Task: Compose an email with the signature Katie Thompson with the subject Request for a performance improvement plan and the message Could you please confirm the project scope and deliverables? from softage.9@softage.net to softage.2@softage.netSelect the entire message and remove all formatting, select the entire message Undo Send the email. Finally, move the email from Sent Items to the label Air quality
Action: Mouse moved to (904, 108)
Screenshot: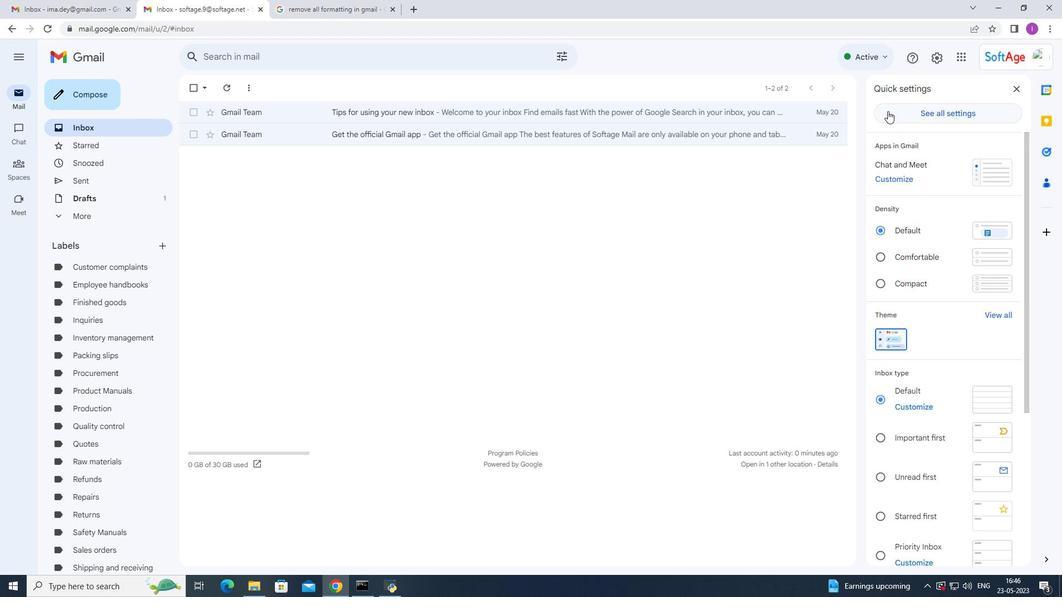 
Action: Mouse pressed left at (904, 108)
Screenshot: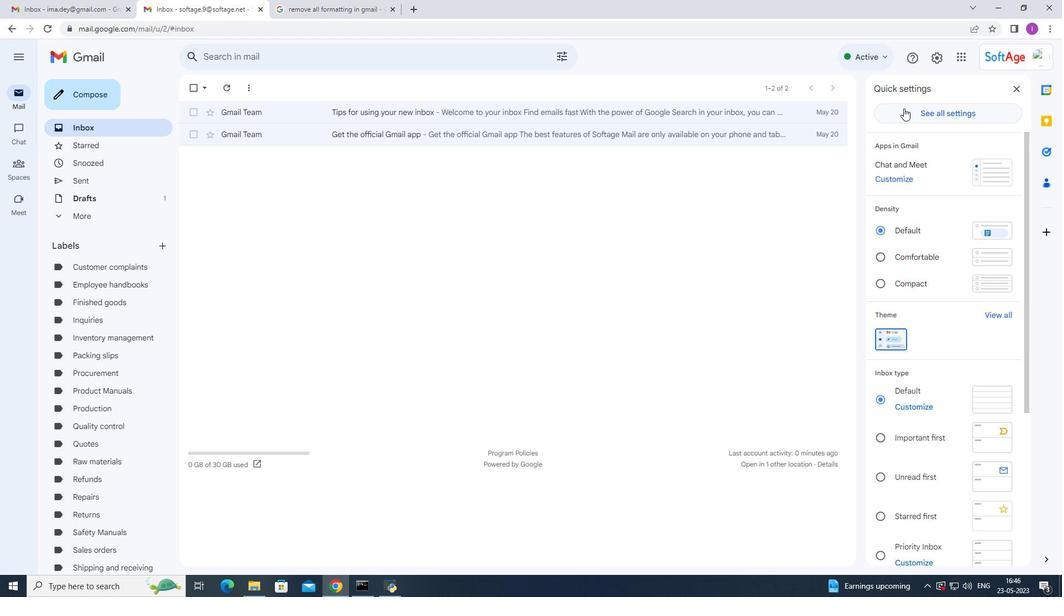 
Action: Mouse moved to (948, 111)
Screenshot: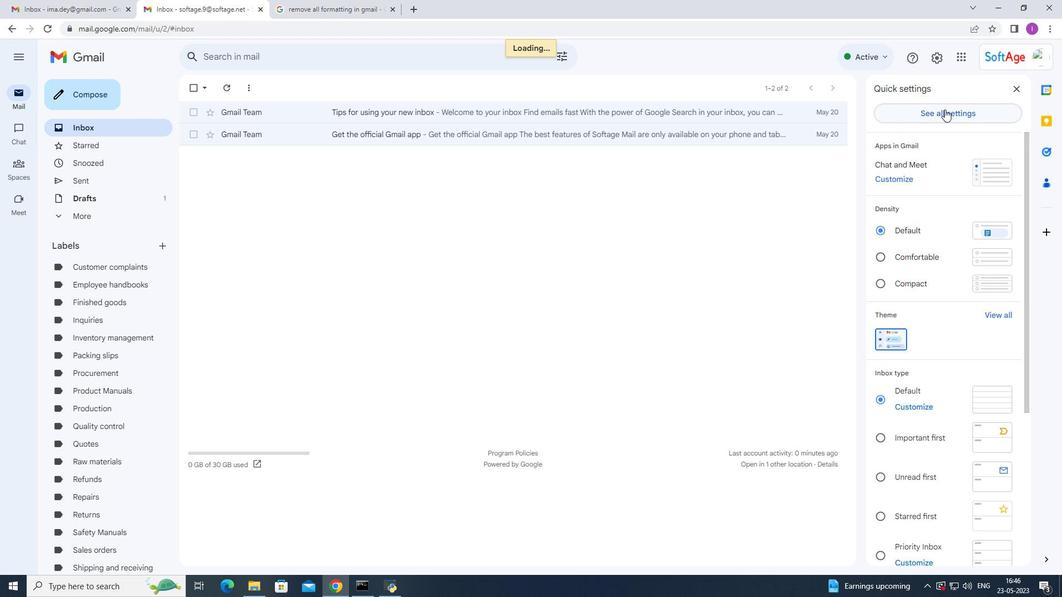 
Action: Mouse pressed left at (948, 111)
Screenshot: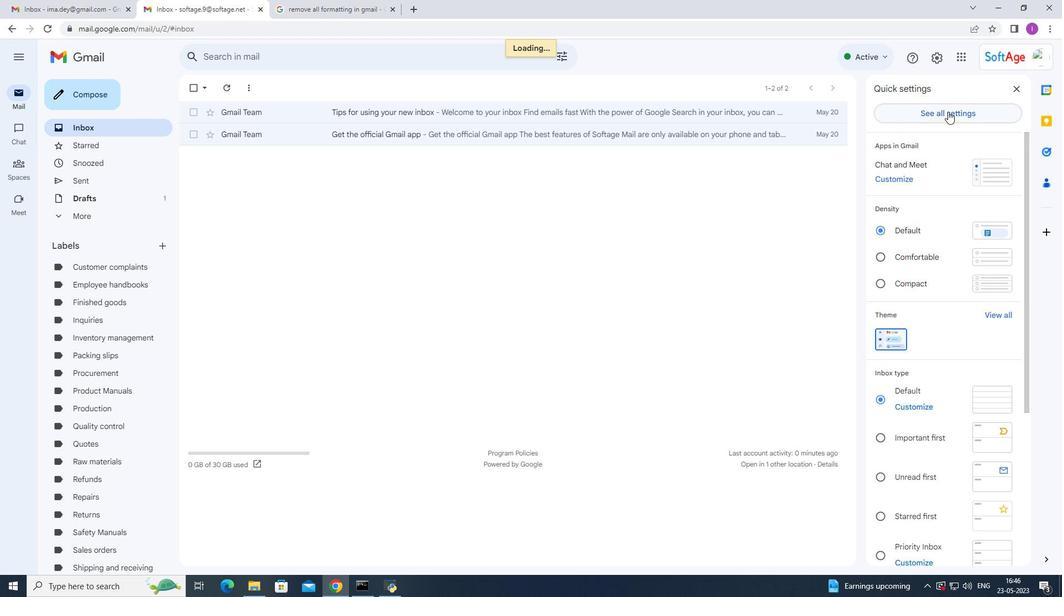 
Action: Mouse pressed left at (948, 111)
Screenshot: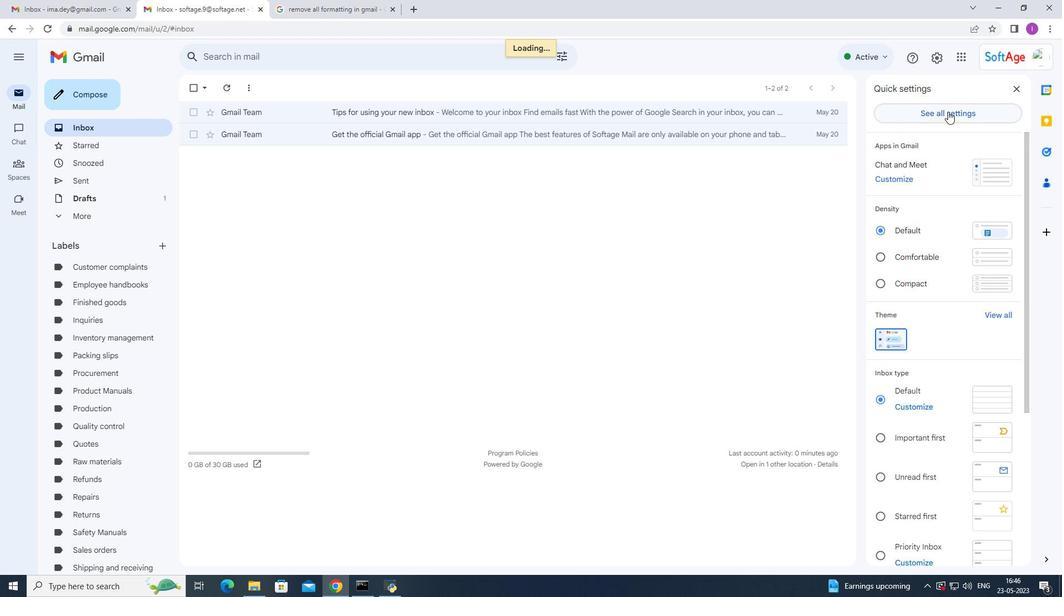 
Action: Mouse moved to (564, 350)
Screenshot: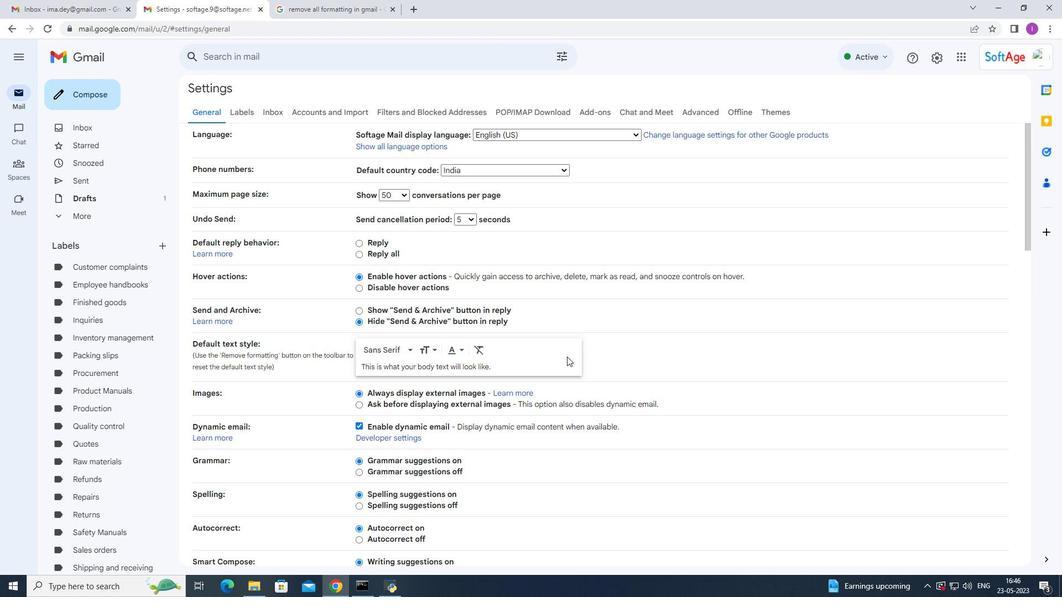 
Action: Mouse scrolled (564, 349) with delta (0, 0)
Screenshot: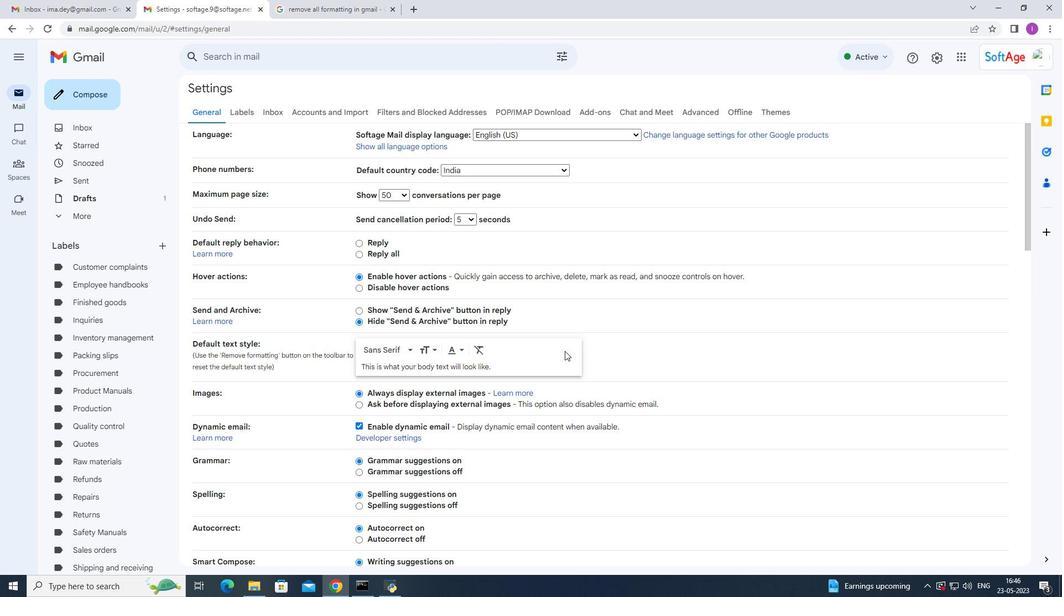 
Action: Mouse scrolled (564, 349) with delta (0, 0)
Screenshot: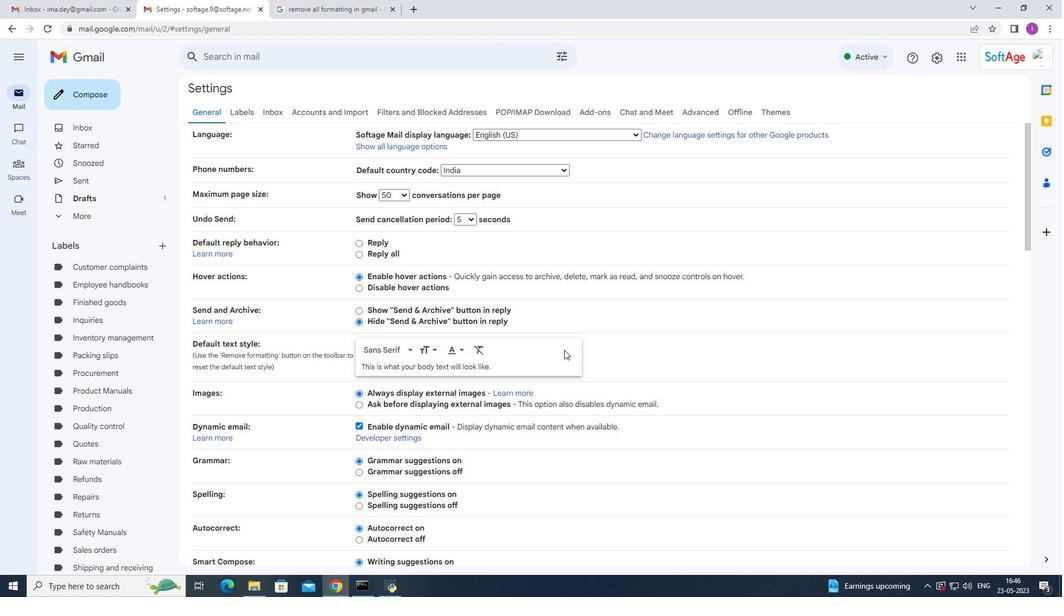 
Action: Mouse scrolled (564, 350) with delta (0, 0)
Screenshot: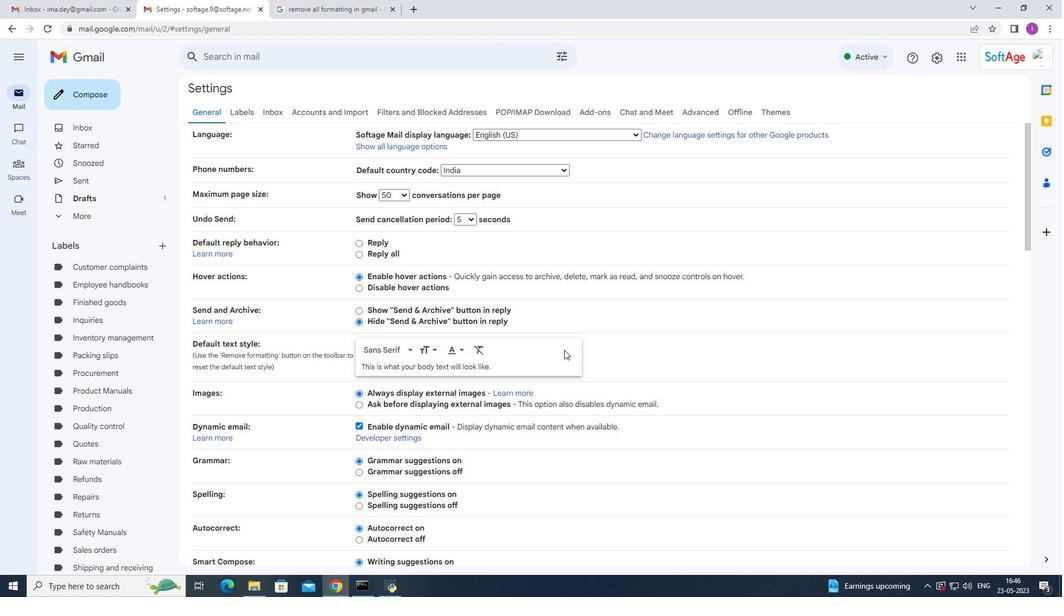 
Action: Mouse scrolled (564, 349) with delta (0, 0)
Screenshot: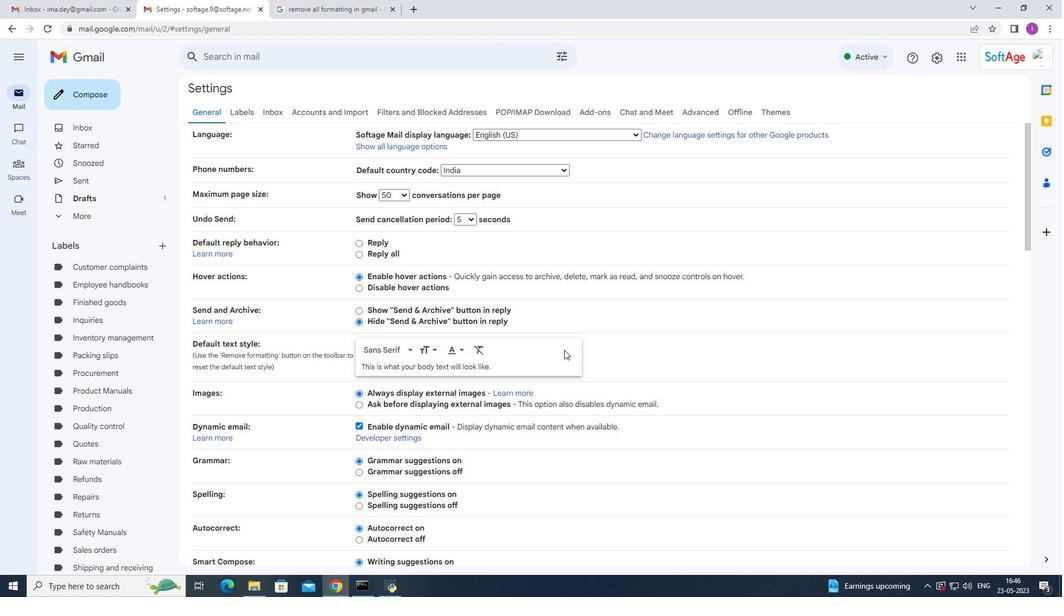 
Action: Mouse moved to (558, 363)
Screenshot: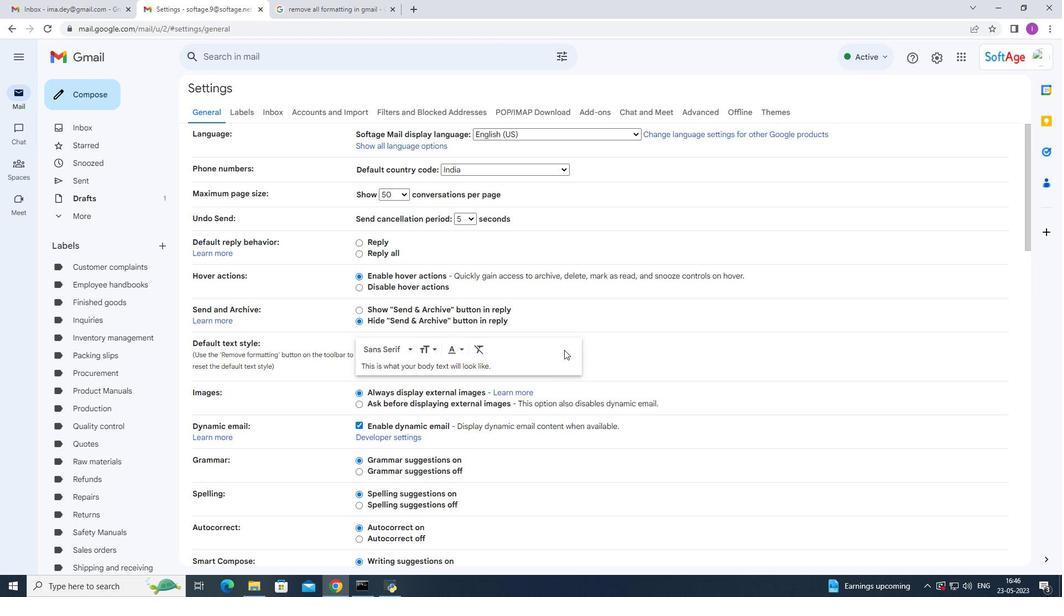 
Action: Mouse scrolled (558, 361) with delta (0, 0)
Screenshot: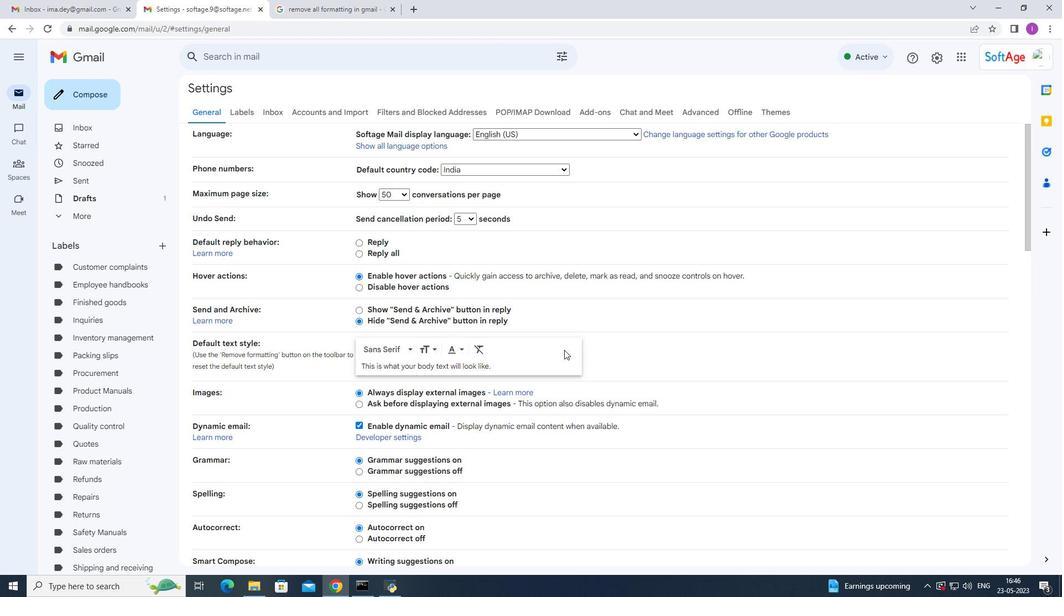 
Action: Mouse moved to (557, 365)
Screenshot: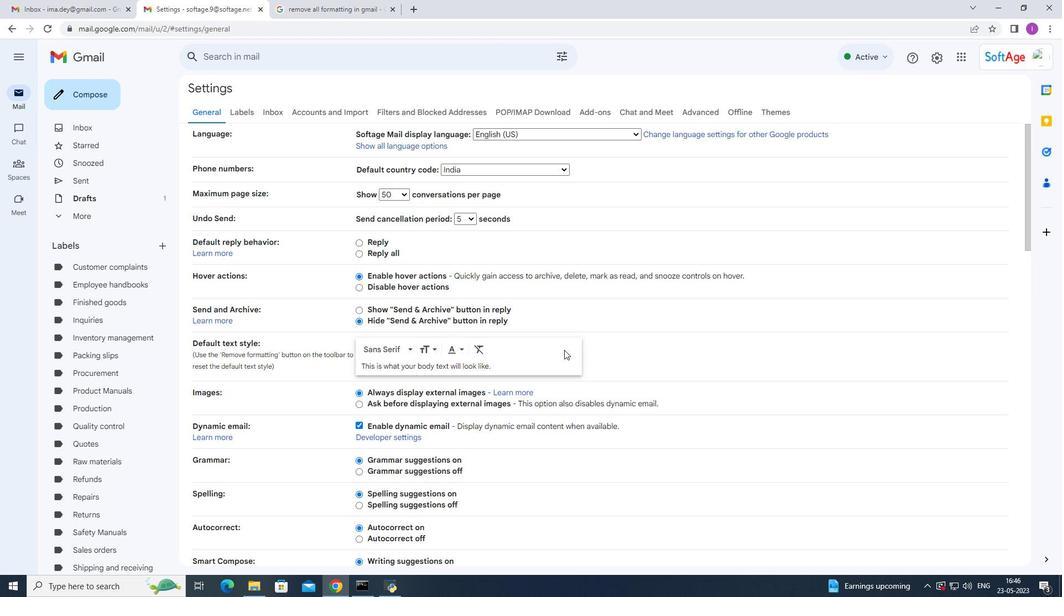 
Action: Mouse scrolled (557, 363) with delta (0, 0)
Screenshot: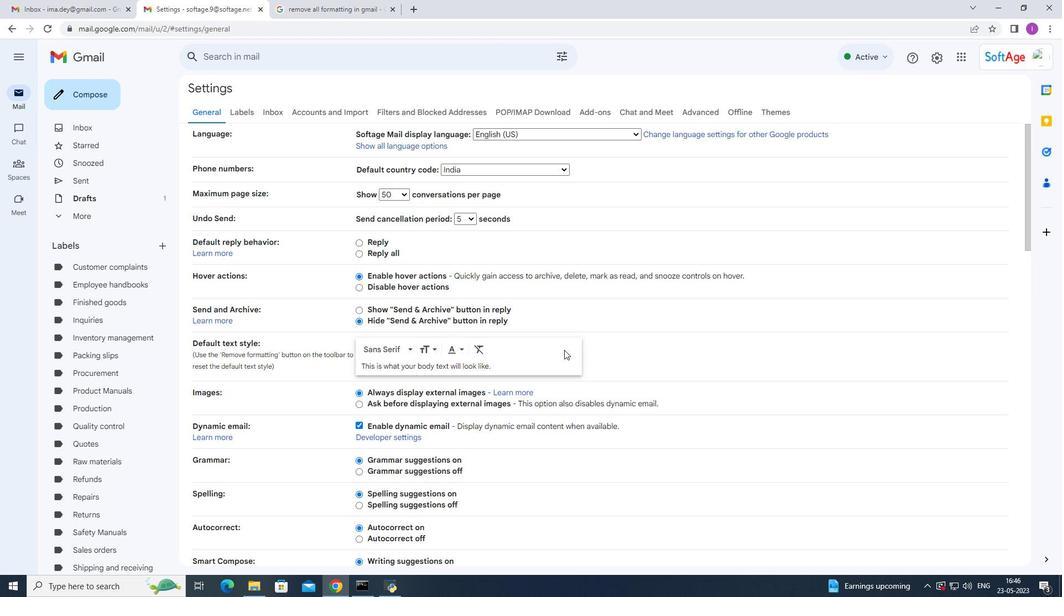 
Action: Mouse moved to (557, 365)
Screenshot: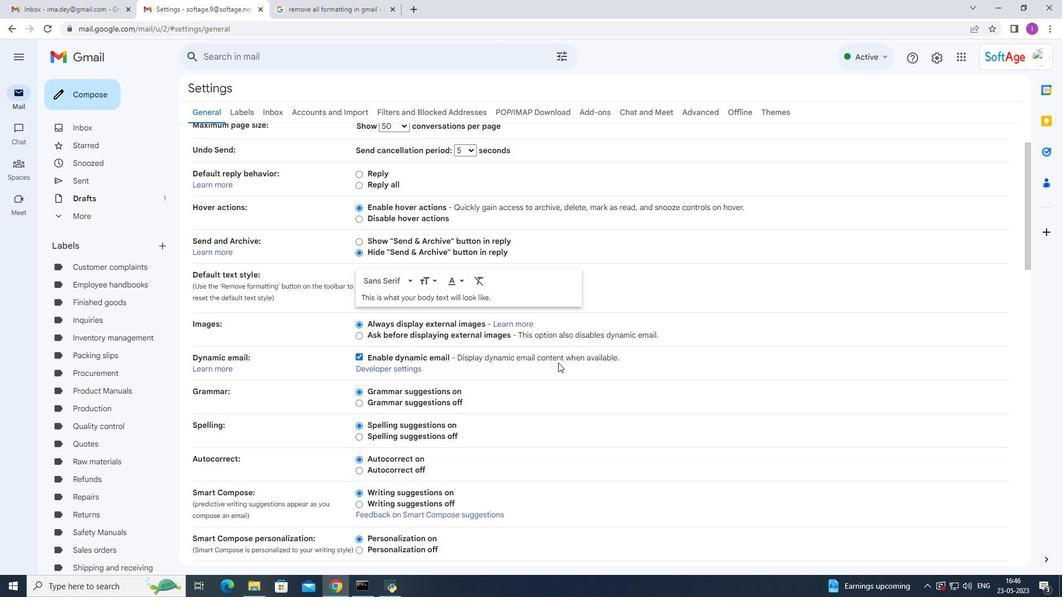 
Action: Mouse scrolled (557, 365) with delta (0, 0)
Screenshot: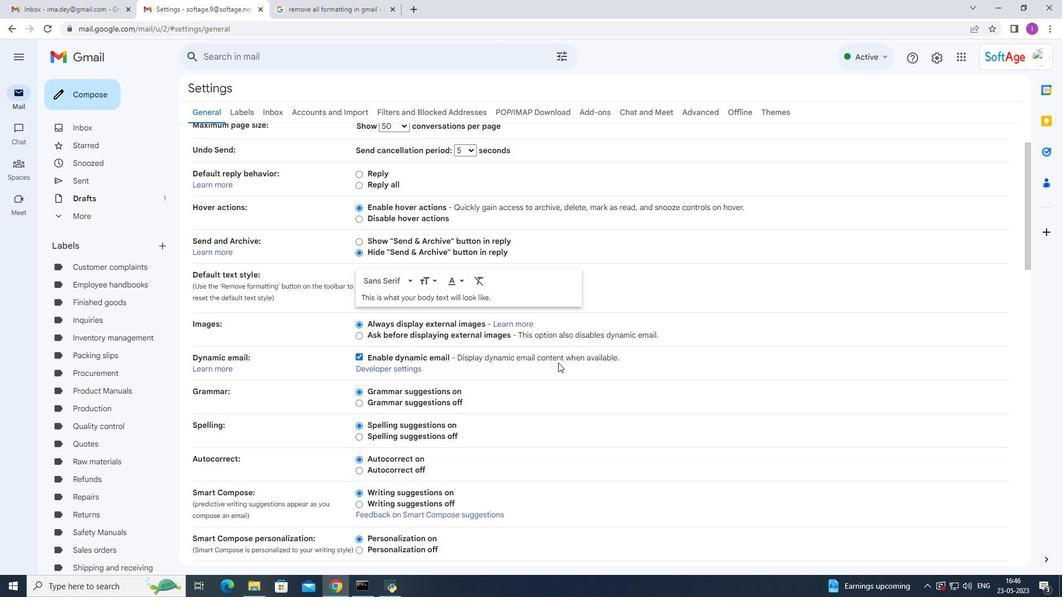 
Action: Mouse moved to (557, 365)
Screenshot: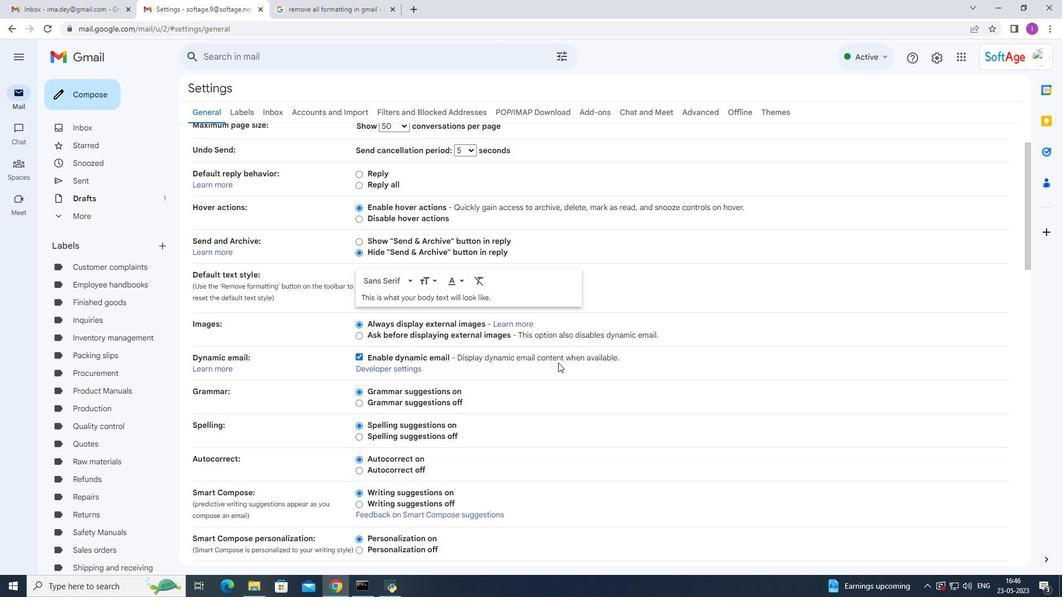 
Action: Mouse scrolled (557, 364) with delta (0, 0)
Screenshot: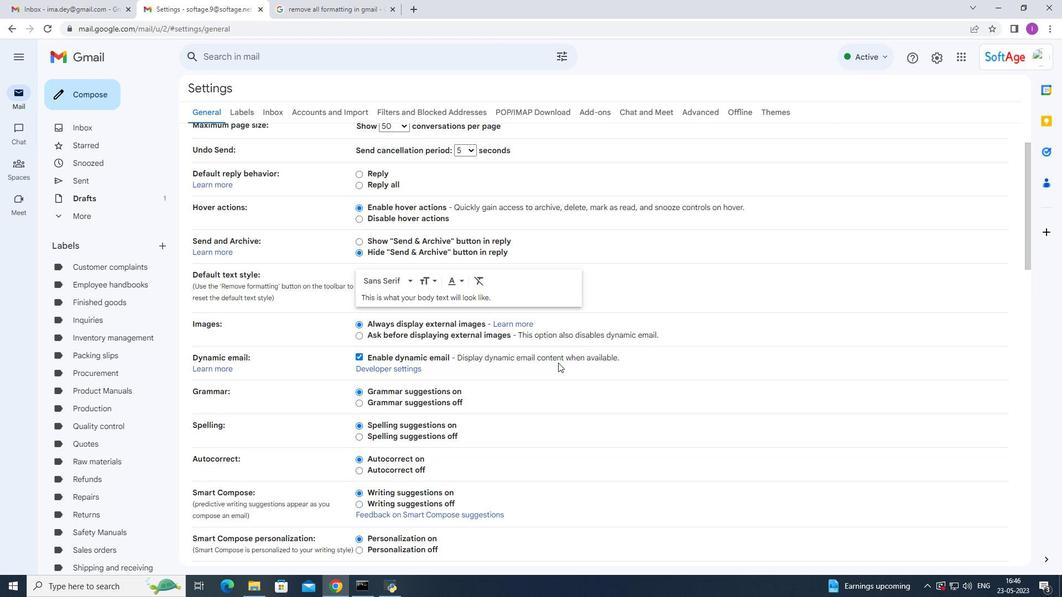 
Action: Mouse moved to (559, 357)
Screenshot: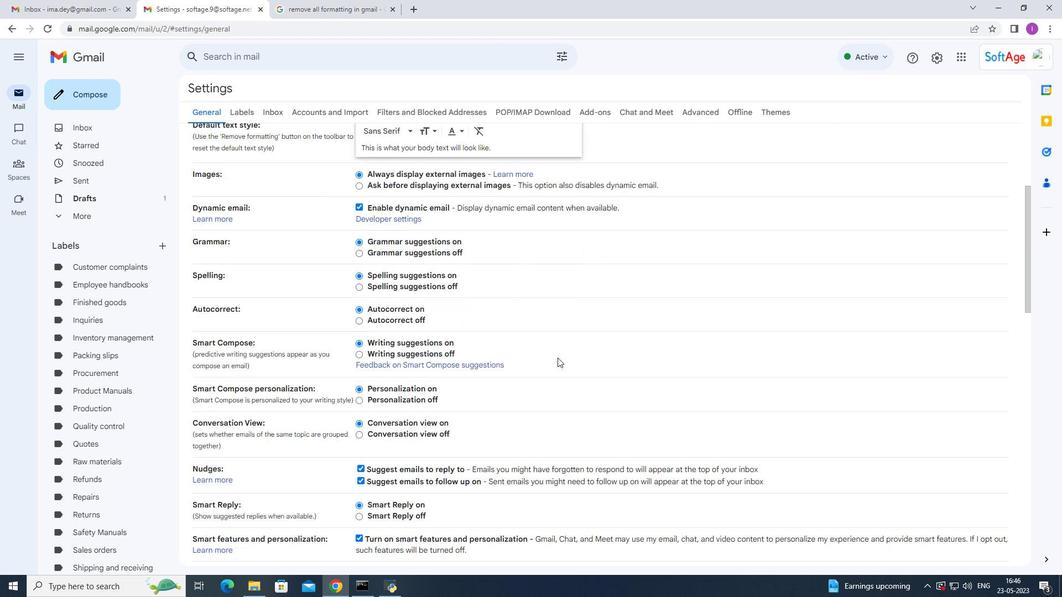 
Action: Mouse scrolled (559, 356) with delta (0, 0)
Screenshot: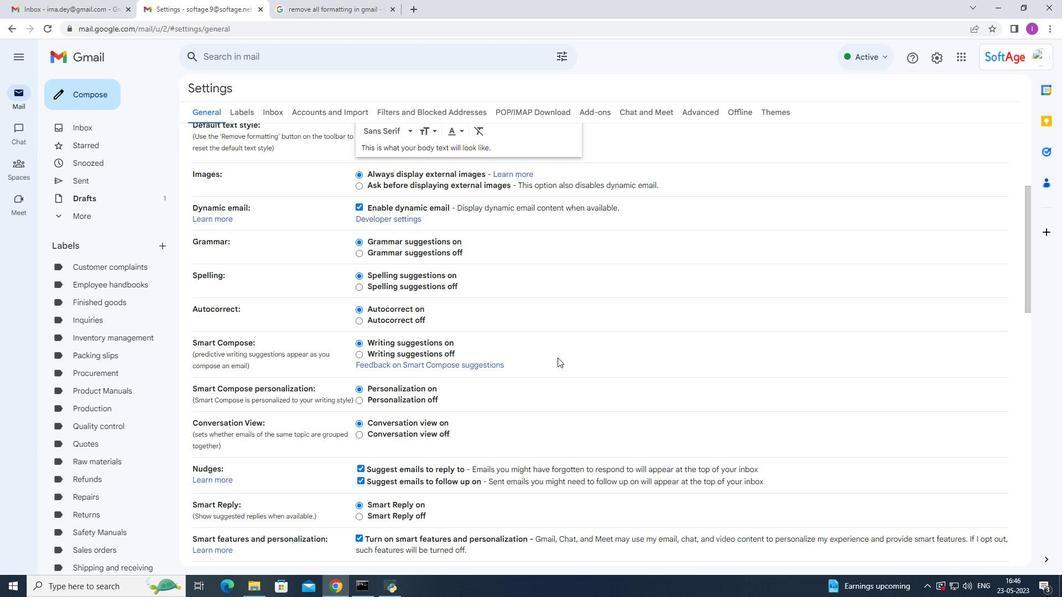 
Action: Mouse moved to (559, 358)
Screenshot: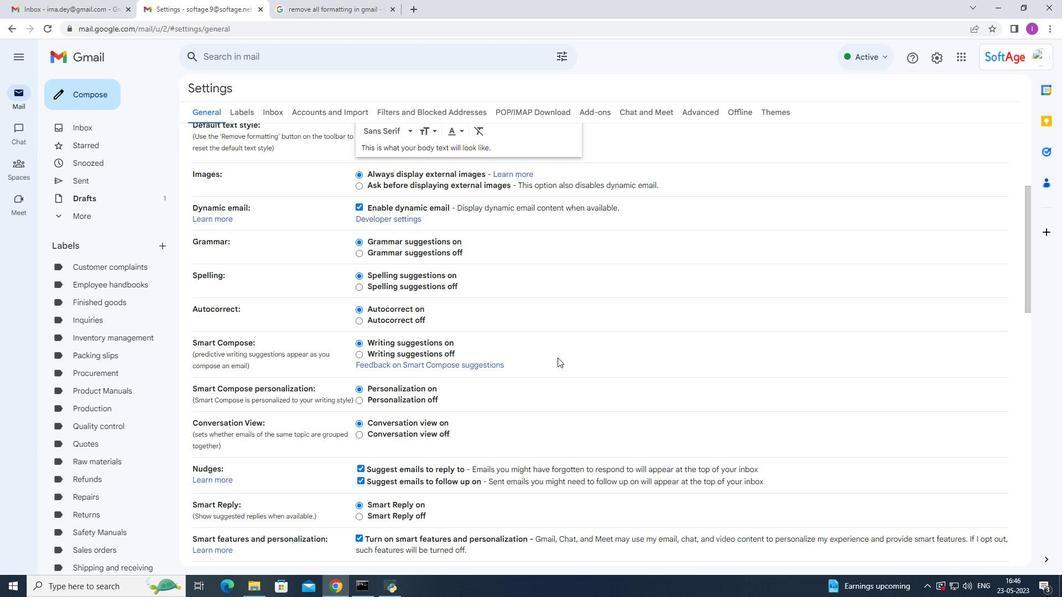 
Action: Mouse scrolled (559, 358) with delta (0, 0)
Screenshot: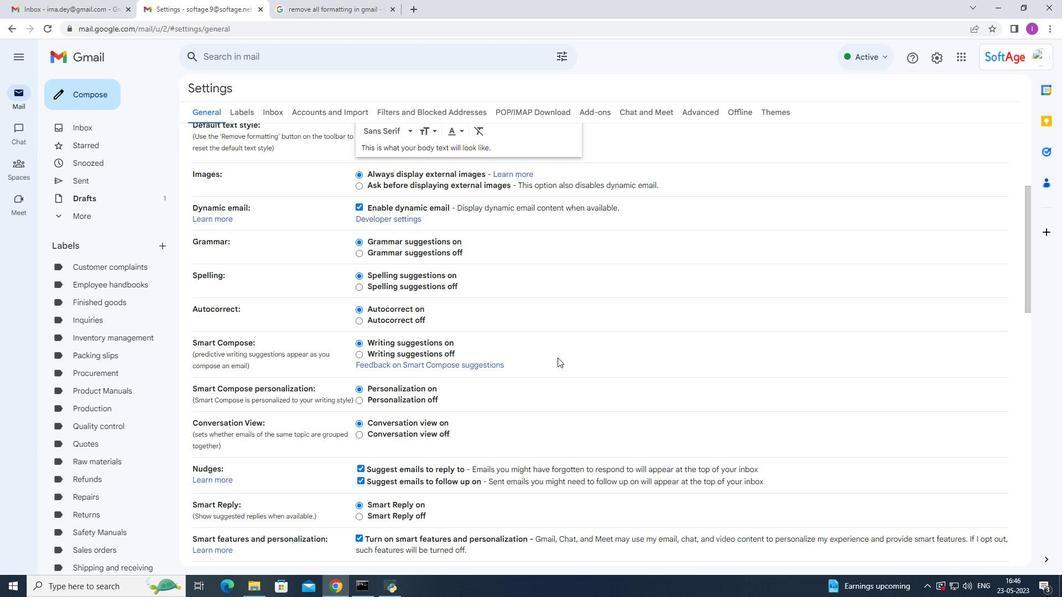
Action: Mouse moved to (560, 361)
Screenshot: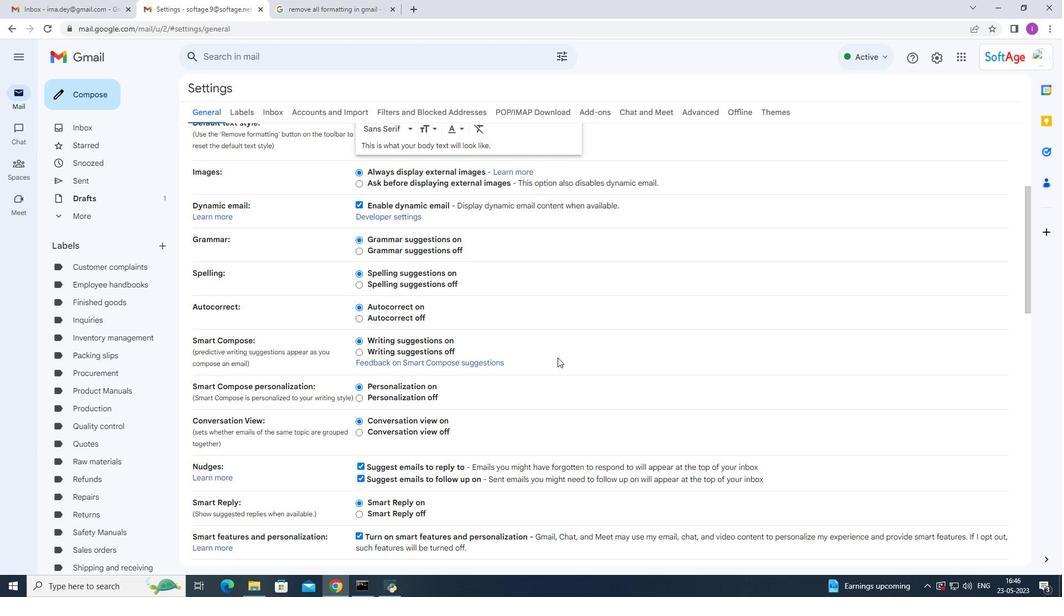 
Action: Mouse scrolled (559, 359) with delta (0, 0)
Screenshot: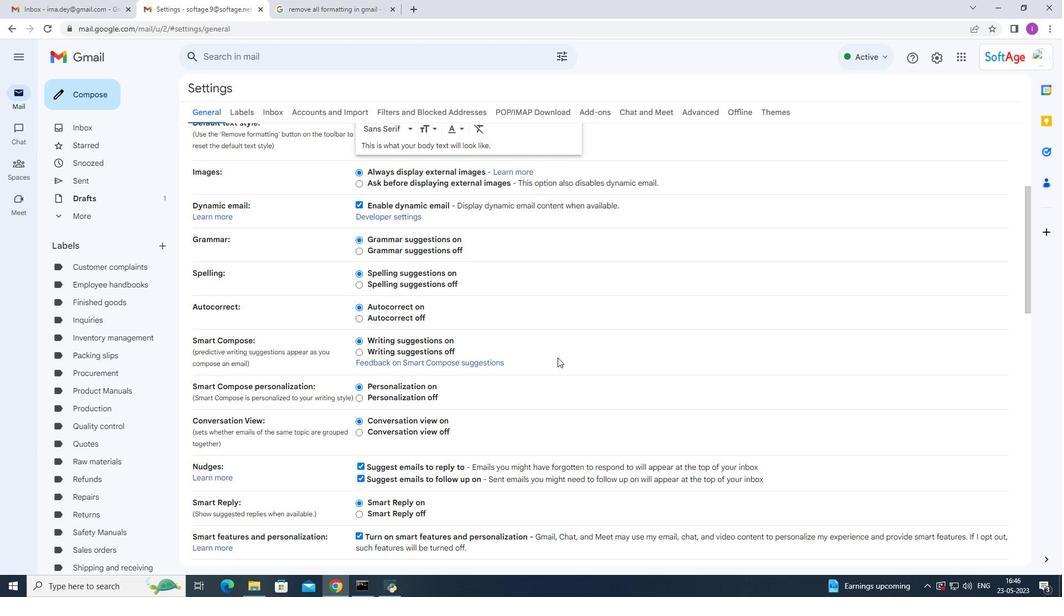 
Action: Mouse moved to (550, 392)
Screenshot: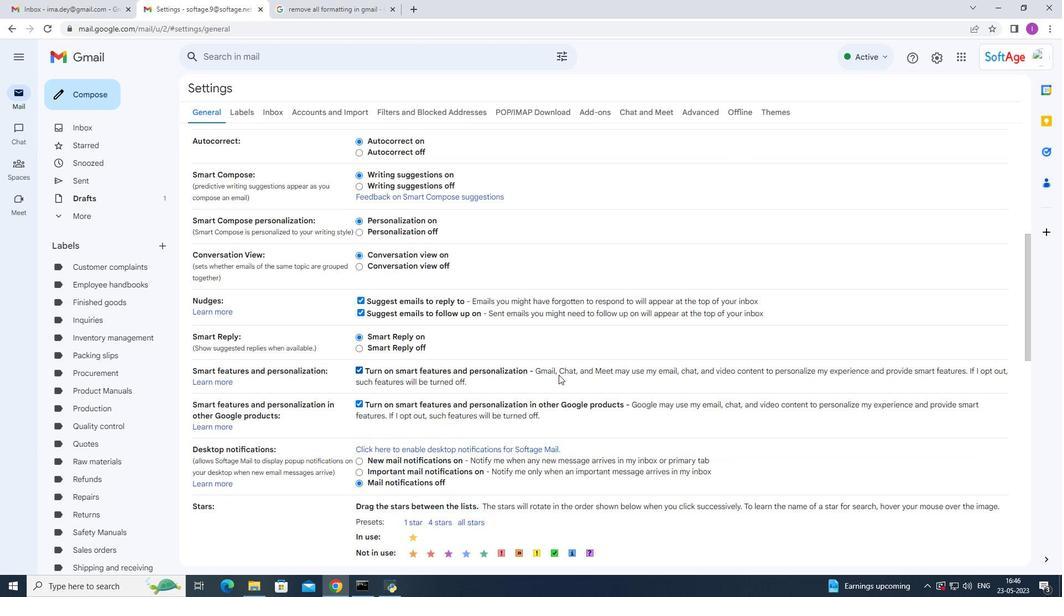 
Action: Mouse scrolled (551, 389) with delta (0, 0)
Screenshot: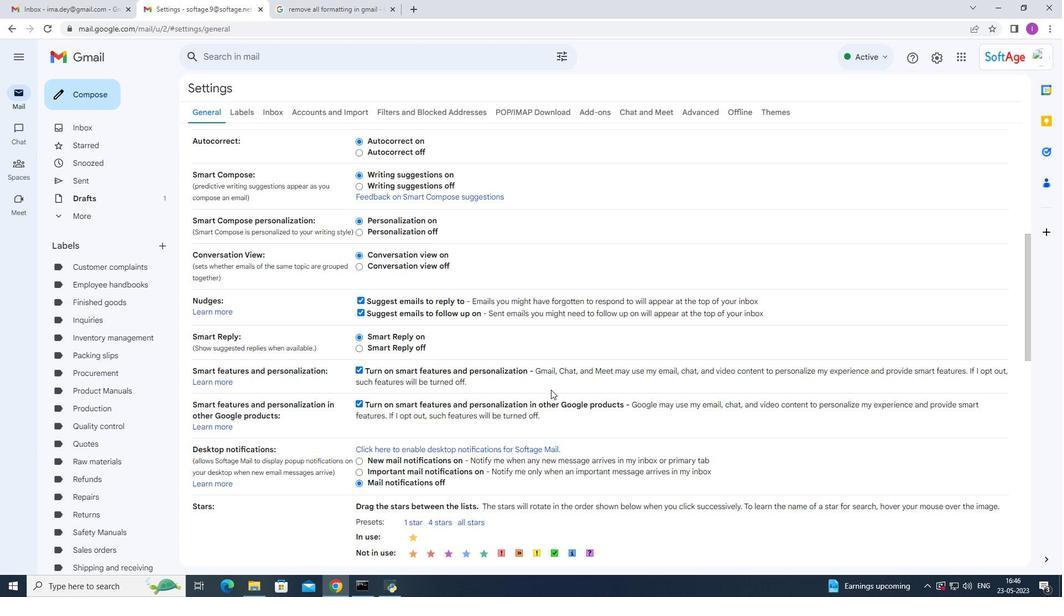 
Action: Mouse moved to (548, 406)
Screenshot: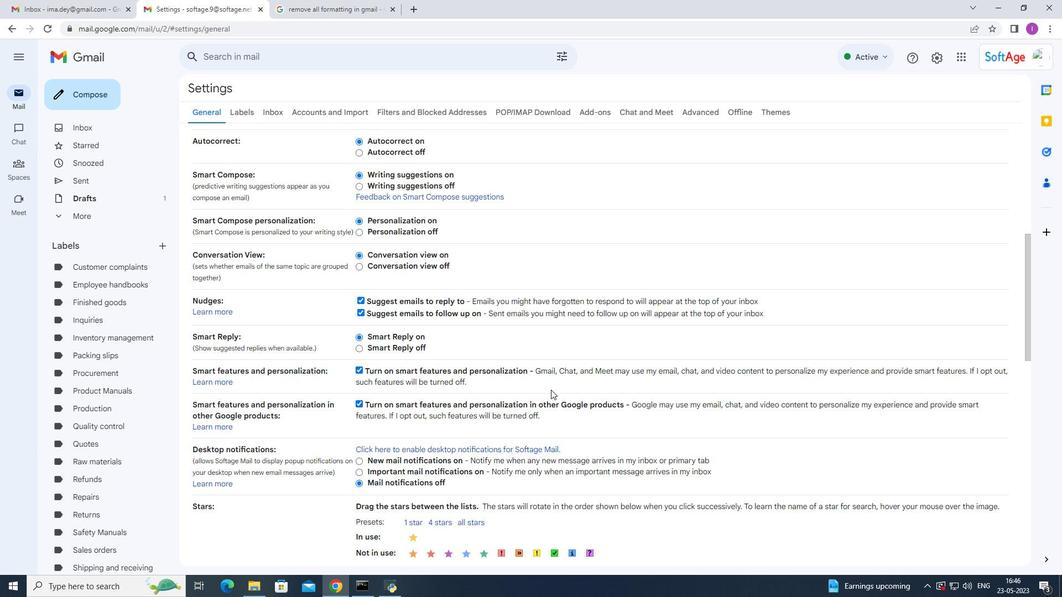 
Action: Mouse scrolled (550, 397) with delta (0, 0)
Screenshot: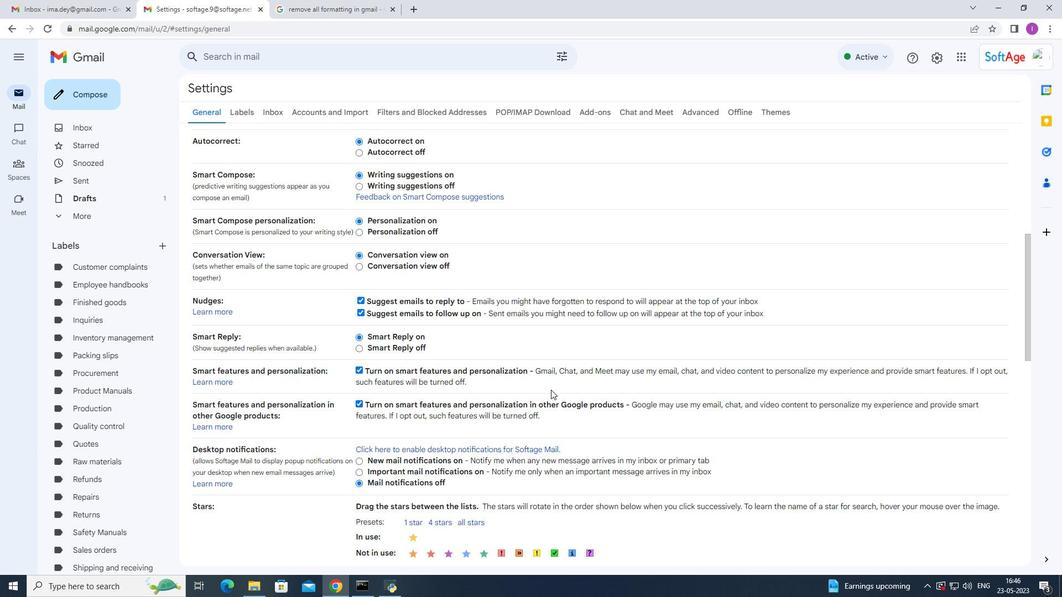 
Action: Mouse scrolled (550, 397) with delta (0, 0)
Screenshot: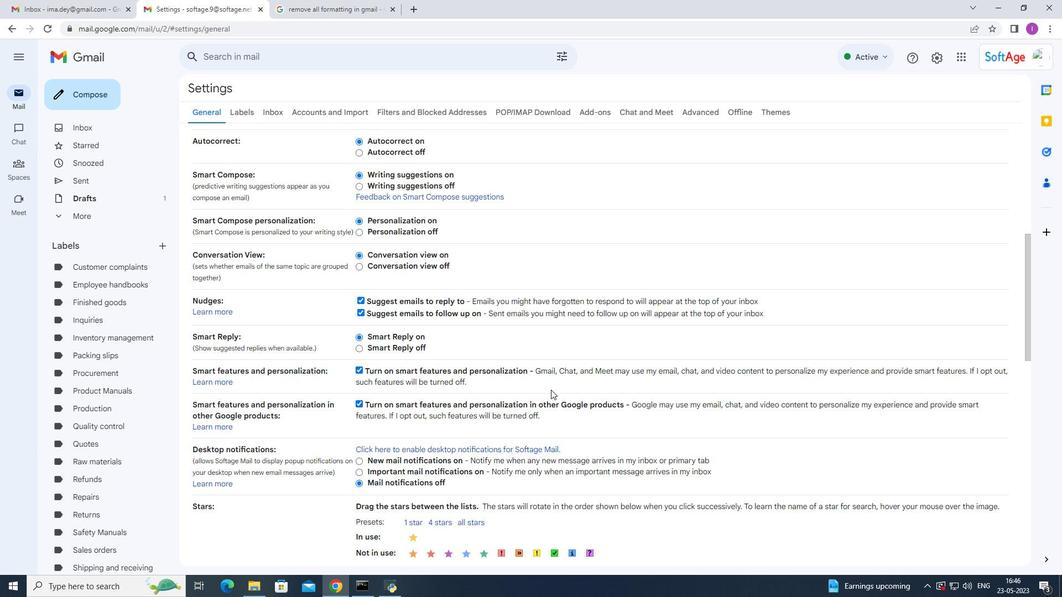 
Action: Mouse scrolled (550, 398) with delta (0, 0)
Screenshot: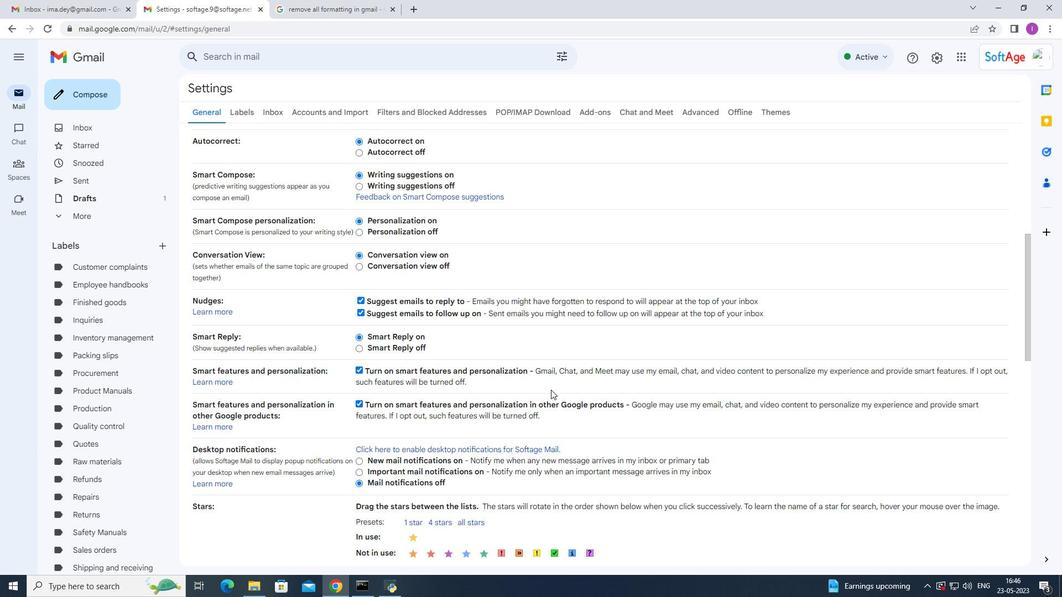 
Action: Mouse moved to (547, 407)
Screenshot: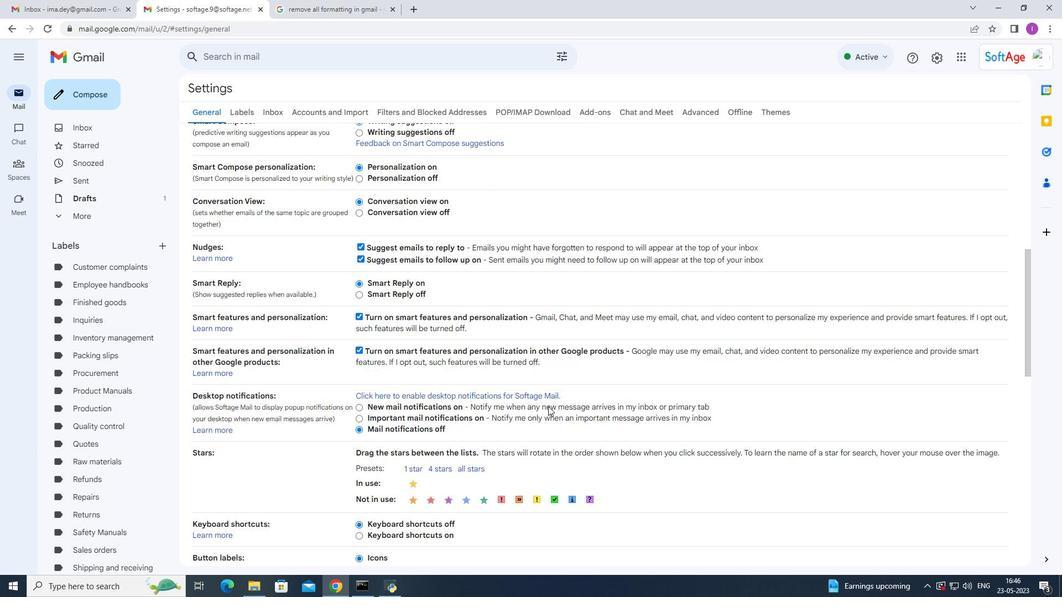 
Action: Mouse scrolled (547, 406) with delta (0, 0)
Screenshot: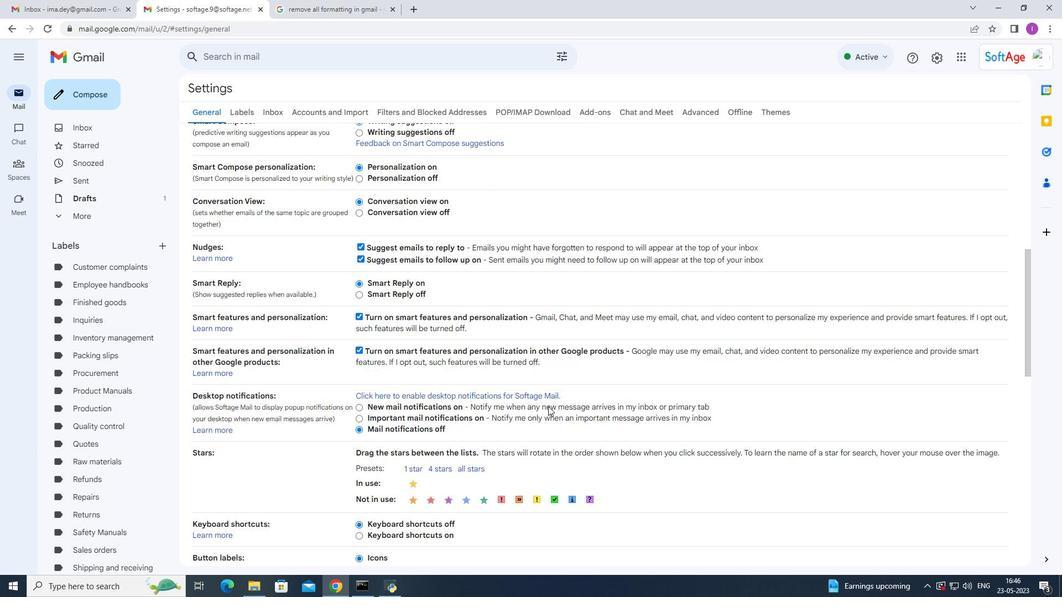 
Action: Mouse moved to (547, 407)
Screenshot: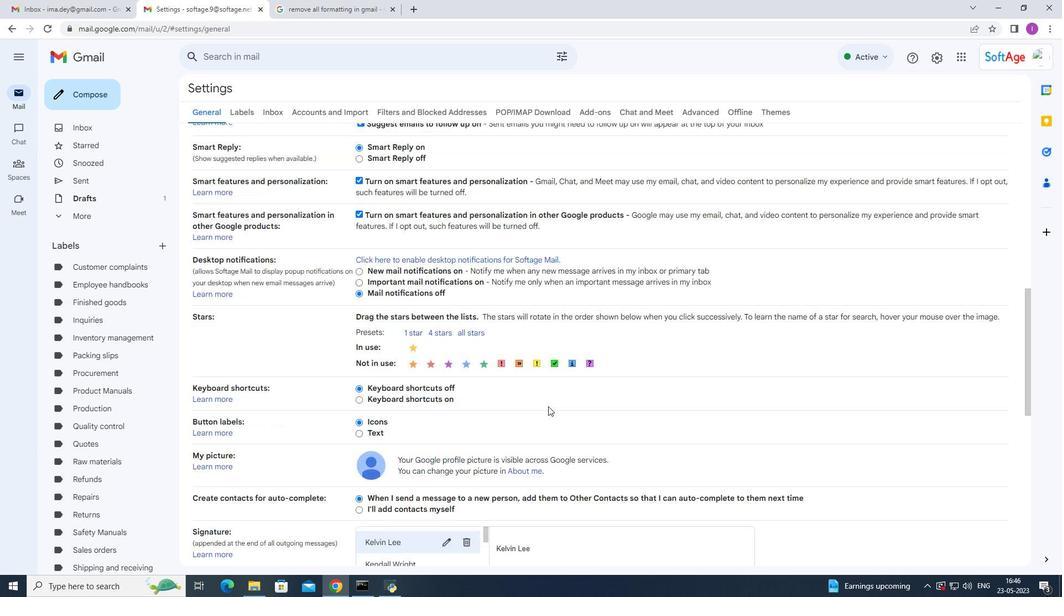 
Action: Mouse scrolled (547, 407) with delta (0, 0)
Screenshot: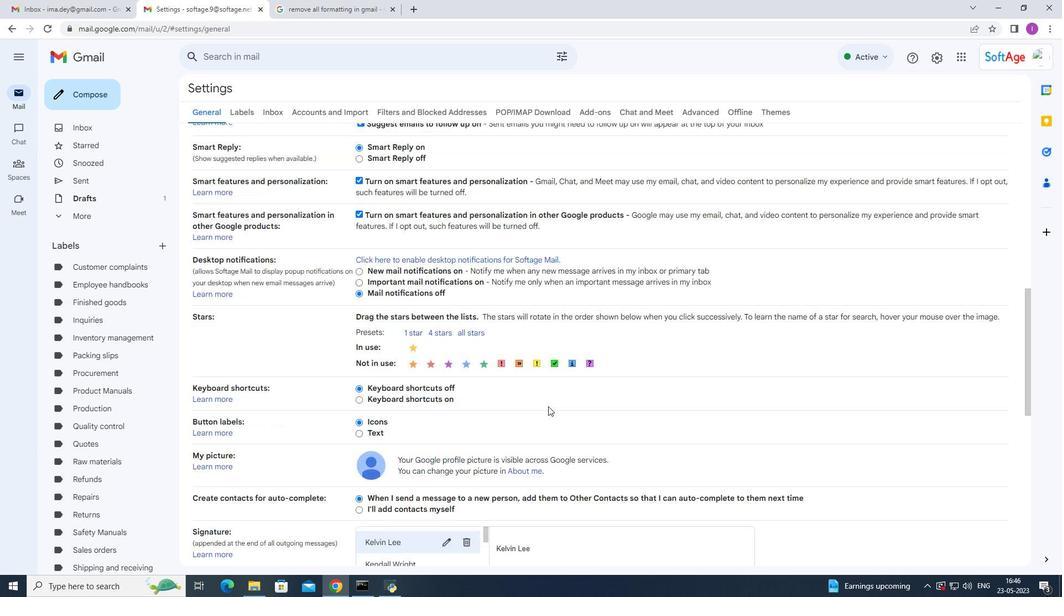 
Action: Mouse scrolled (547, 408) with delta (0, 0)
Screenshot: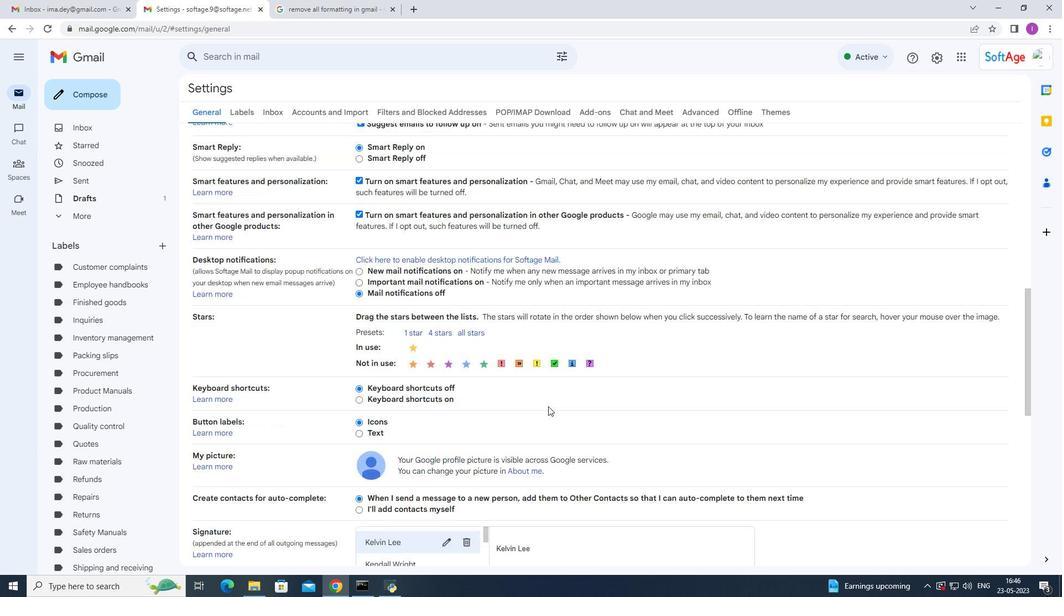 
Action: Mouse scrolled (547, 407) with delta (0, 0)
Screenshot: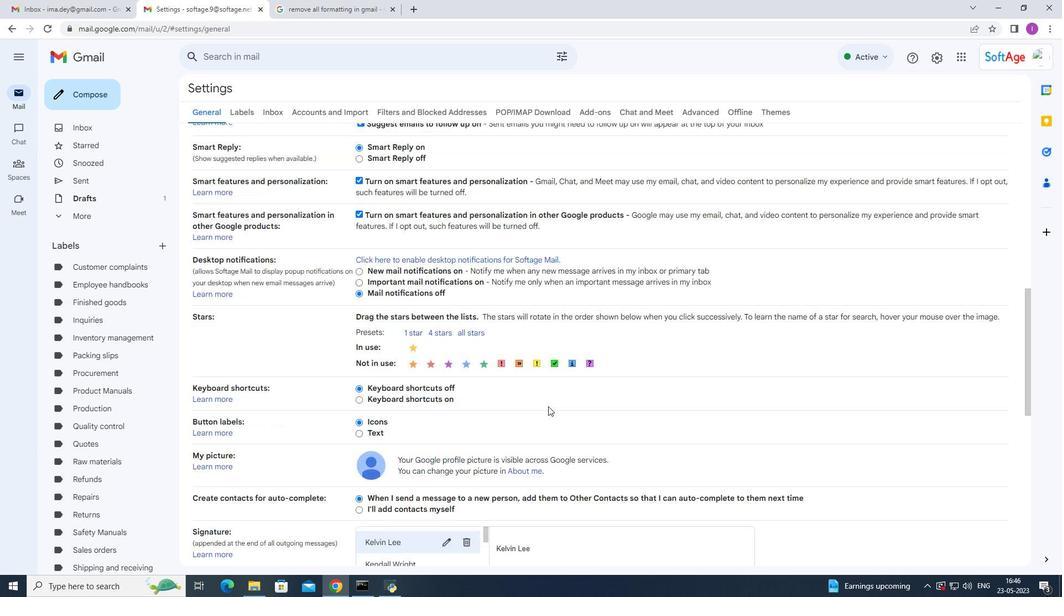 
Action: Mouse scrolled (547, 407) with delta (0, 0)
Screenshot: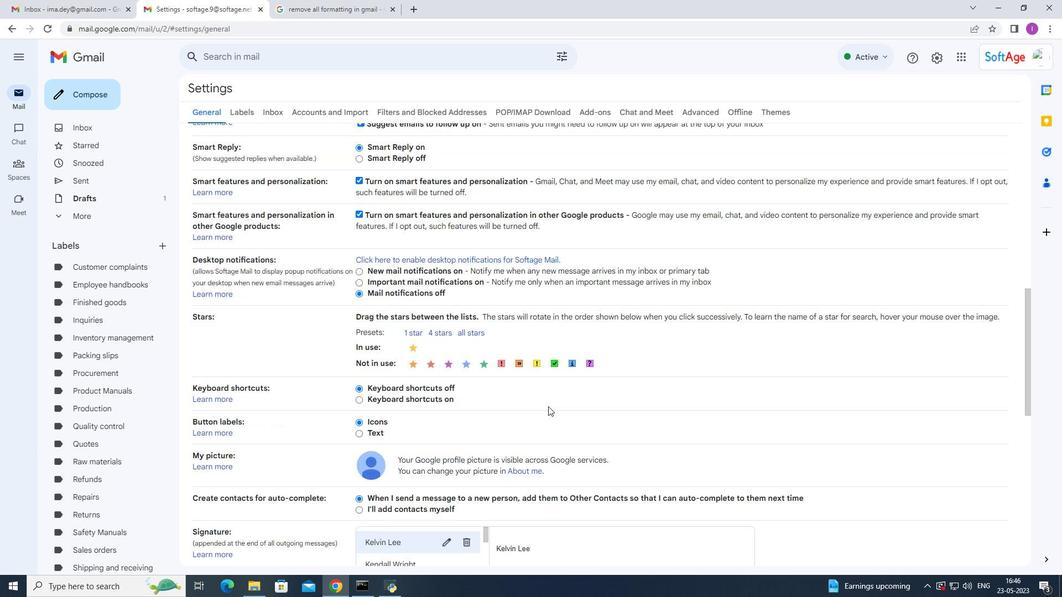 
Action: Mouse moved to (546, 409)
Screenshot: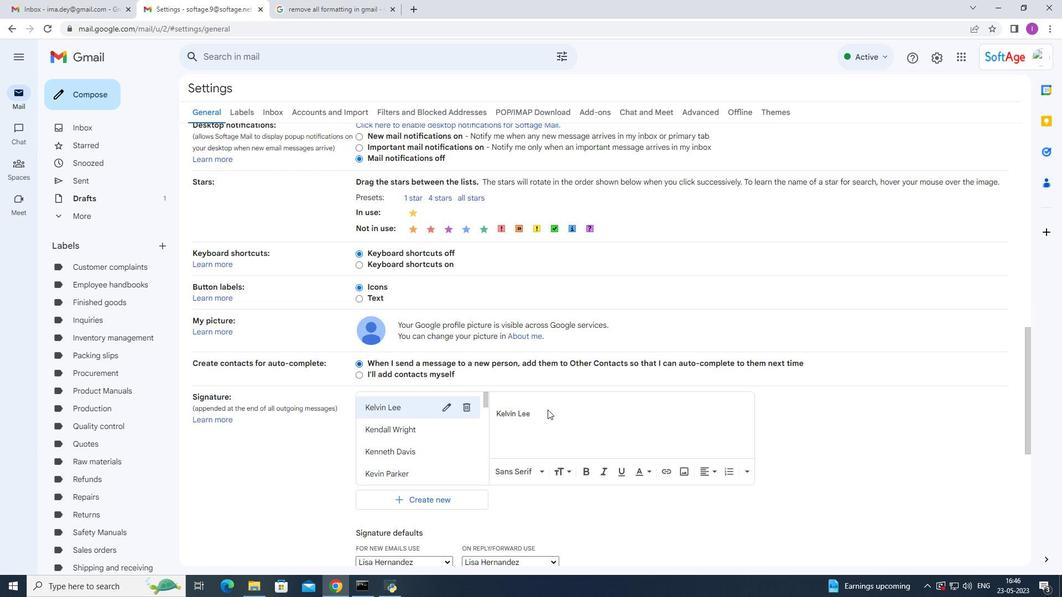 
Action: Mouse scrolled (546, 409) with delta (0, 0)
Screenshot: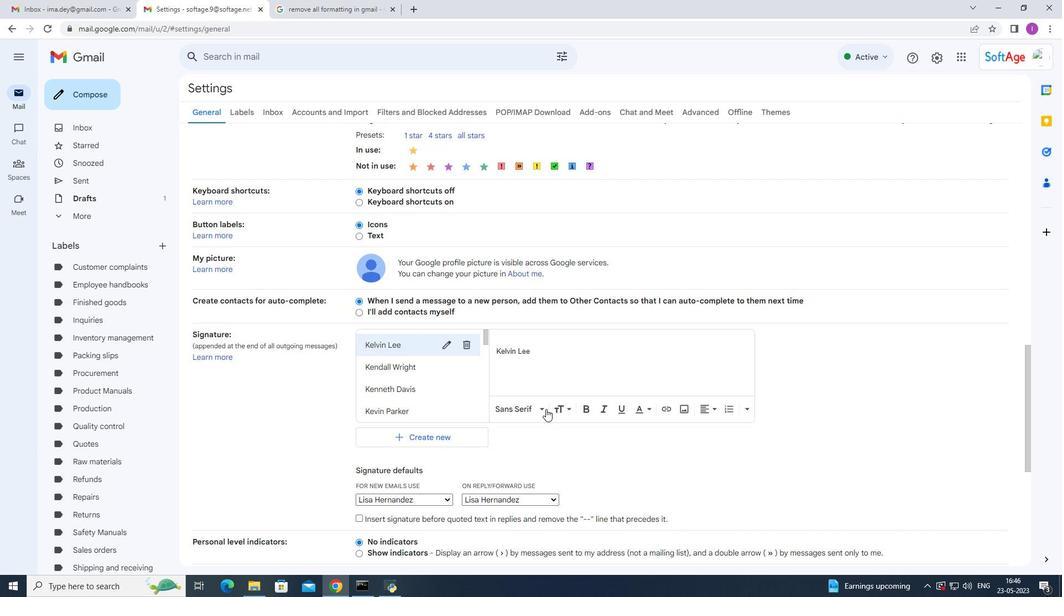 
Action: Mouse scrolled (546, 409) with delta (0, 0)
Screenshot: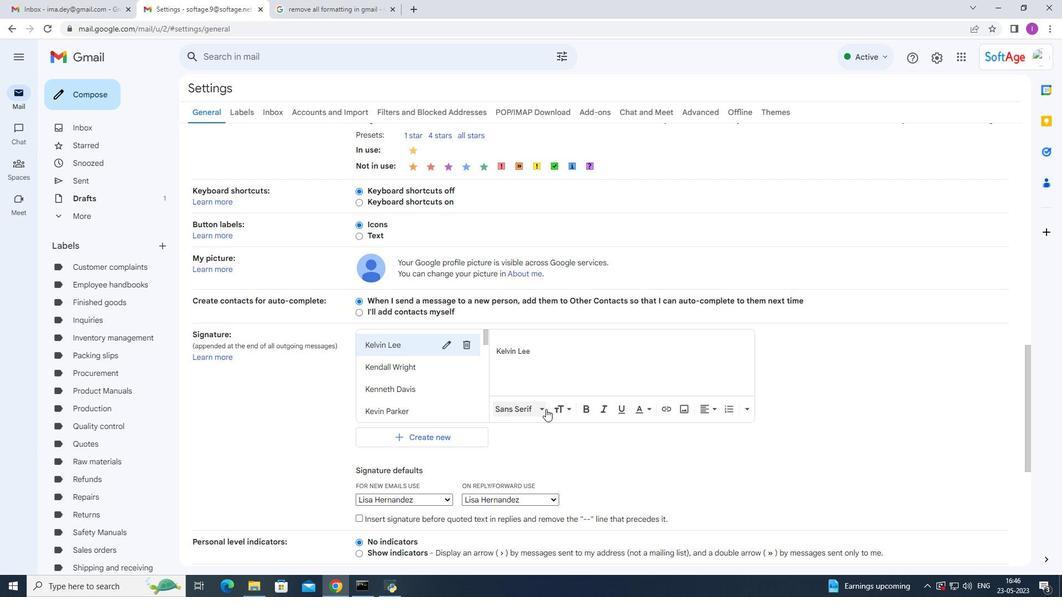 
Action: Mouse scrolled (546, 409) with delta (0, 0)
Screenshot: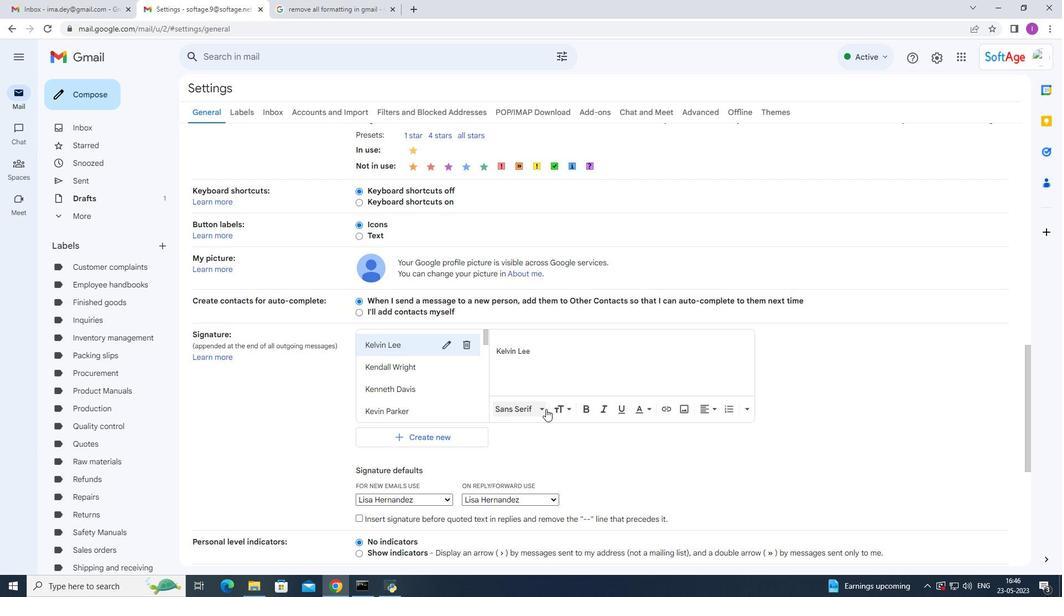 
Action: Mouse moved to (468, 177)
Screenshot: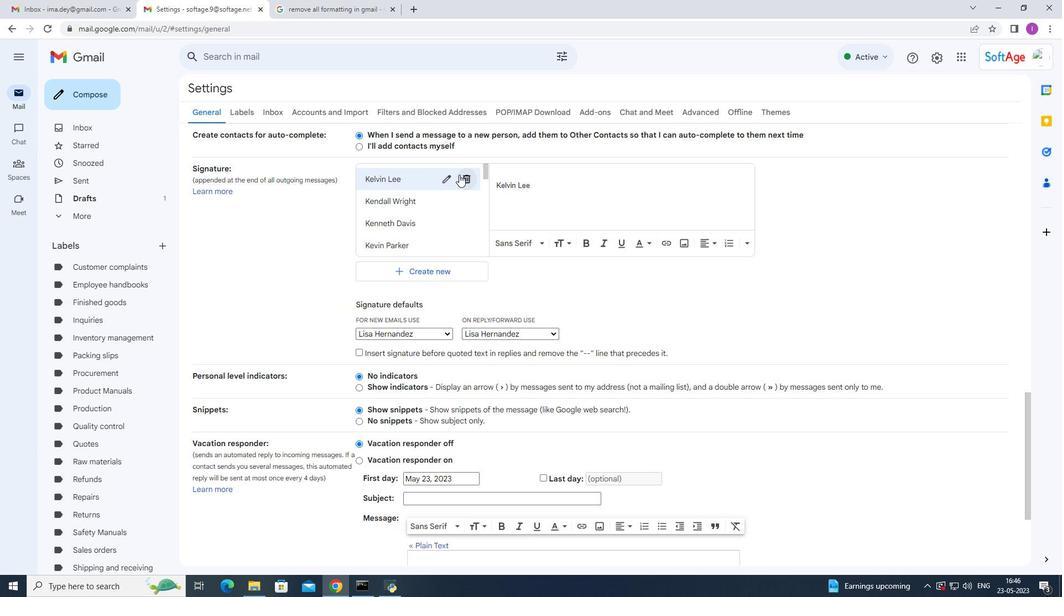 
Action: Mouse pressed left at (468, 177)
Screenshot: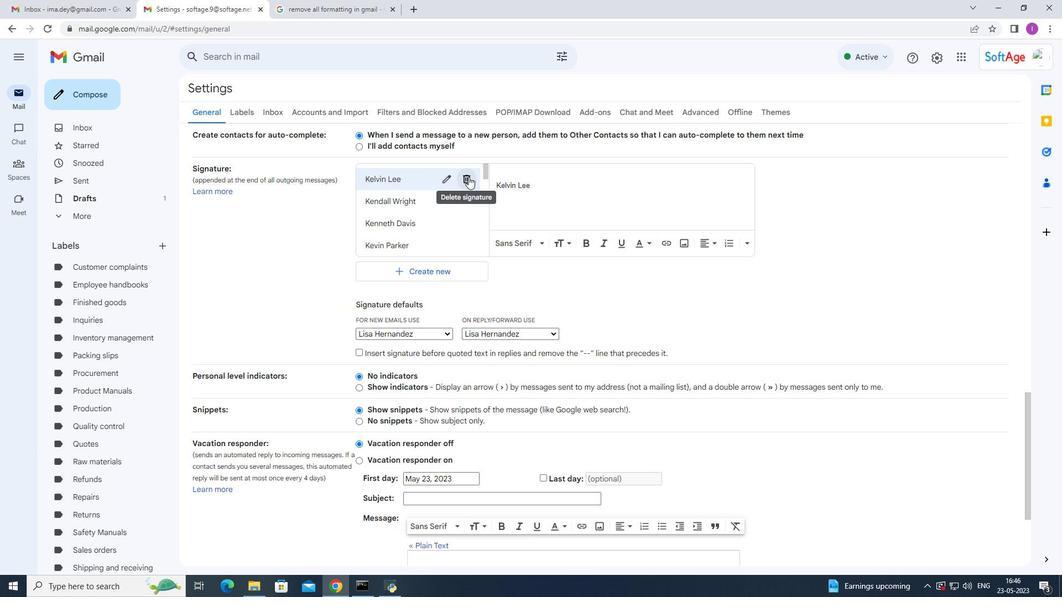 
Action: Mouse moved to (617, 334)
Screenshot: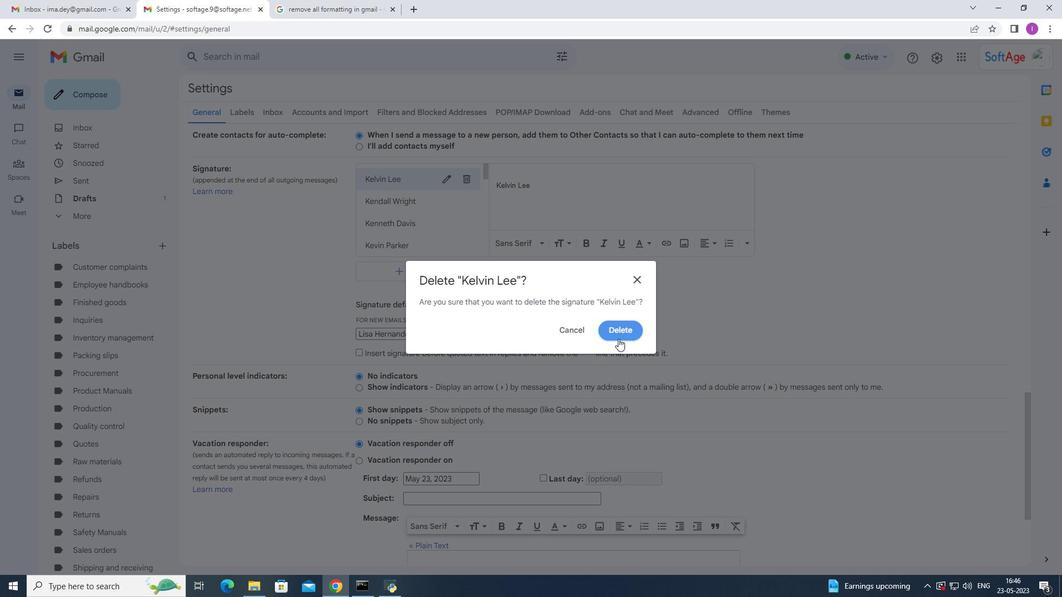 
Action: Mouse pressed left at (617, 334)
Screenshot: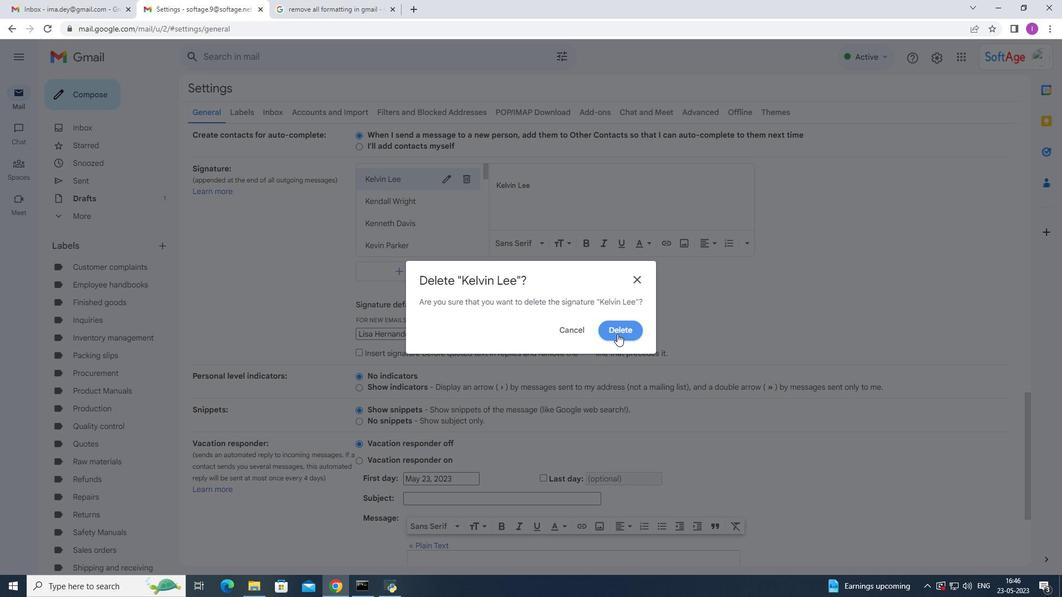 
Action: Mouse moved to (459, 176)
Screenshot: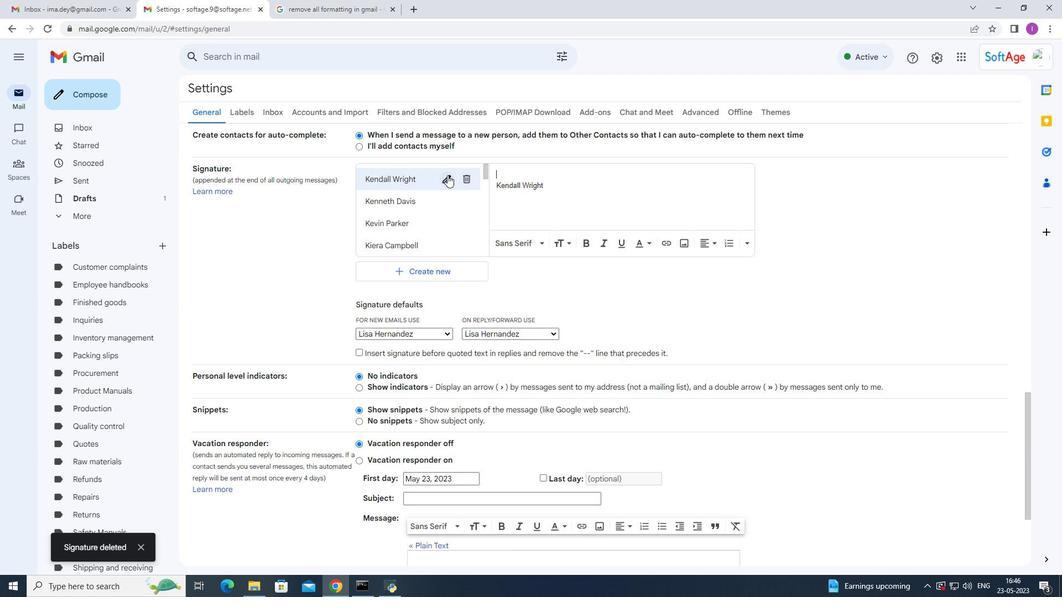 
Action: Mouse pressed left at (459, 176)
Screenshot: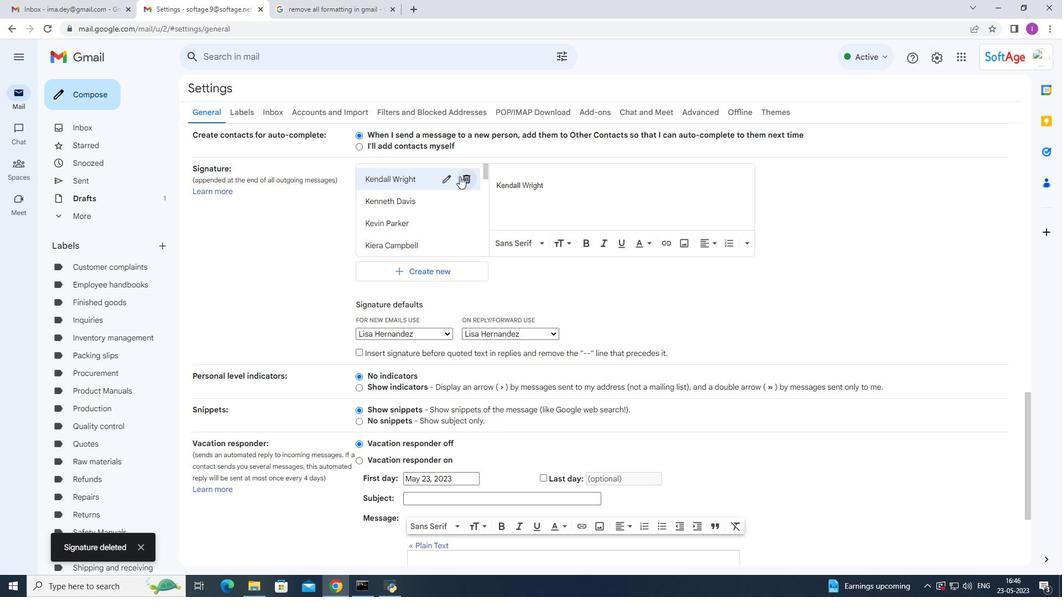 
Action: Mouse moved to (632, 332)
Screenshot: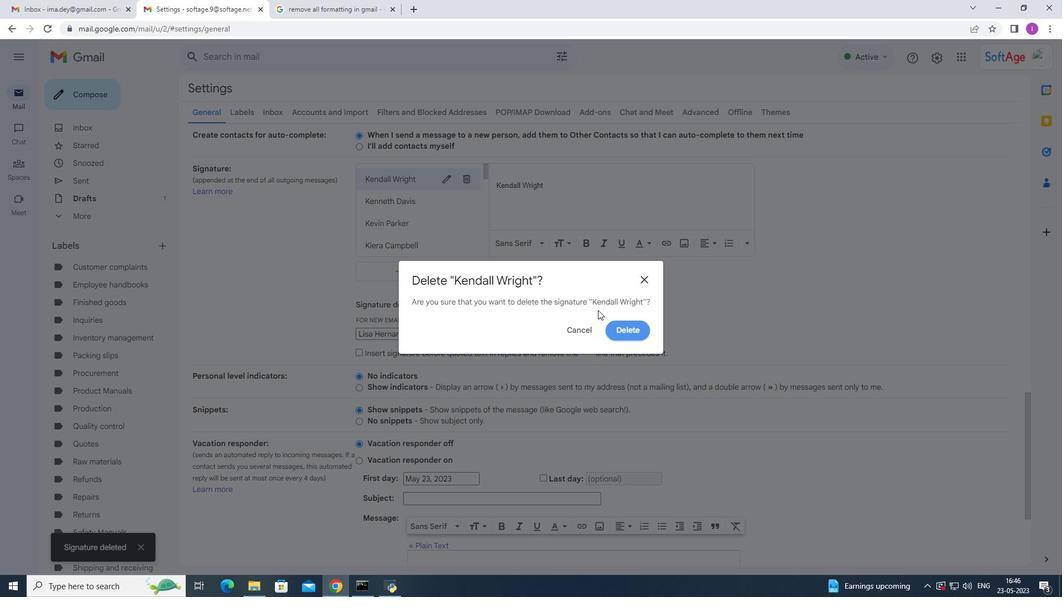 
Action: Mouse pressed left at (632, 332)
Screenshot: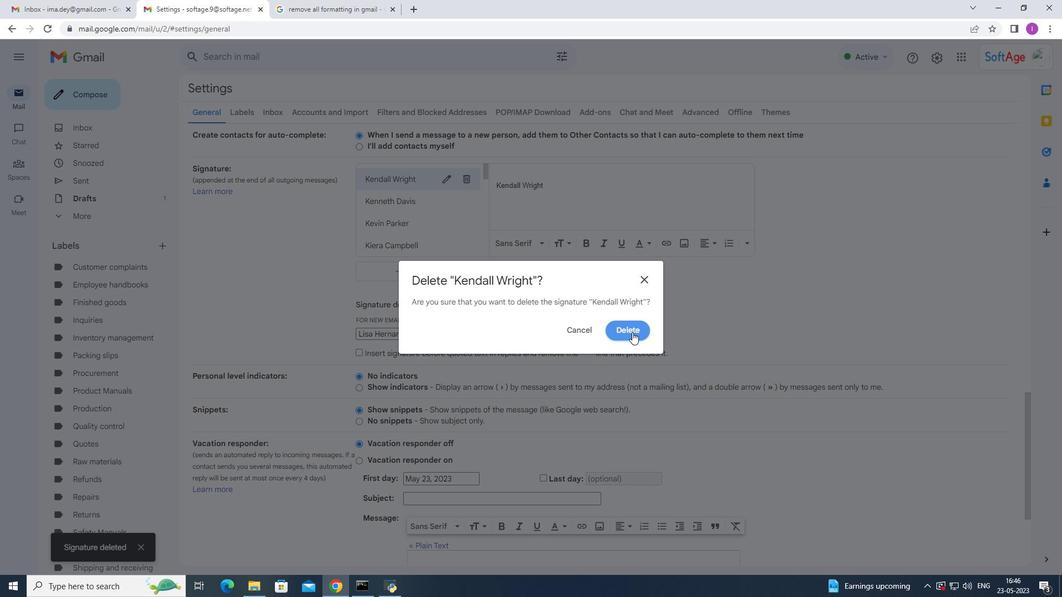 
Action: Mouse pressed left at (632, 332)
Screenshot: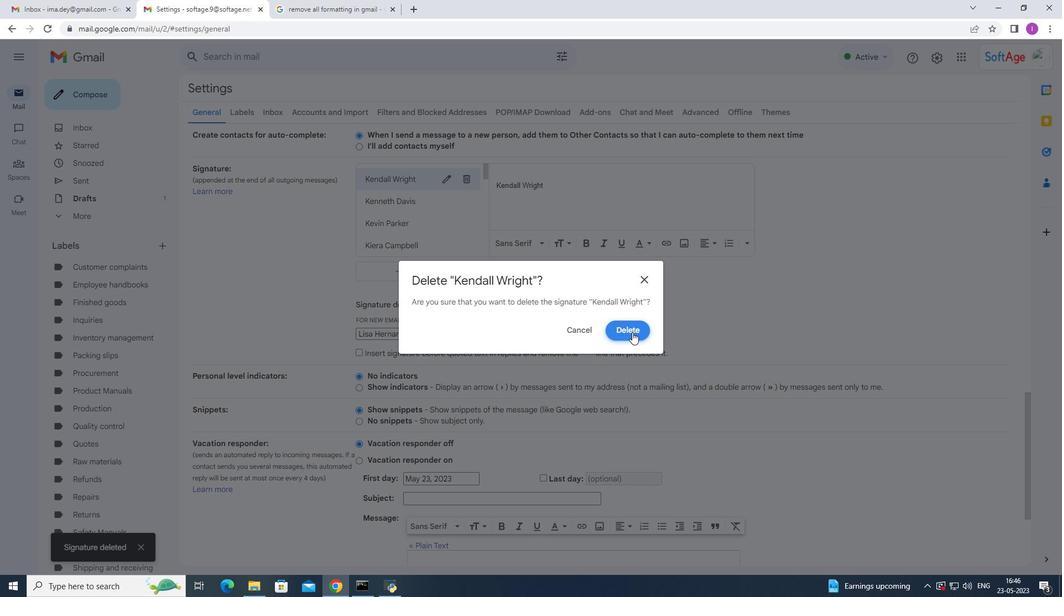 
Action: Mouse moved to (448, 332)
Screenshot: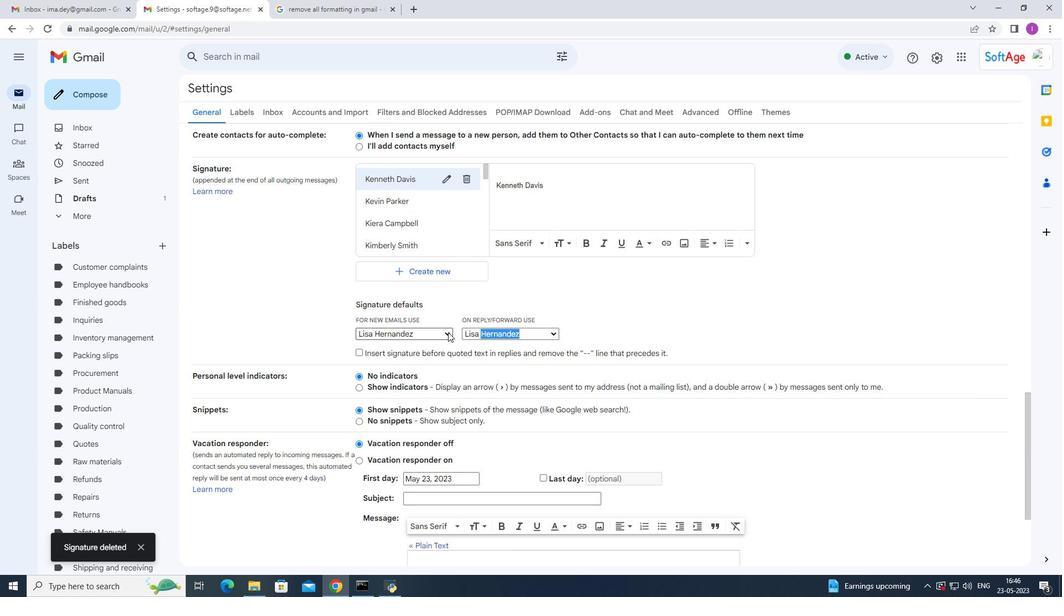 
Action: Mouse pressed left at (448, 332)
Screenshot: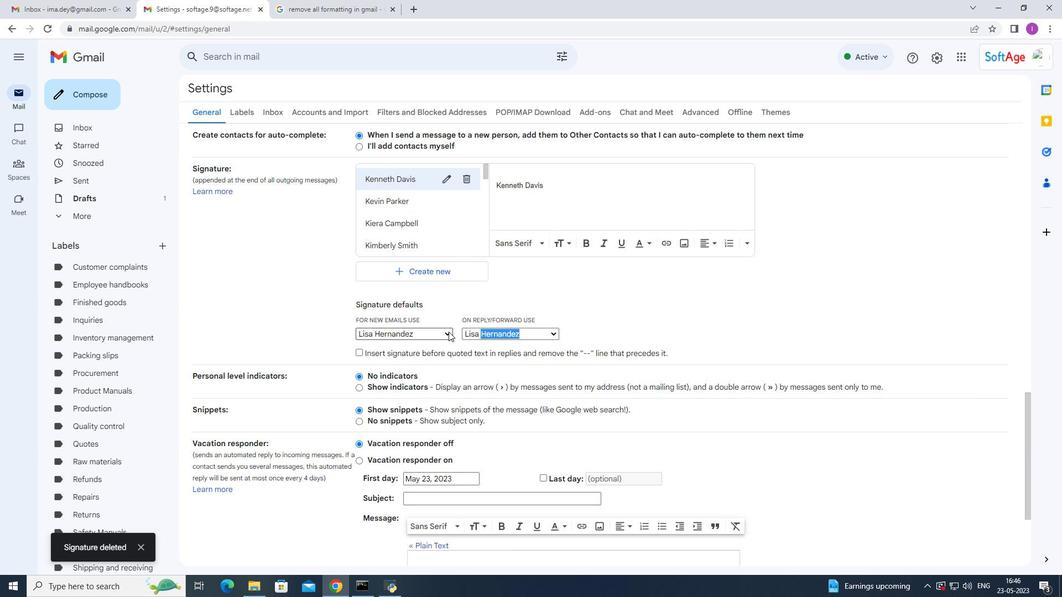 
Action: Mouse moved to (293, 277)
Screenshot: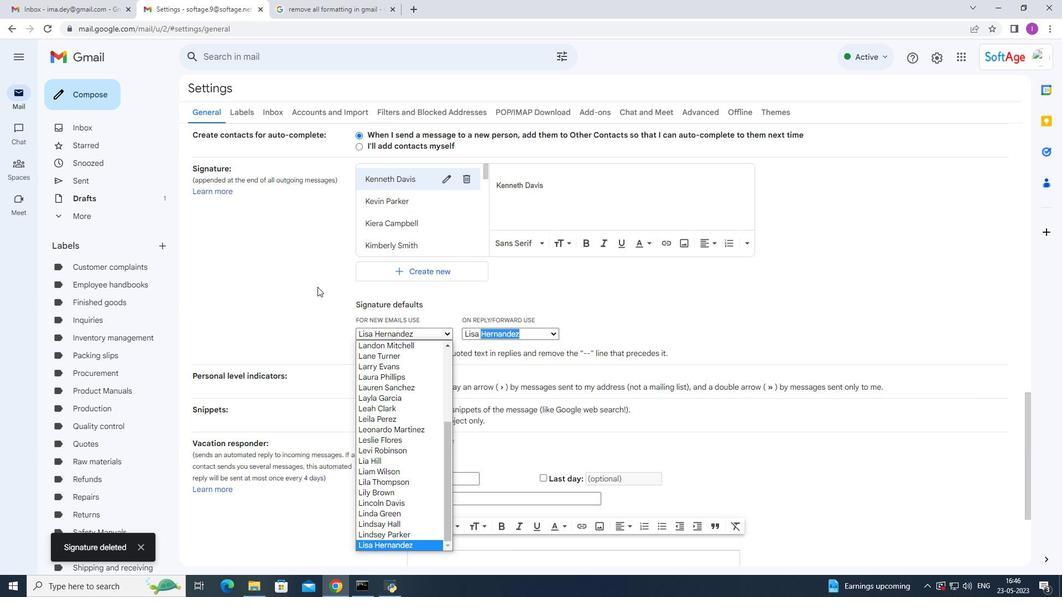 
Action: Mouse pressed left at (293, 277)
Screenshot: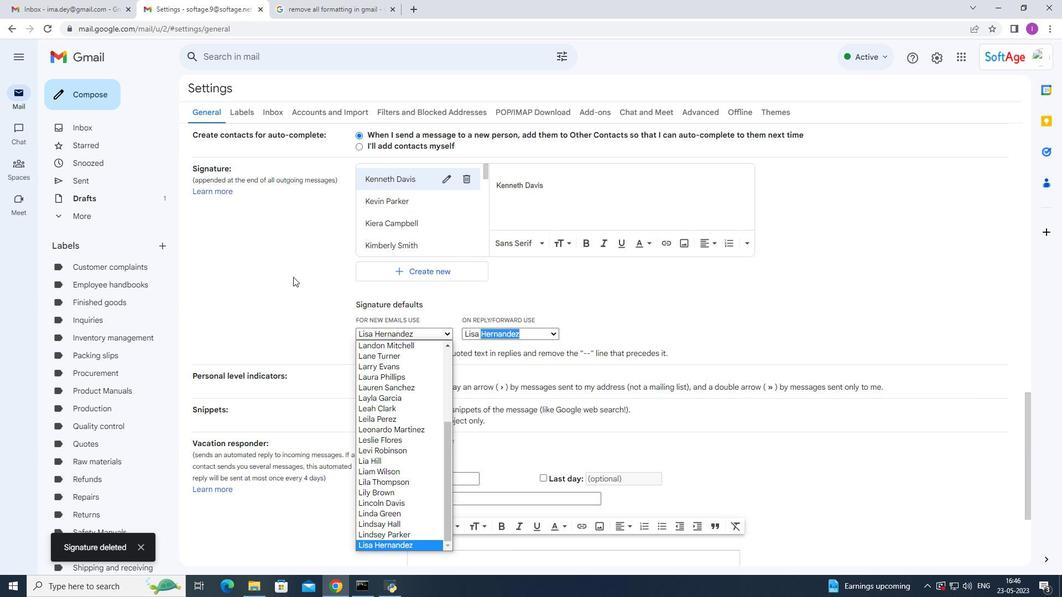 
Action: Mouse moved to (446, 271)
Screenshot: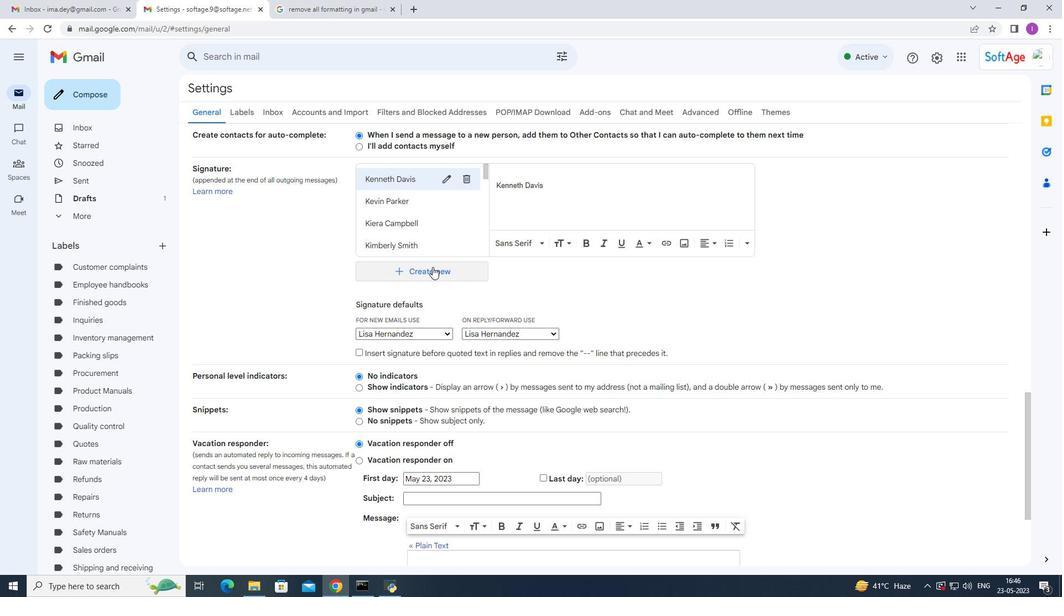 
Action: Mouse pressed left at (446, 271)
Screenshot: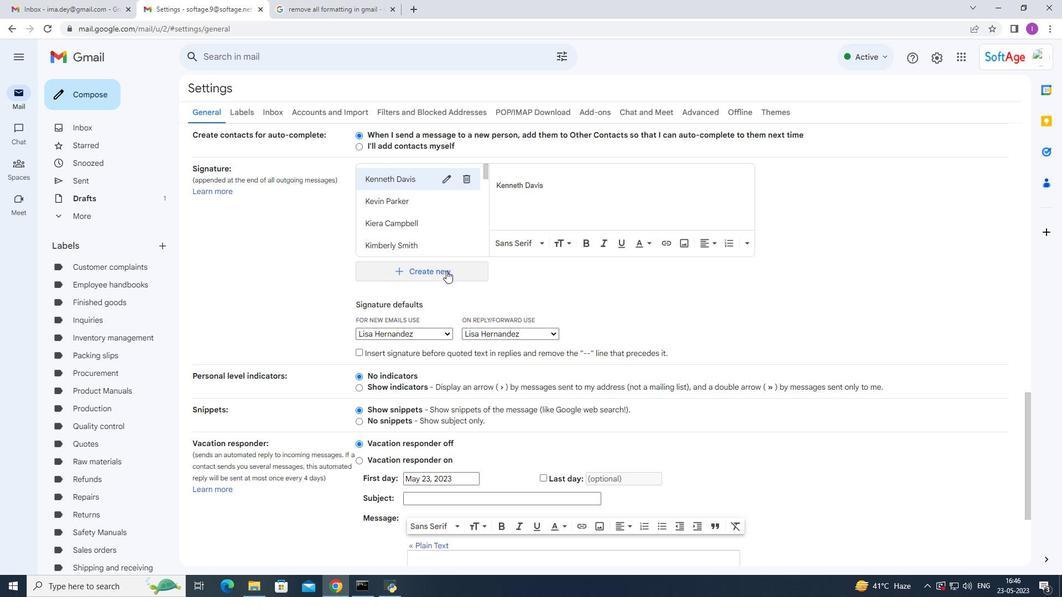 
Action: Mouse moved to (542, 329)
Screenshot: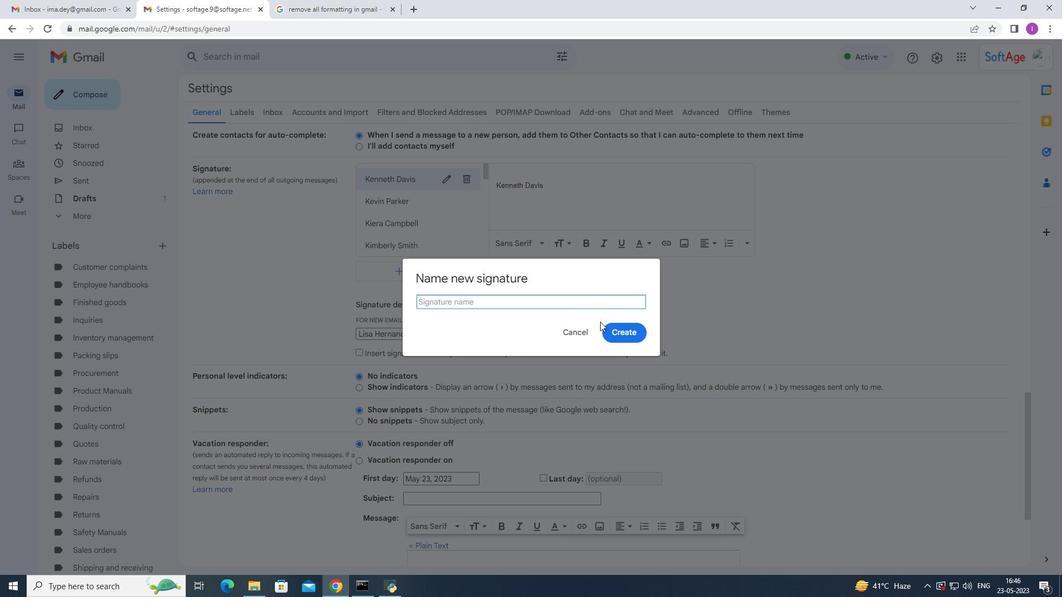 
Action: Key pressed <Key.shift><Key.shift><Key.shift><Key.shift><Key.shift><Key.shift><Key.shift><Key.shift><Key.shift>Katie<Key.space>thompson
Screenshot: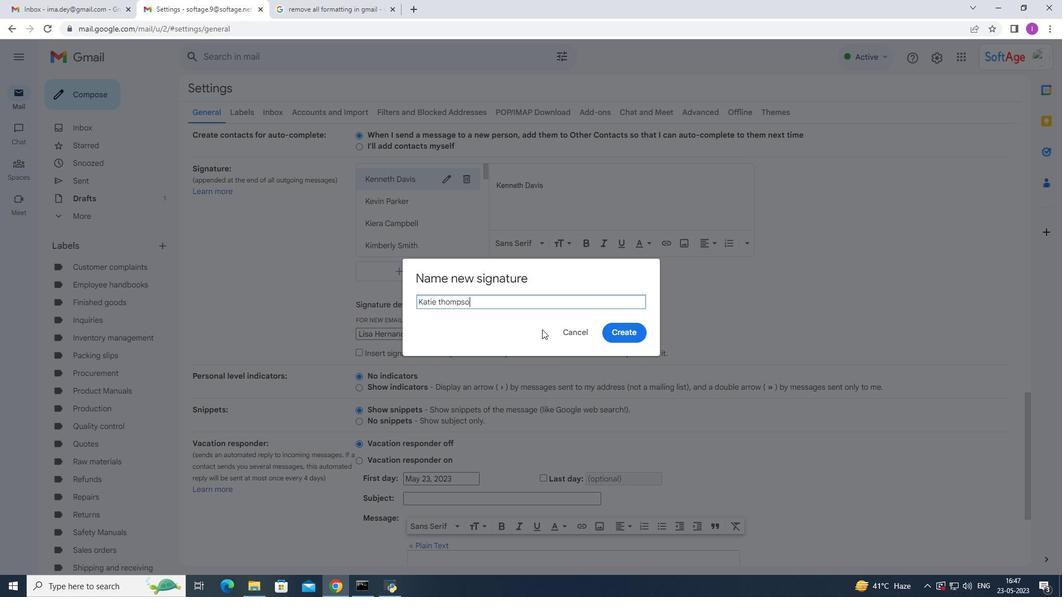 
Action: Mouse moved to (441, 301)
Screenshot: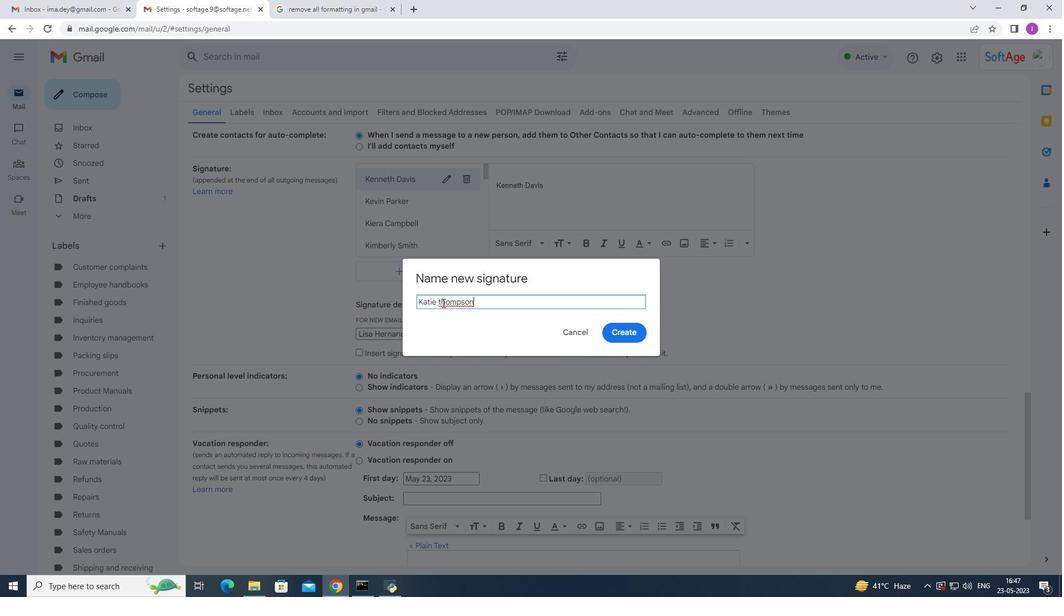 
Action: Mouse pressed left at (441, 301)
Screenshot: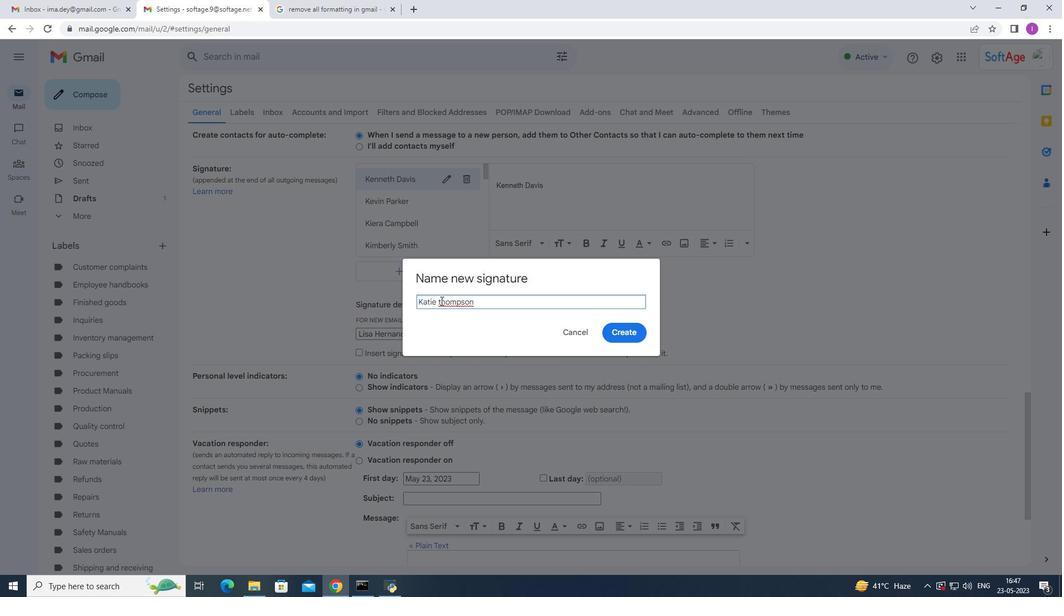 
Action: Mouse moved to (443, 306)
Screenshot: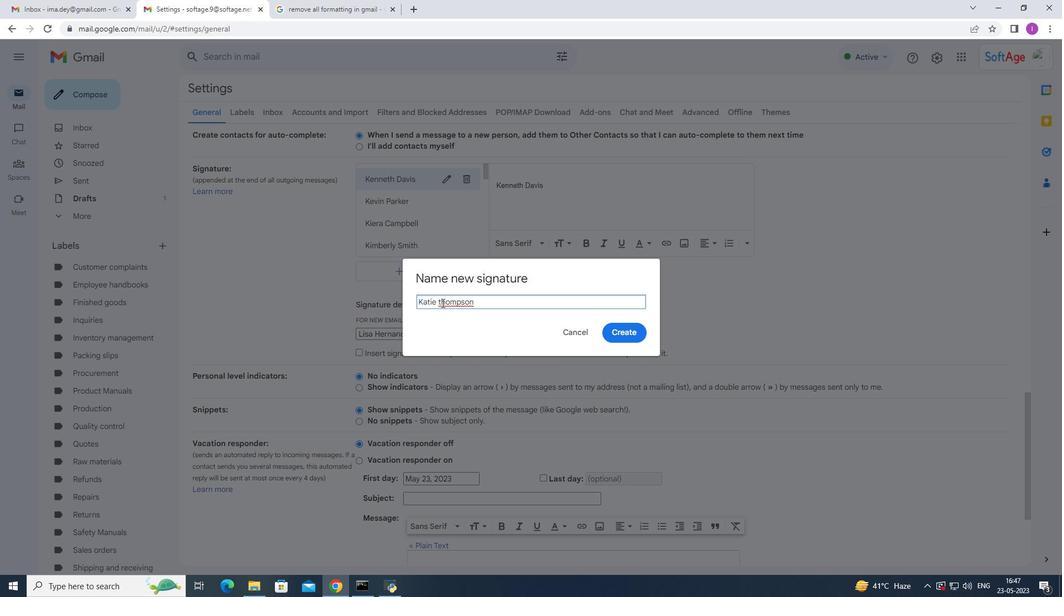 
Action: Key pressed <Key.backspace><Key.shift>T
Screenshot: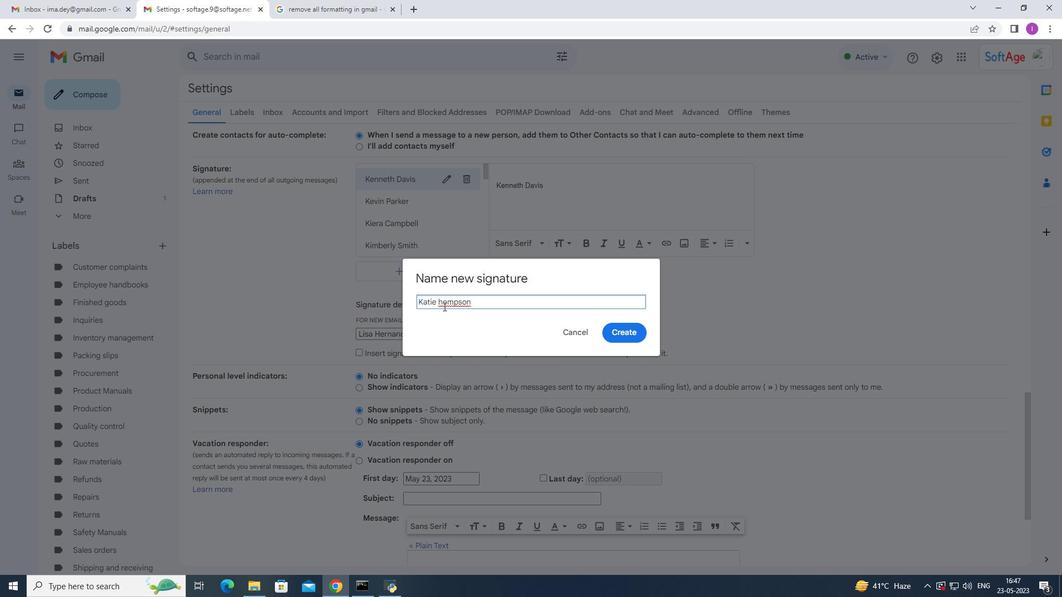 
Action: Mouse moved to (630, 328)
Screenshot: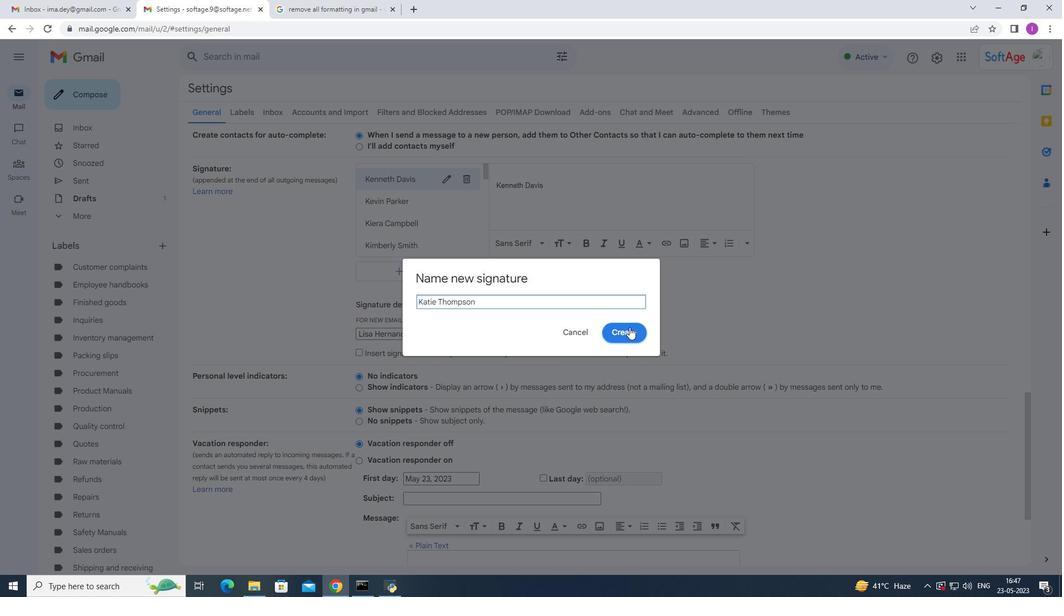 
Action: Mouse pressed left at (630, 328)
Screenshot: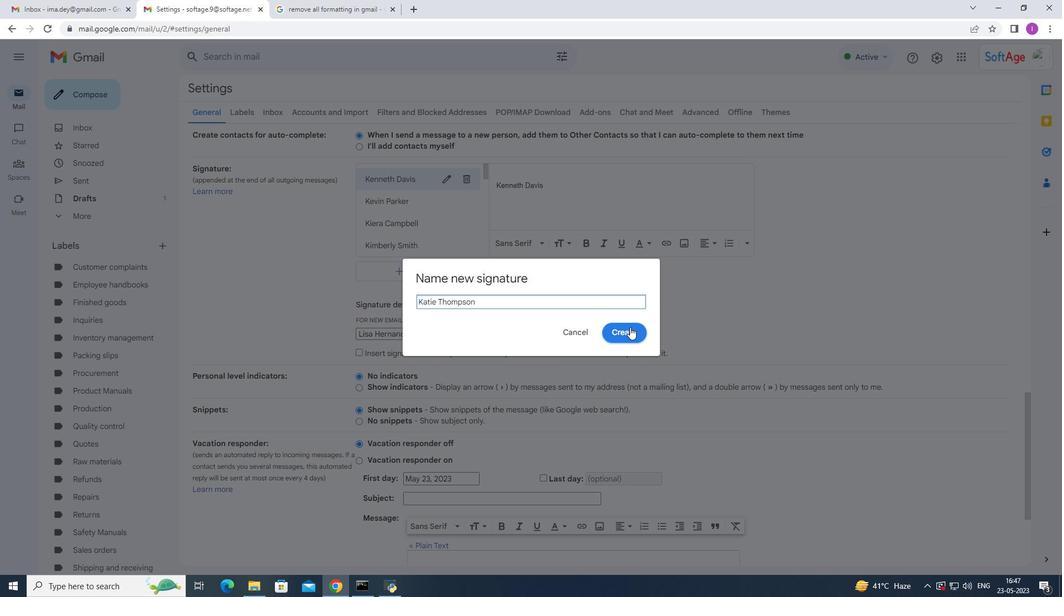 
Action: Mouse moved to (448, 334)
Screenshot: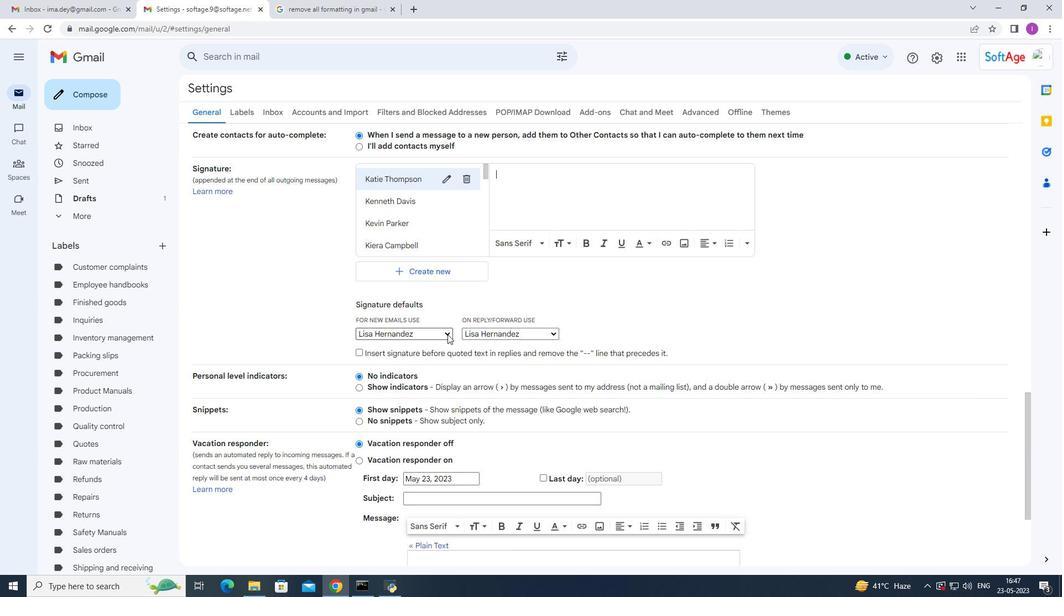 
Action: Mouse pressed left at (448, 334)
Screenshot: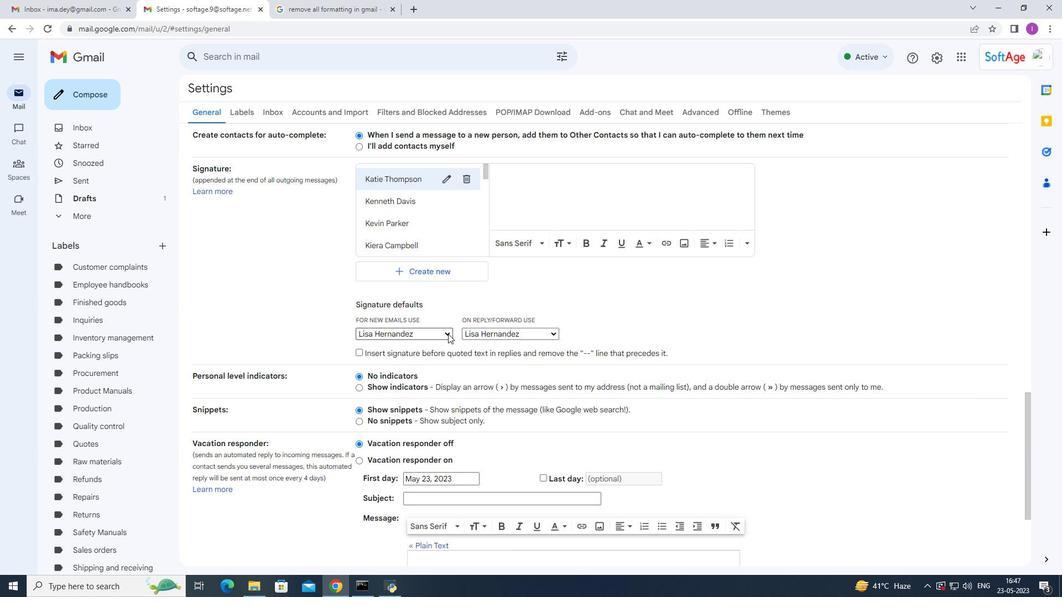 
Action: Mouse moved to (451, 452)
Screenshot: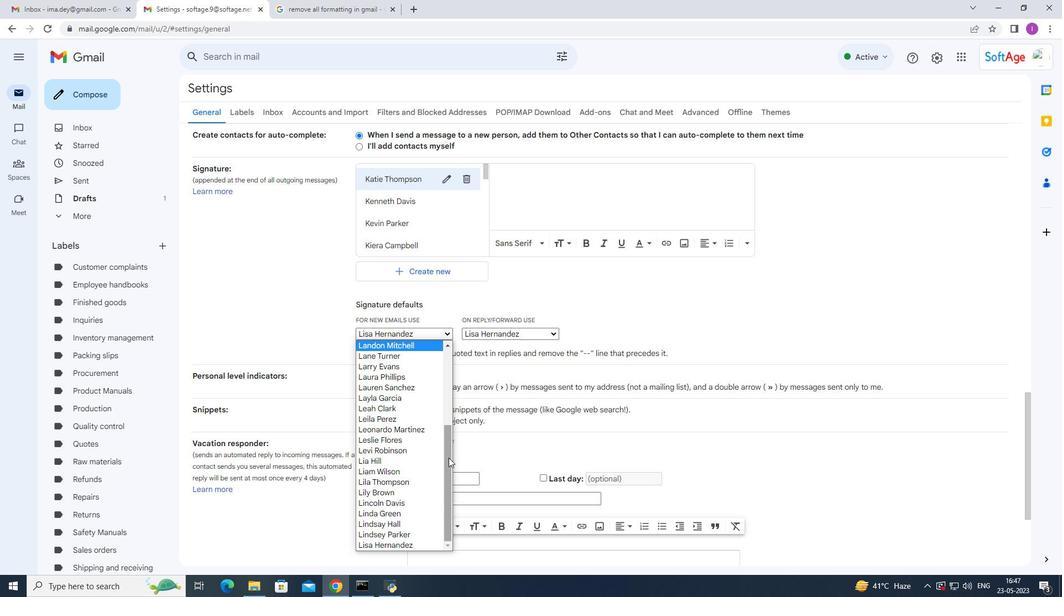 
Action: Mouse pressed left at (451, 452)
Screenshot: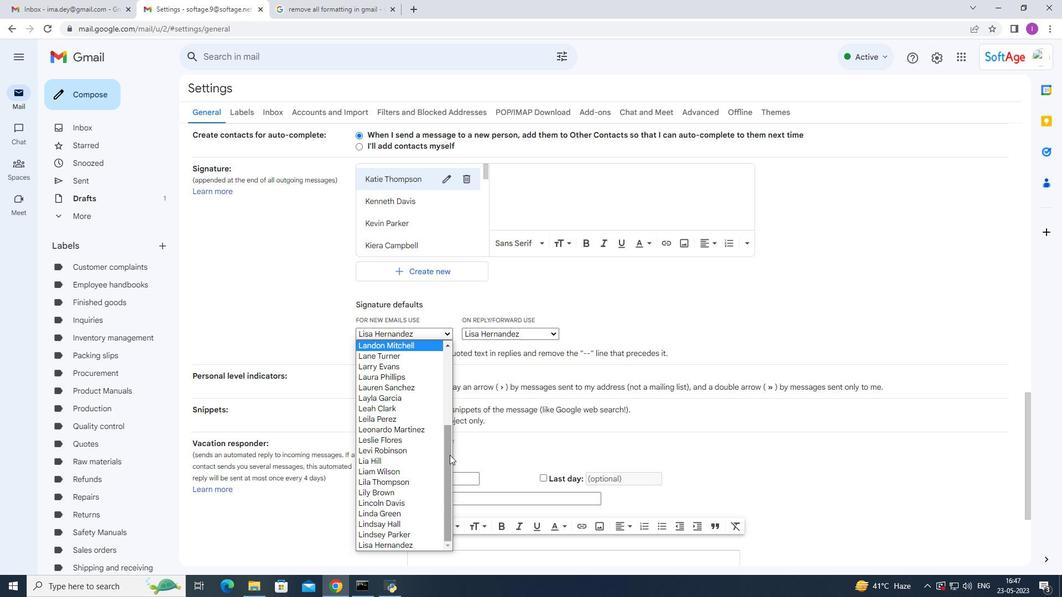 
Action: Mouse moved to (404, 353)
Screenshot: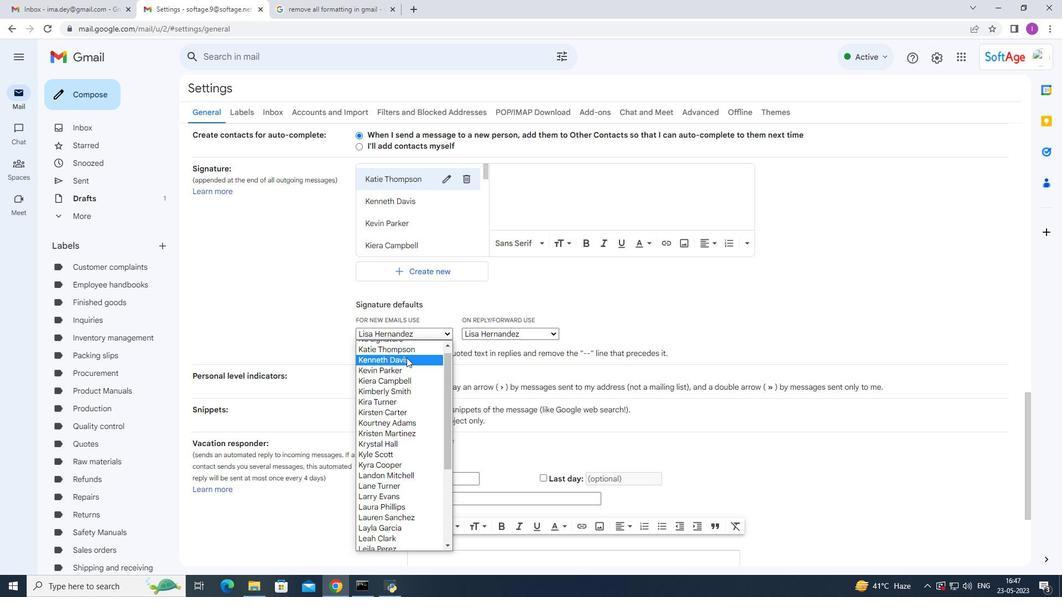 
Action: Mouse pressed left at (404, 353)
Screenshot: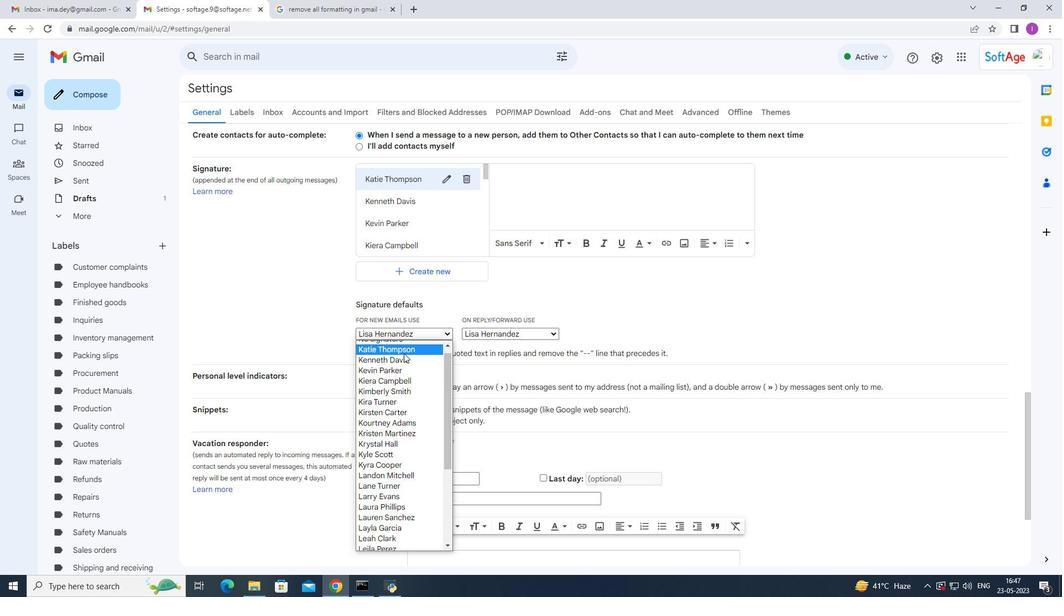 
Action: Mouse moved to (555, 332)
Screenshot: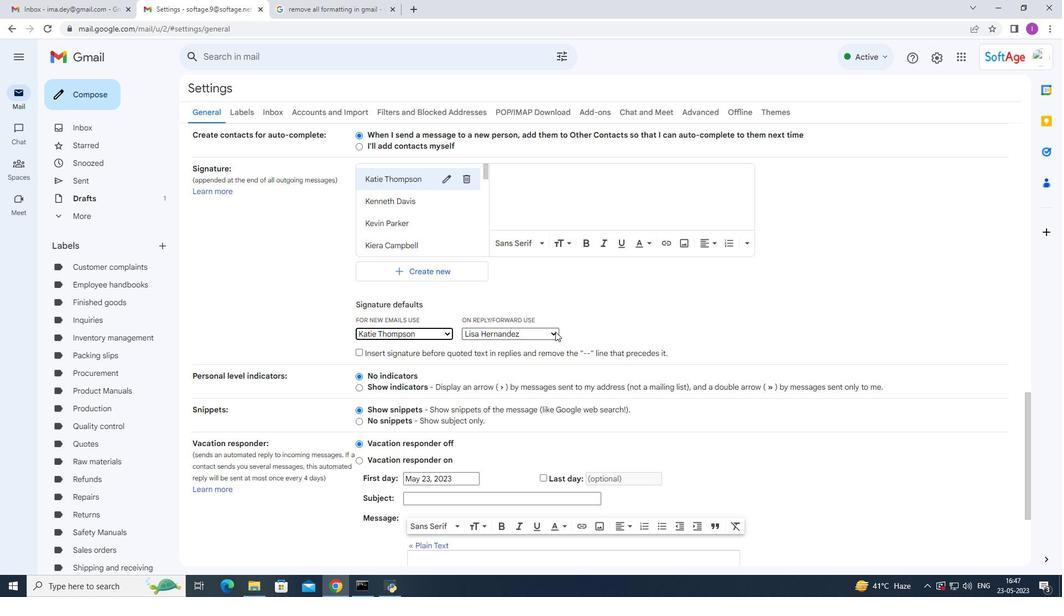 
Action: Mouse pressed left at (555, 332)
Screenshot: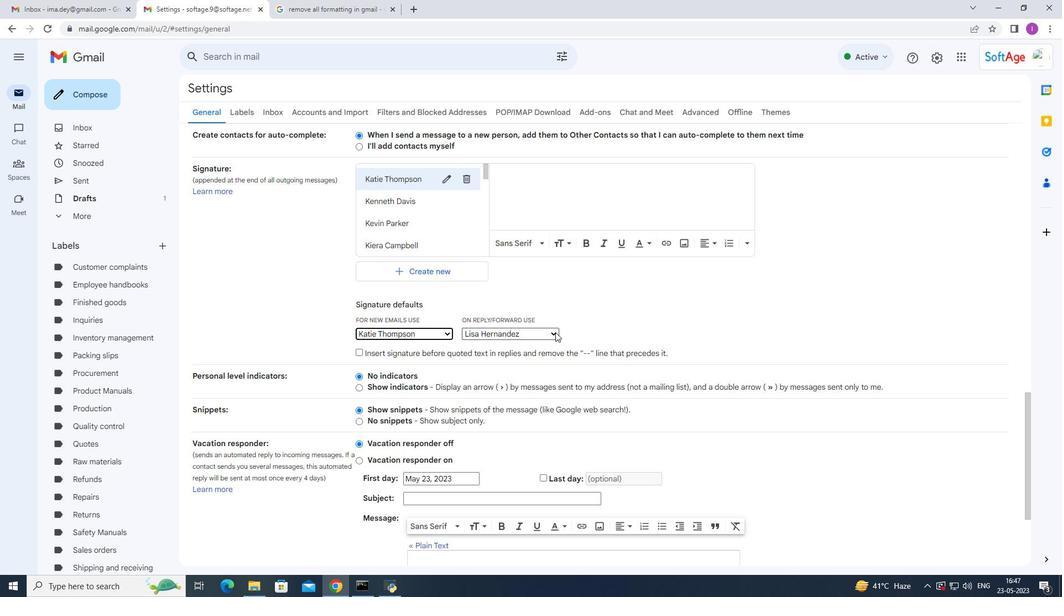 
Action: Mouse moved to (552, 428)
Screenshot: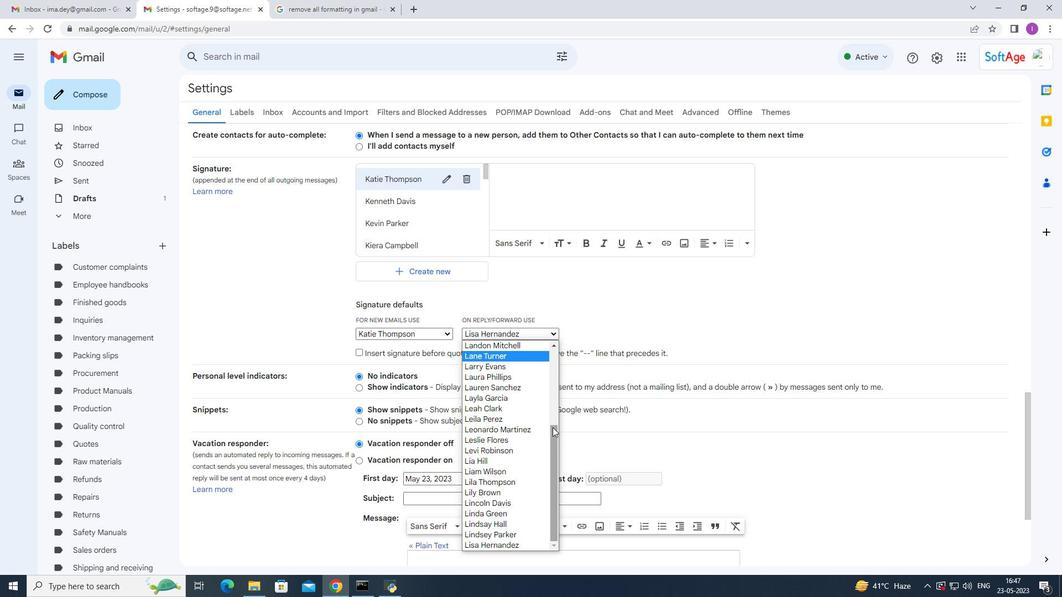 
Action: Mouse pressed left at (552, 428)
Screenshot: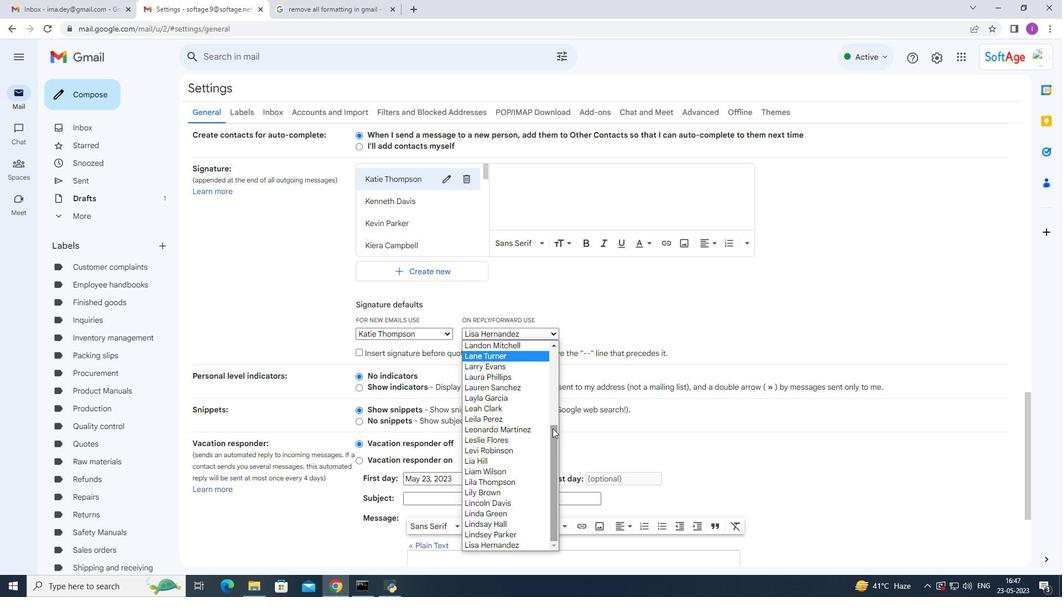 
Action: Mouse moved to (505, 354)
Screenshot: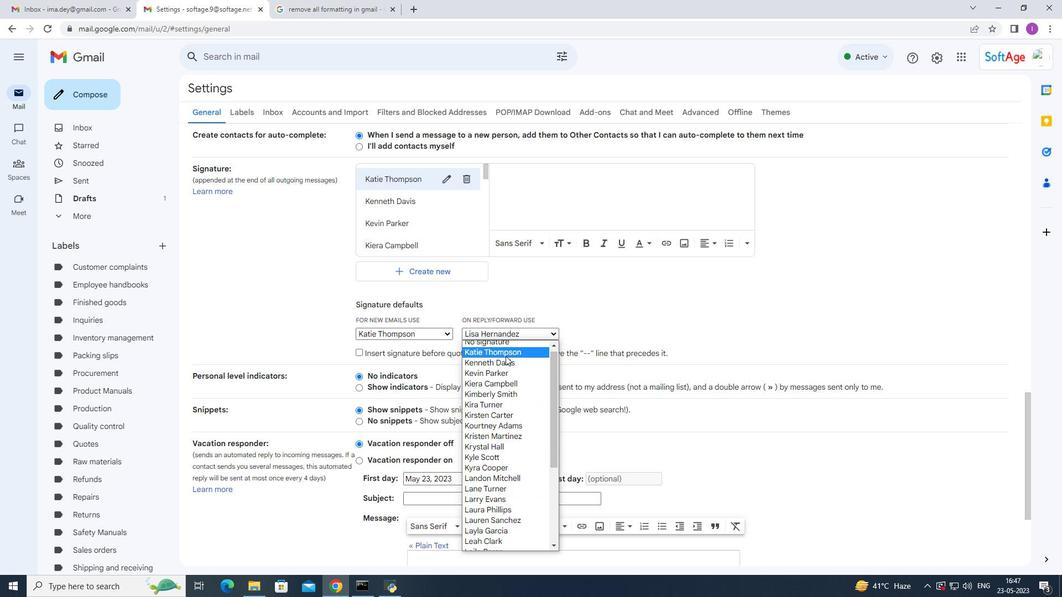 
Action: Mouse pressed left at (505, 354)
Screenshot: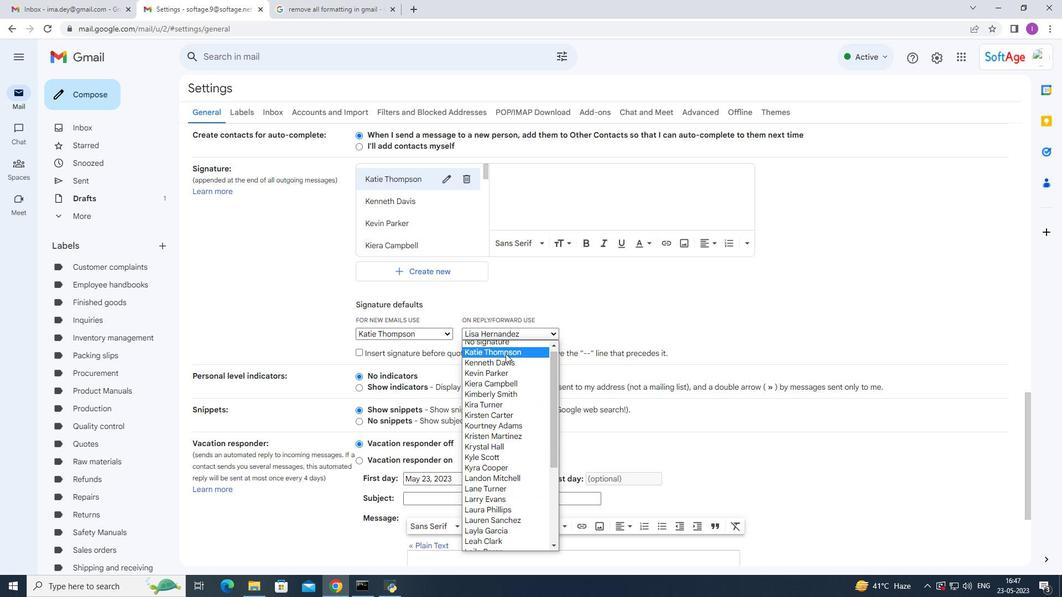 
Action: Mouse moved to (504, 183)
Screenshot: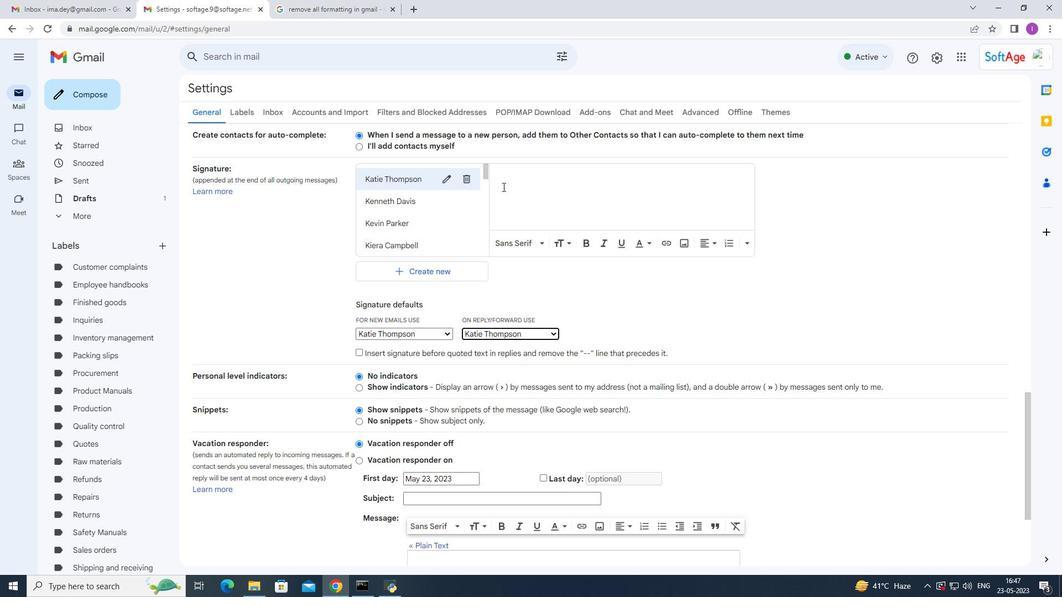 
Action: Mouse pressed left at (504, 183)
Screenshot: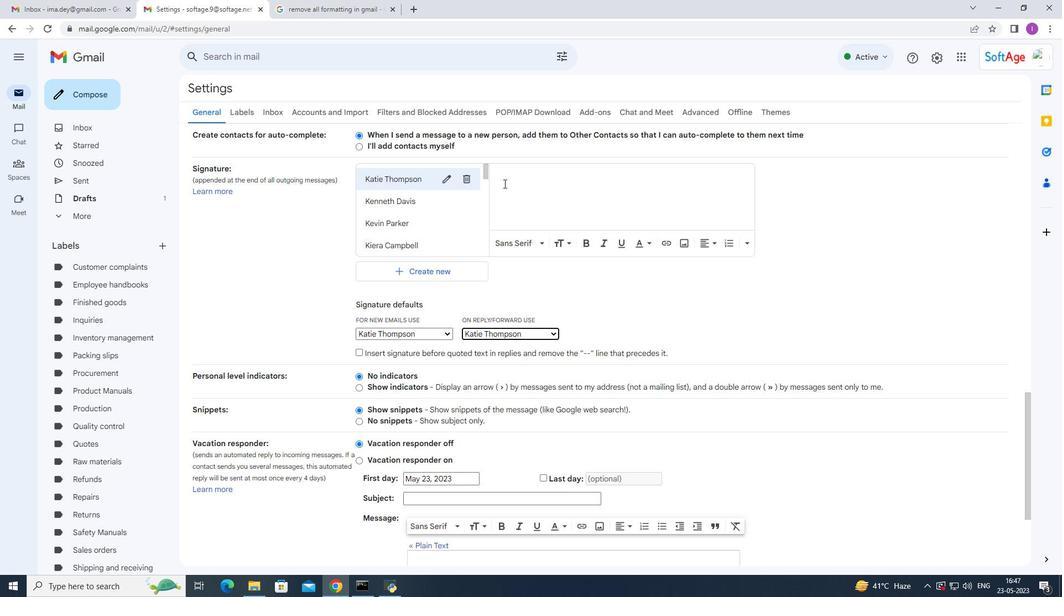 
Action: Mouse moved to (621, 166)
Screenshot: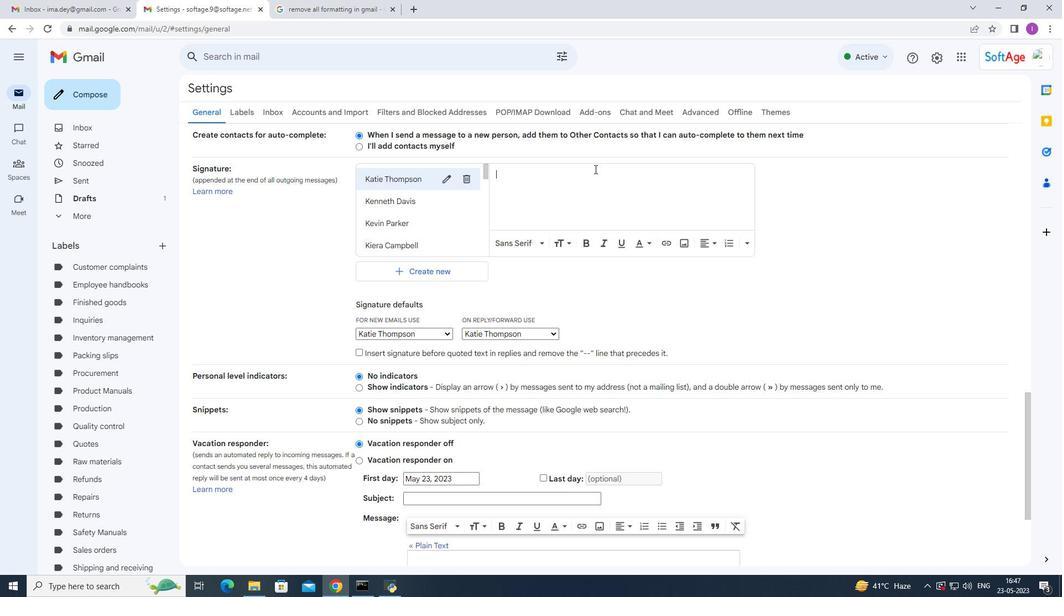 
Action: Key pressed <Key.shift>Katie<Key.space>thompsomn
Screenshot: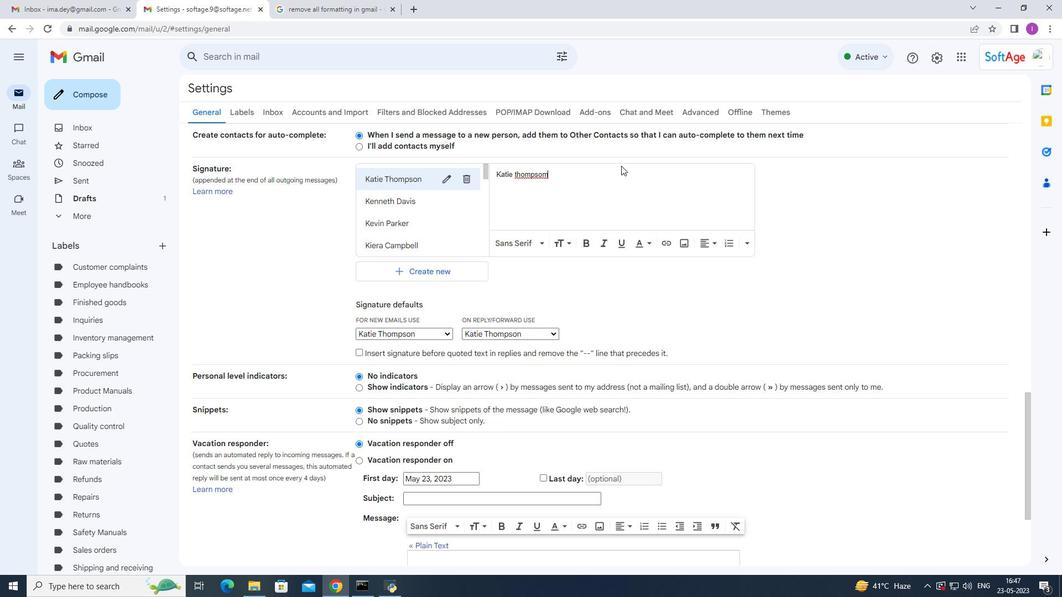 
Action: Mouse moved to (576, 174)
Screenshot: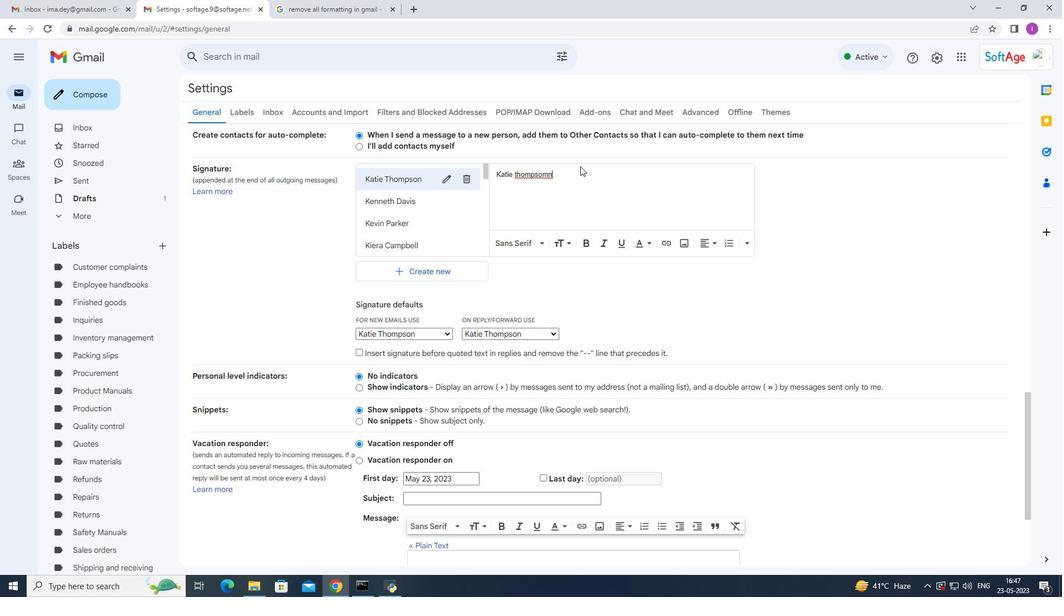 
Action: Key pressed <Key.backspace><Key.backspace>n
Screenshot: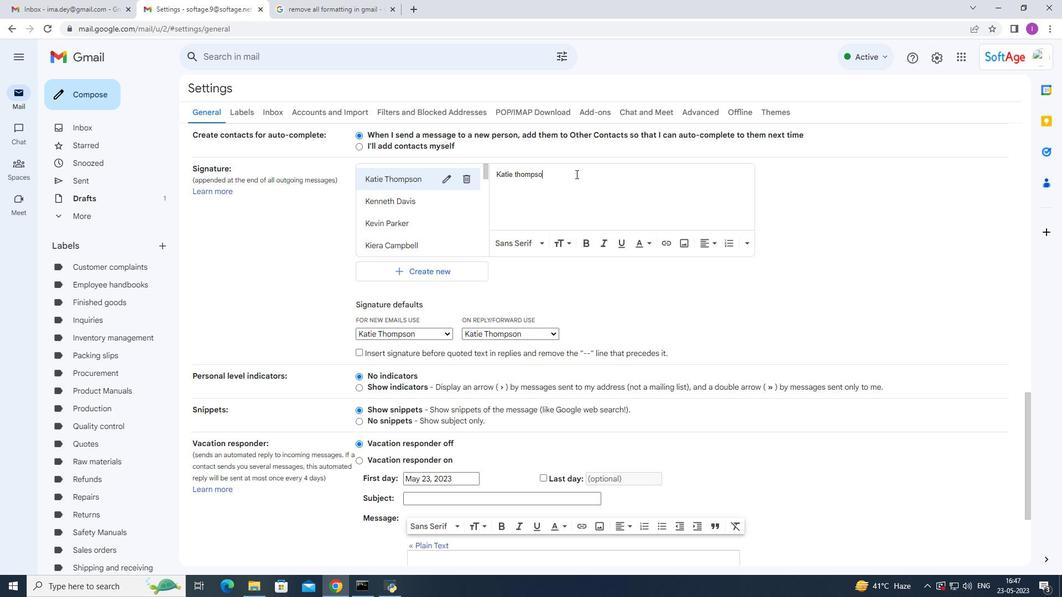 
Action: Mouse moved to (516, 174)
Screenshot: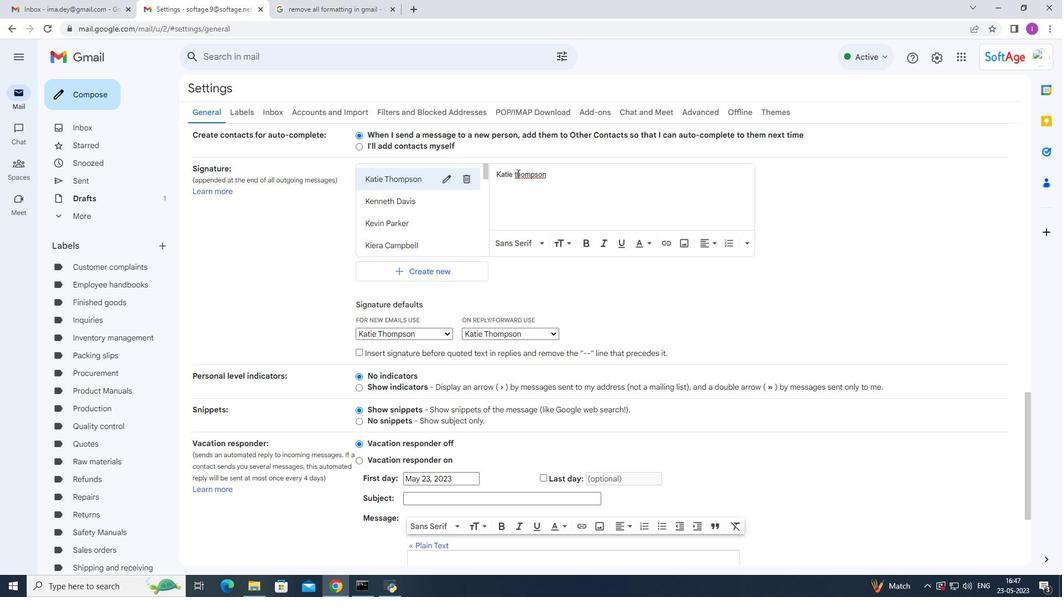 
Action: Mouse pressed left at (516, 174)
Screenshot: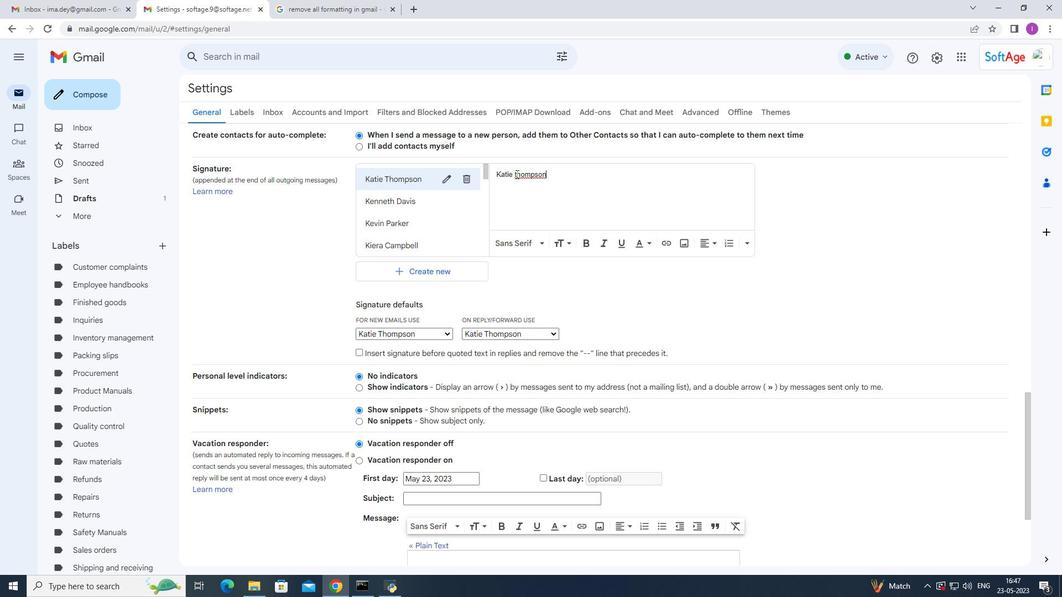 
Action: Key pressed <Key.backspace><Key.shift>T
Screenshot: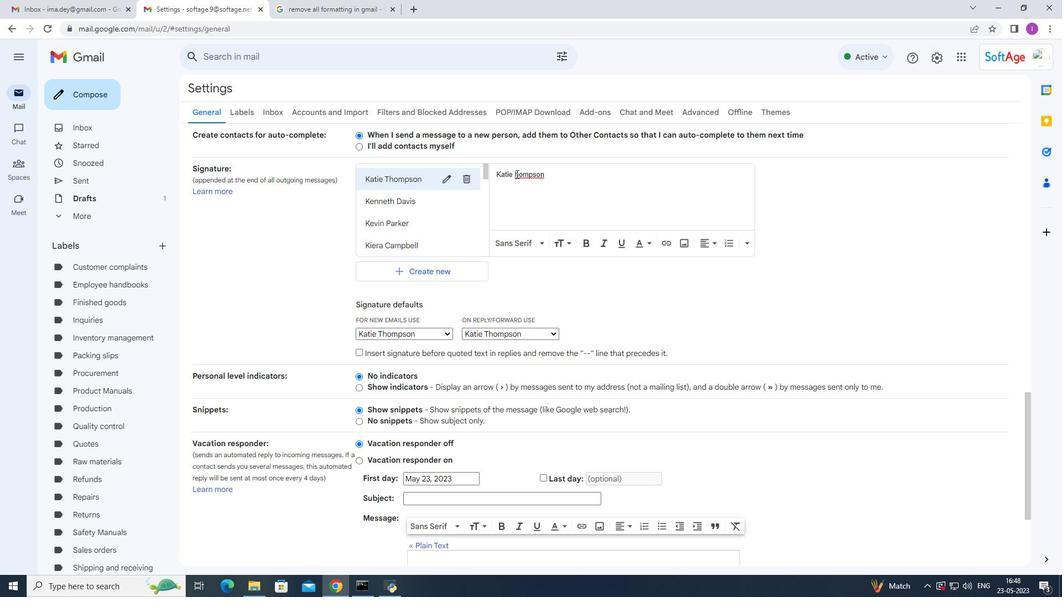 
Action: Mouse moved to (531, 396)
Screenshot: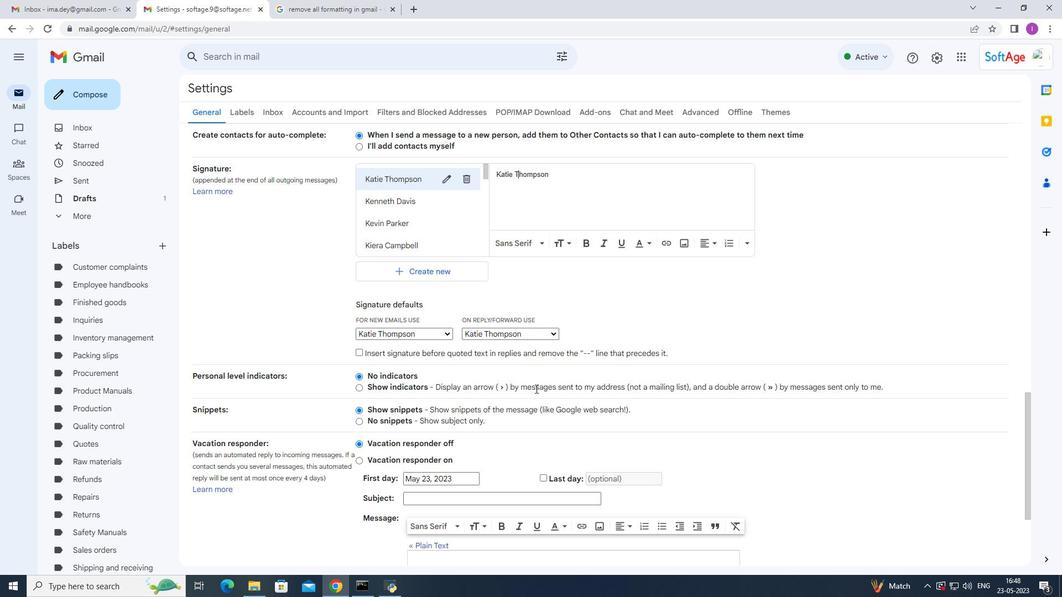 
Action: Mouse scrolled (532, 393) with delta (0, 0)
Screenshot: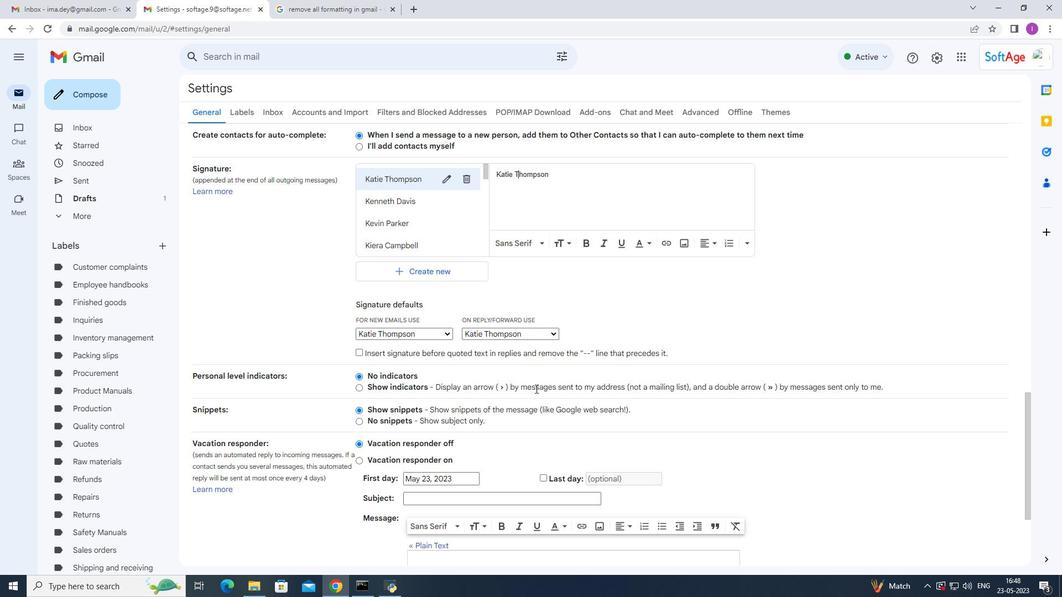 
Action: Mouse moved to (531, 396)
Screenshot: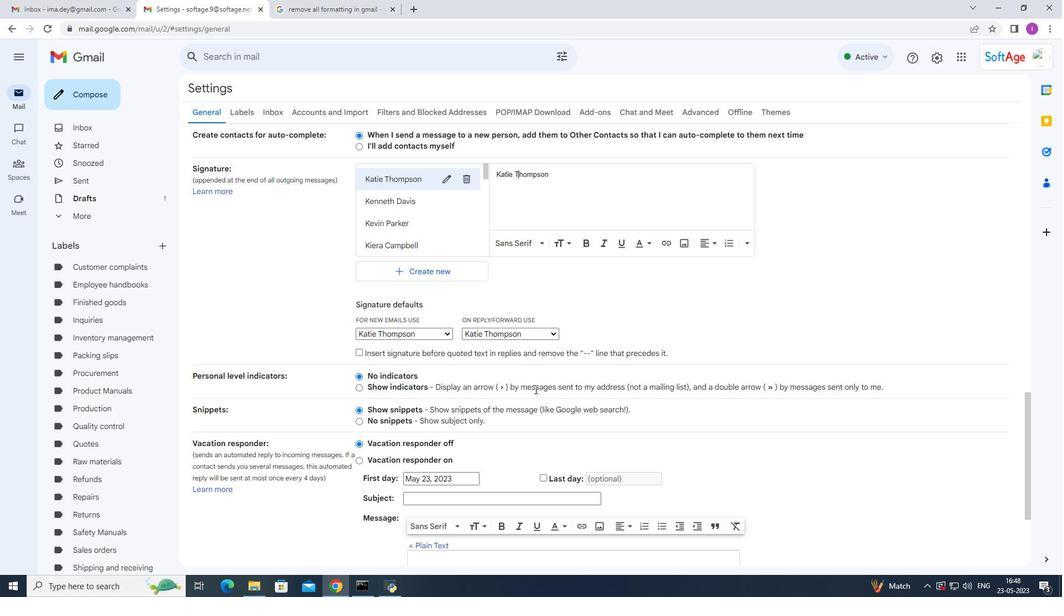 
Action: Mouse scrolled (531, 395) with delta (0, 0)
Screenshot: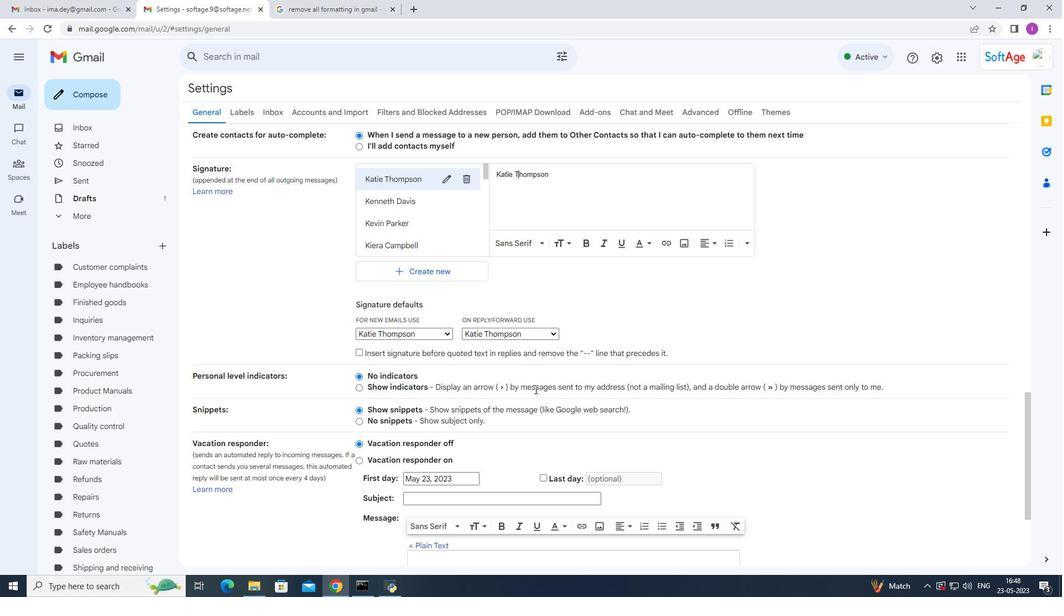 
Action: Mouse scrolled (531, 395) with delta (0, 0)
Screenshot: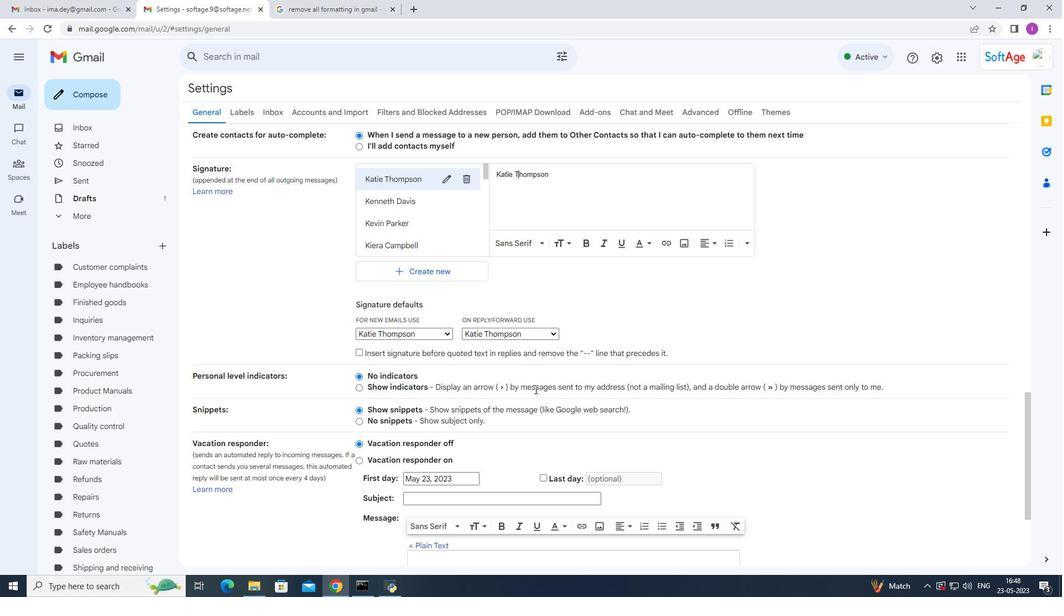 
Action: Mouse scrolled (531, 395) with delta (0, 0)
Screenshot: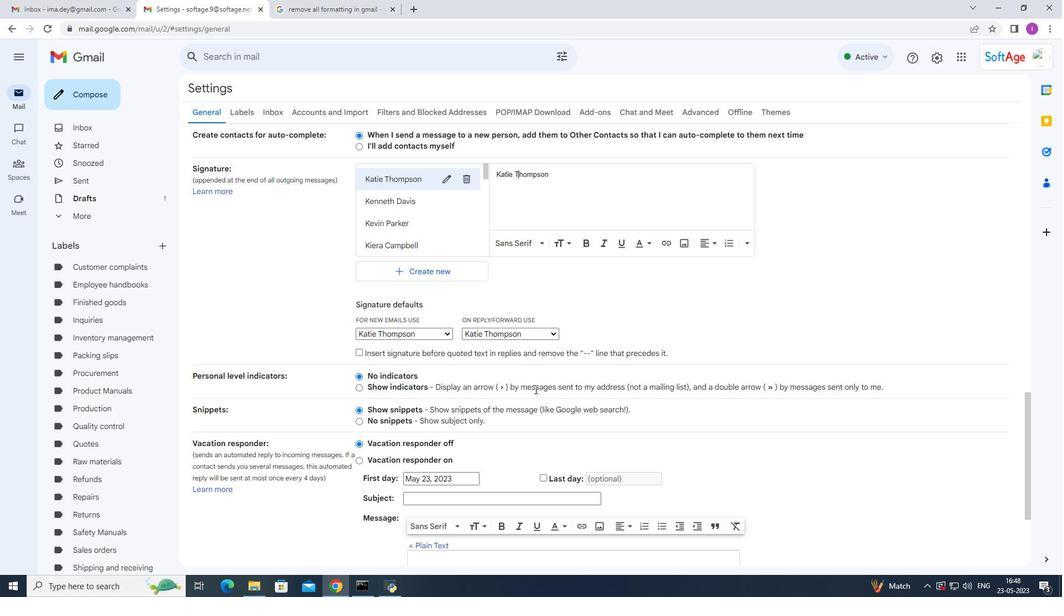 
Action: Mouse moved to (531, 399)
Screenshot: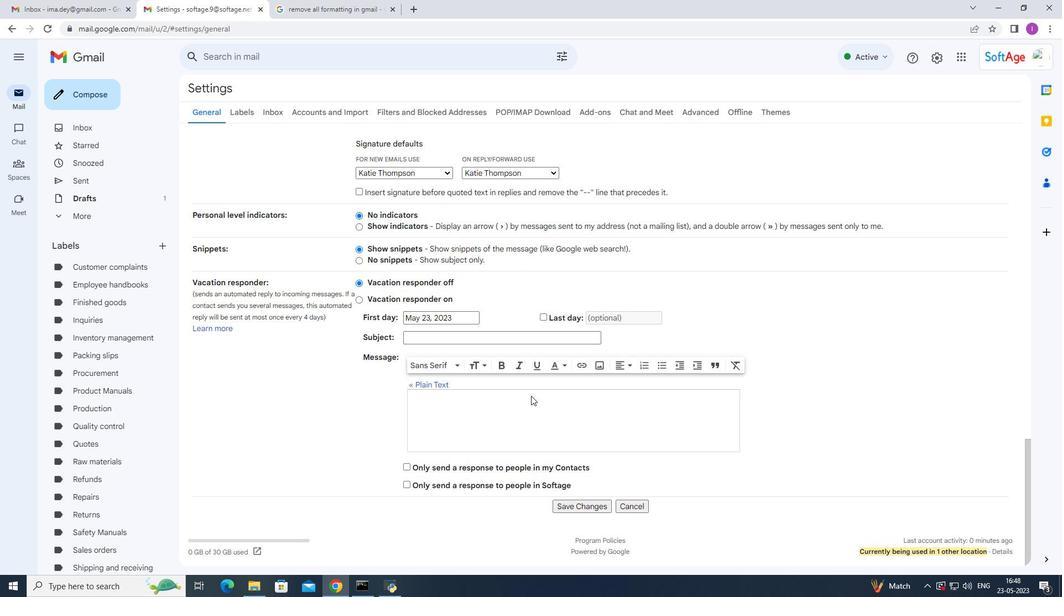 
Action: Mouse scrolled (531, 397) with delta (0, 0)
Screenshot: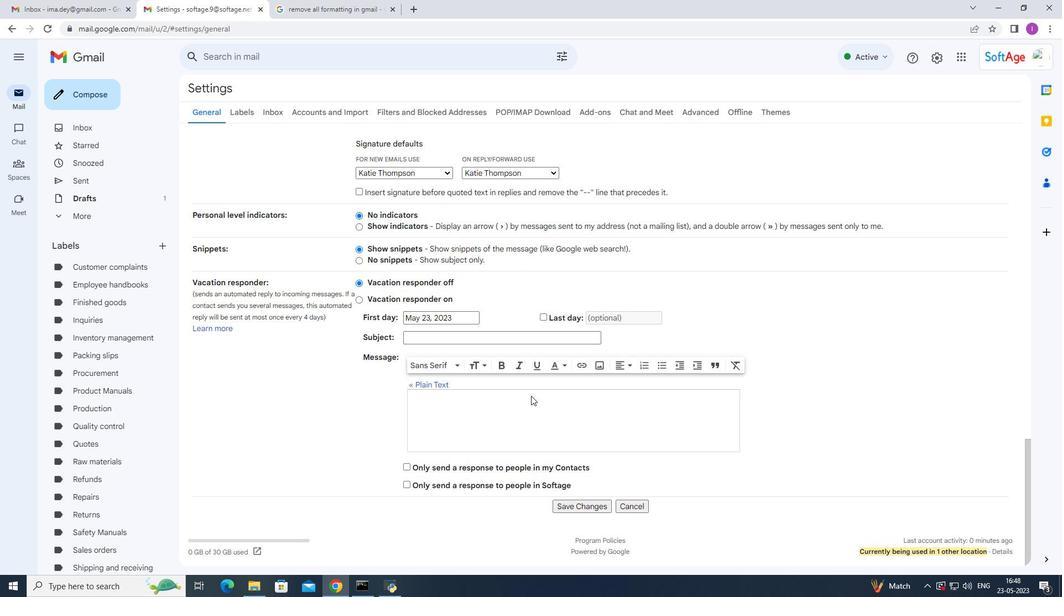 
Action: Mouse moved to (532, 401)
Screenshot: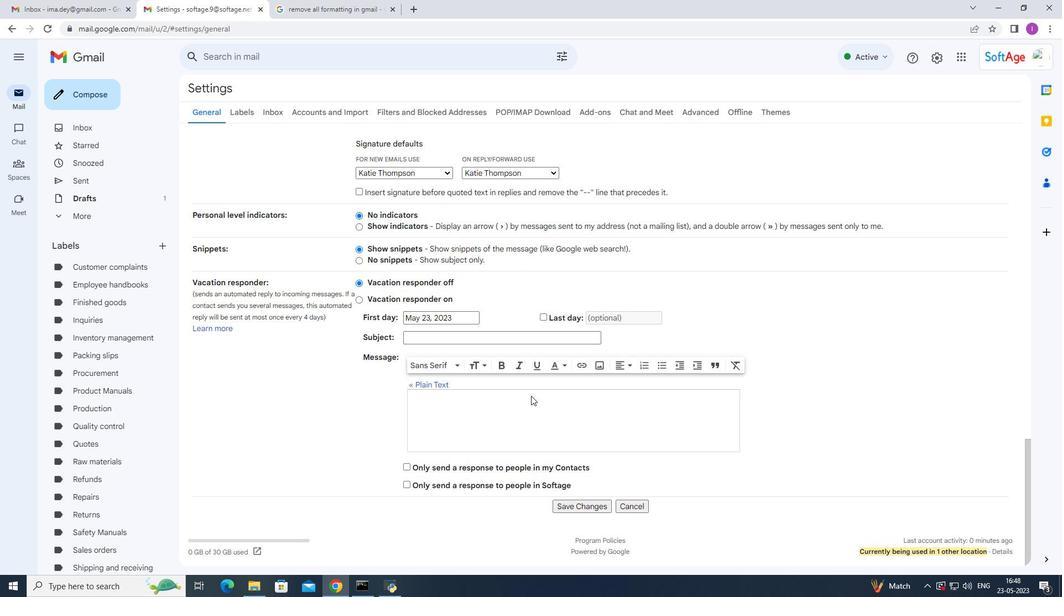 
Action: Mouse scrolled (531, 397) with delta (0, 0)
Screenshot: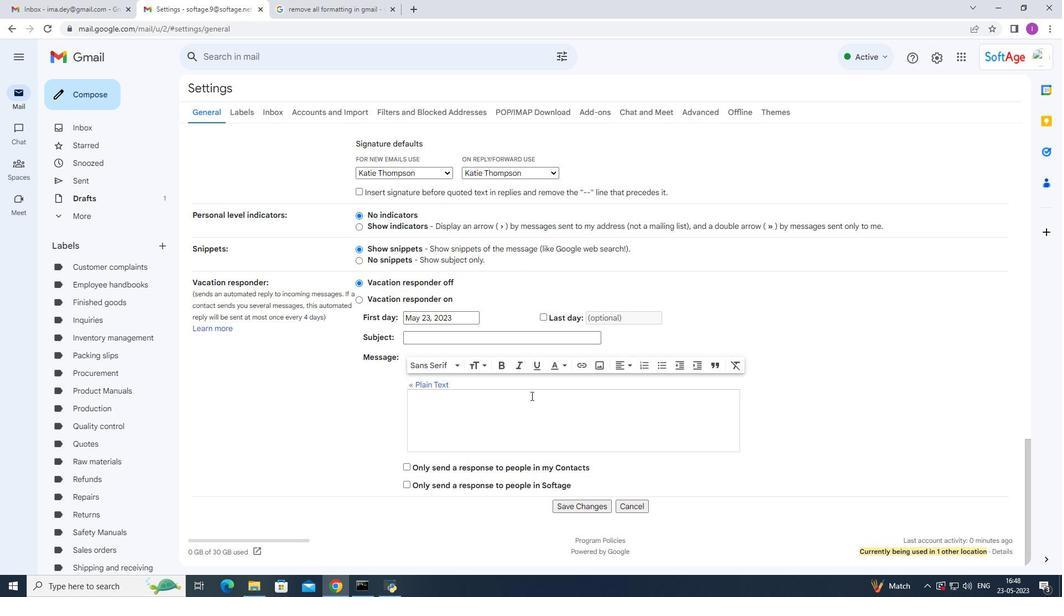 
Action: Mouse moved to (540, 405)
Screenshot: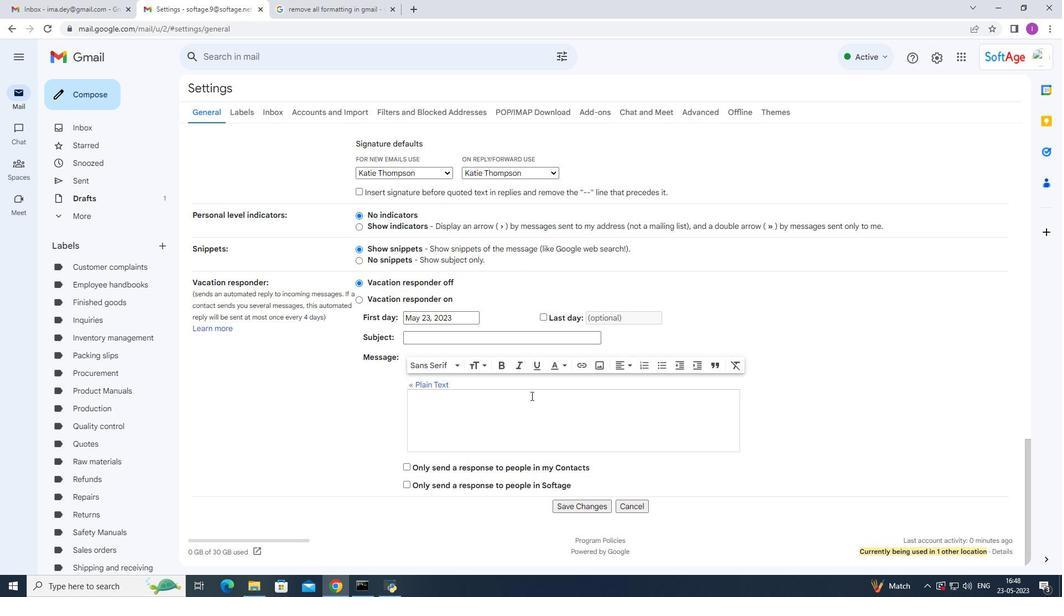 
Action: Mouse scrolled (531, 399) with delta (0, 0)
Screenshot: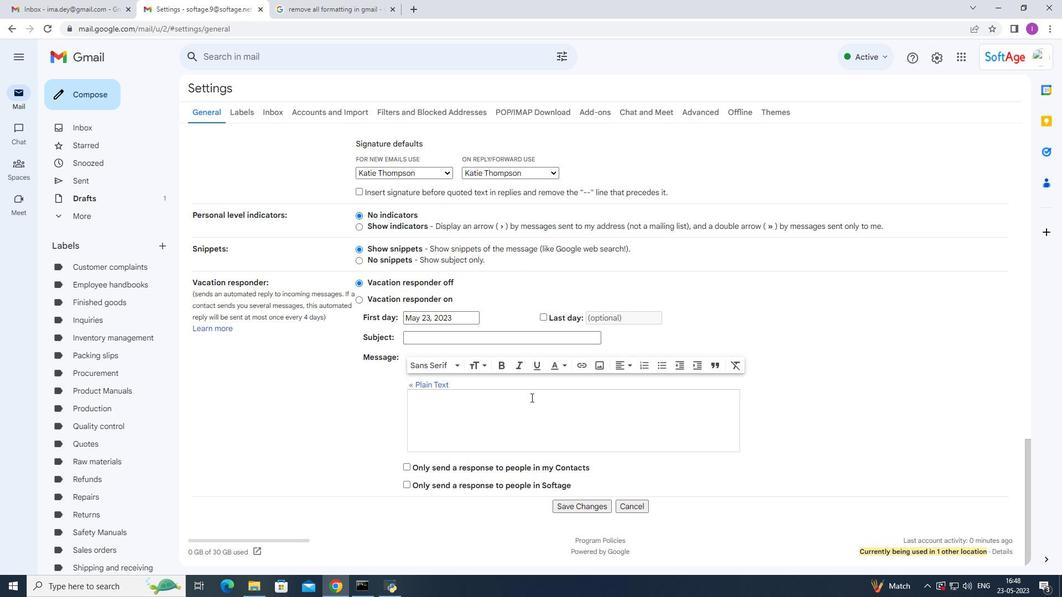 
Action: Mouse moved to (544, 407)
Screenshot: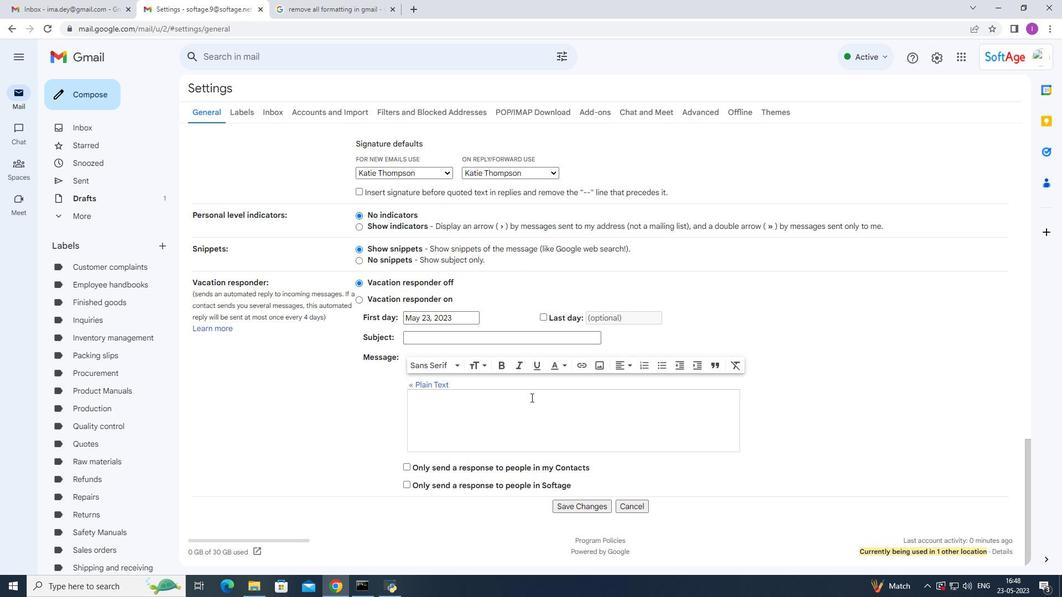 
Action: Mouse scrolled (531, 397) with delta (0, 0)
Screenshot: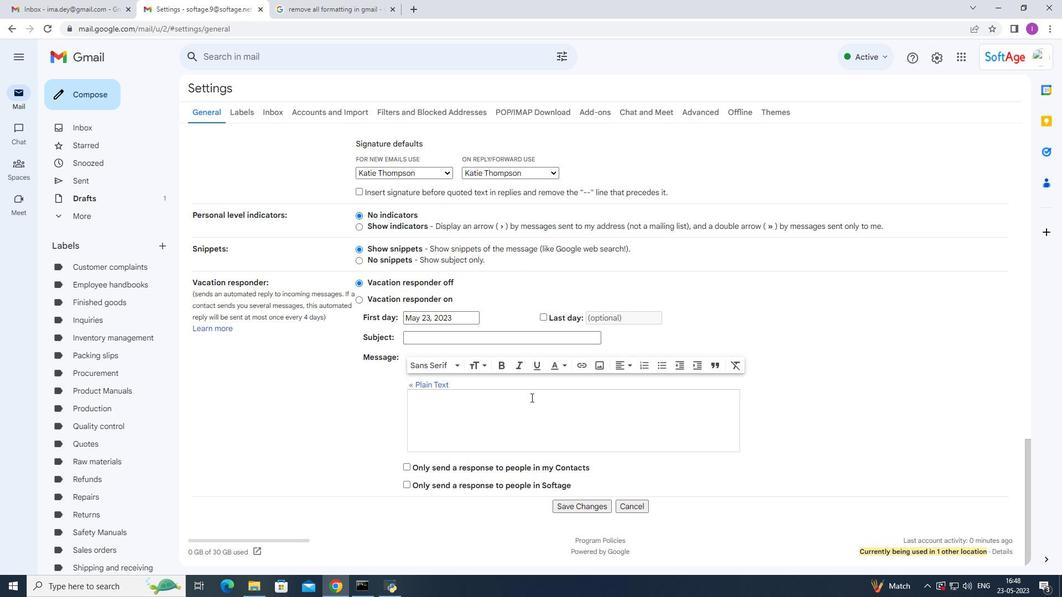 
Action: Mouse moved to (586, 504)
Screenshot: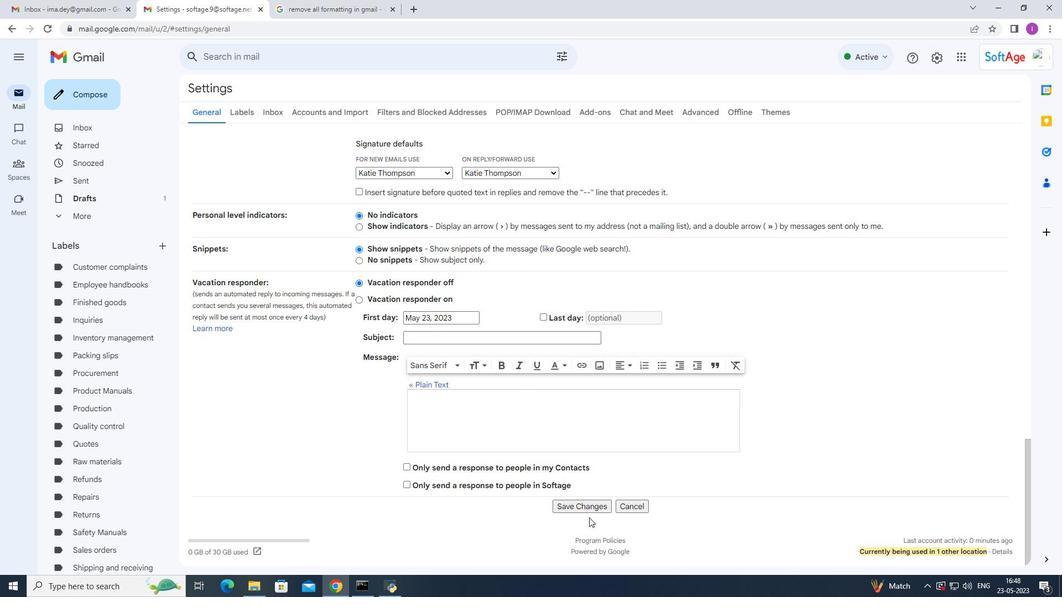 
Action: Mouse pressed left at (586, 504)
Screenshot: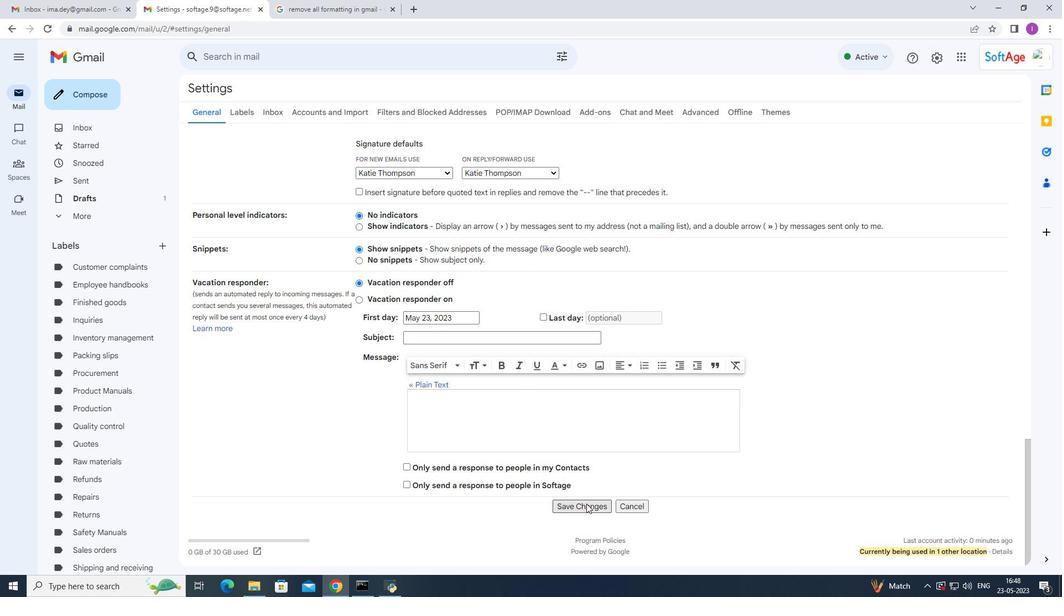 
Action: Mouse moved to (67, 92)
Screenshot: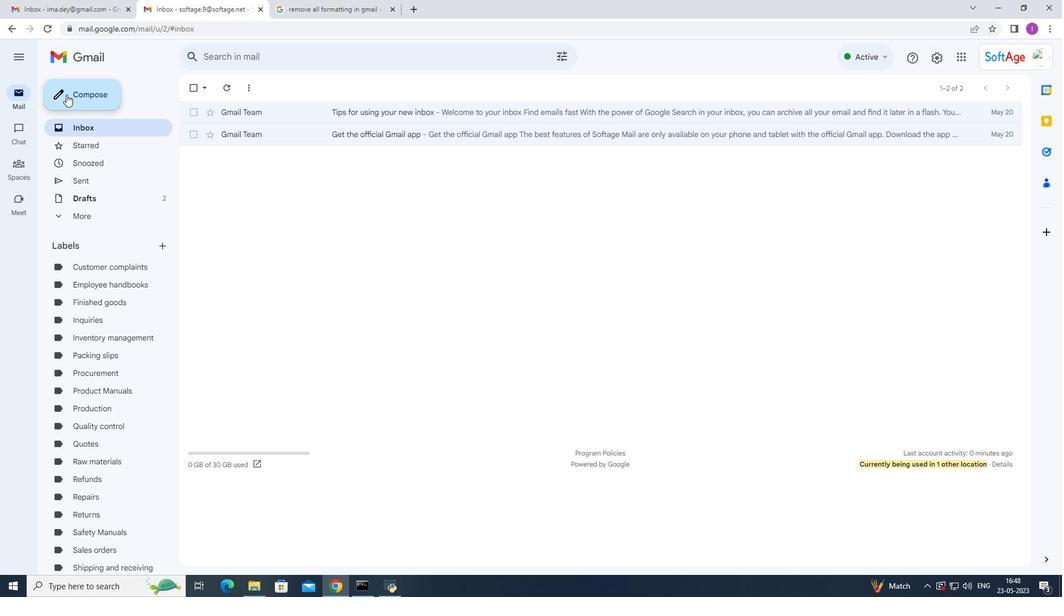 
Action: Mouse pressed left at (67, 92)
Screenshot: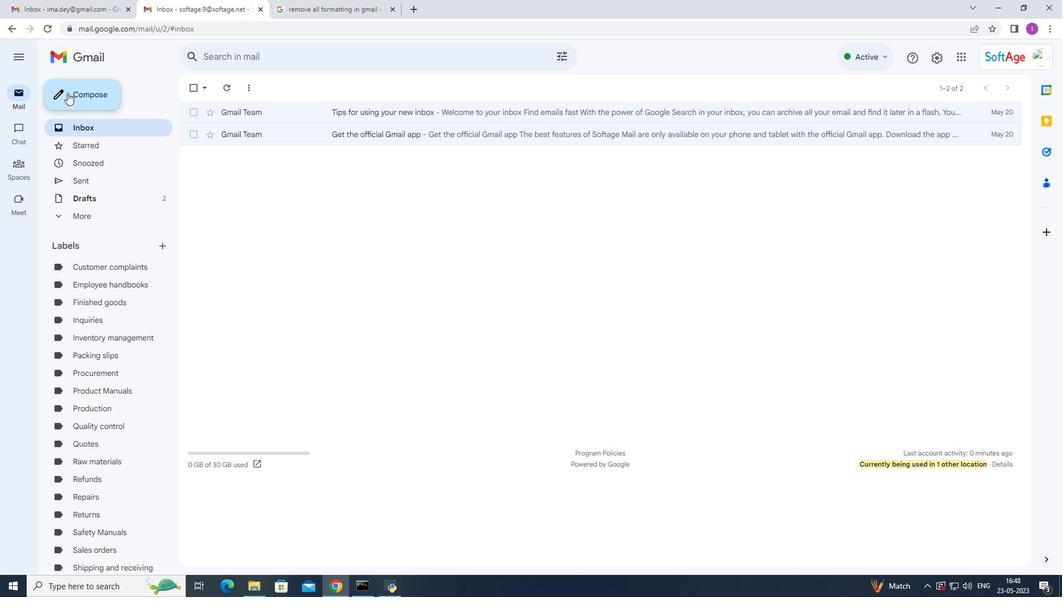 
Action: Mouse moved to (733, 274)
Screenshot: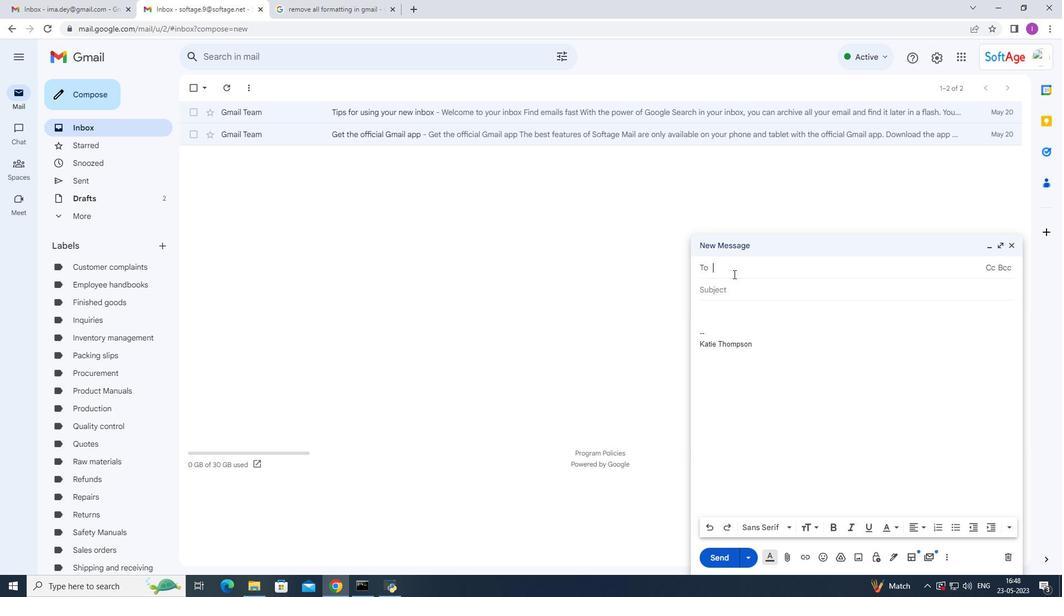 
Action: Key pressed <Key.shift><Key.shift>S
Screenshot: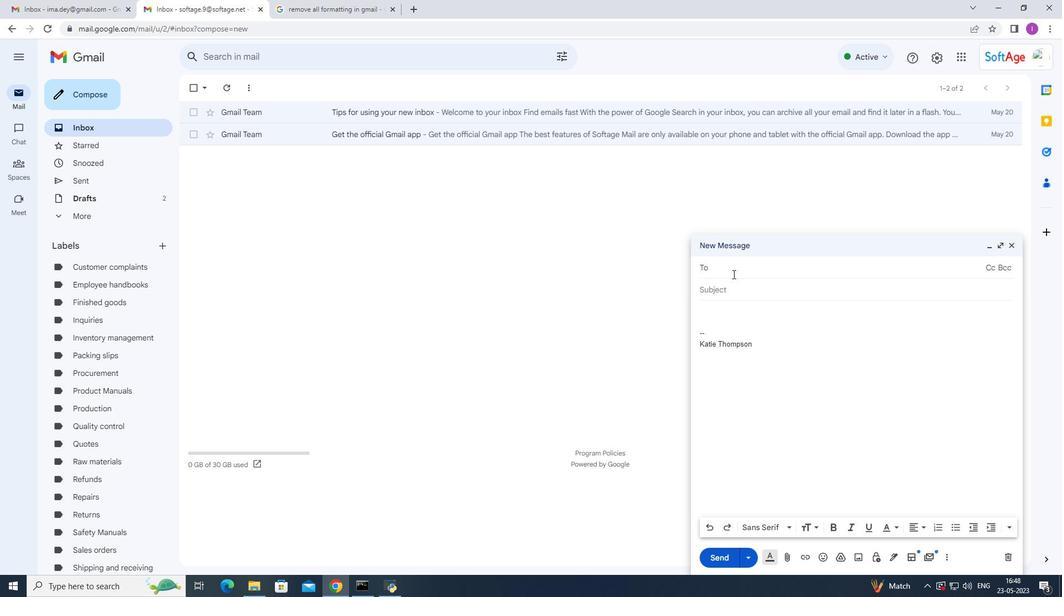 
Action: Mouse moved to (793, 350)
Screenshot: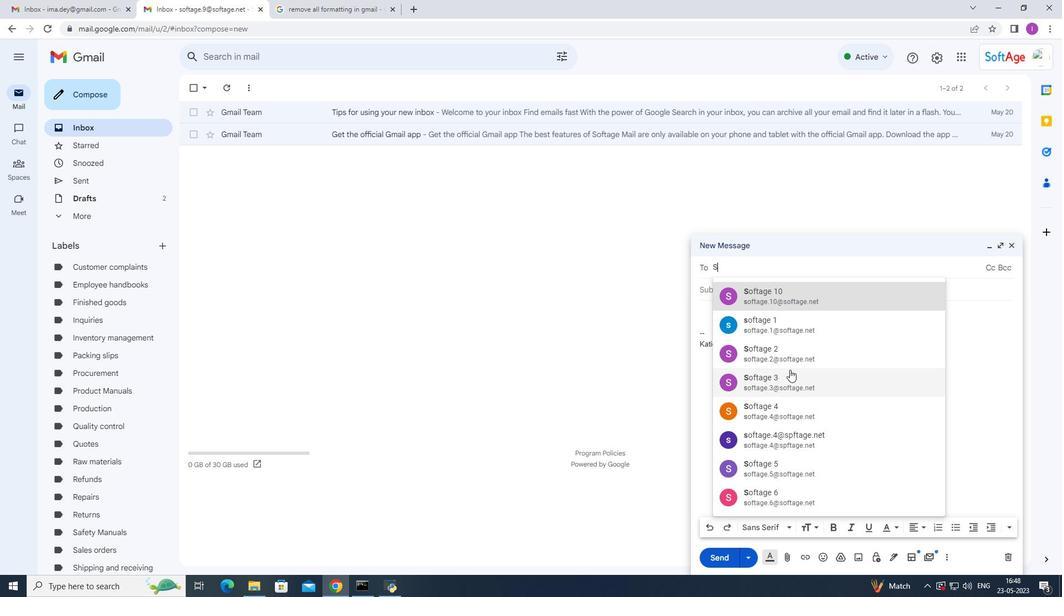 
Action: Mouse pressed left at (793, 350)
Screenshot: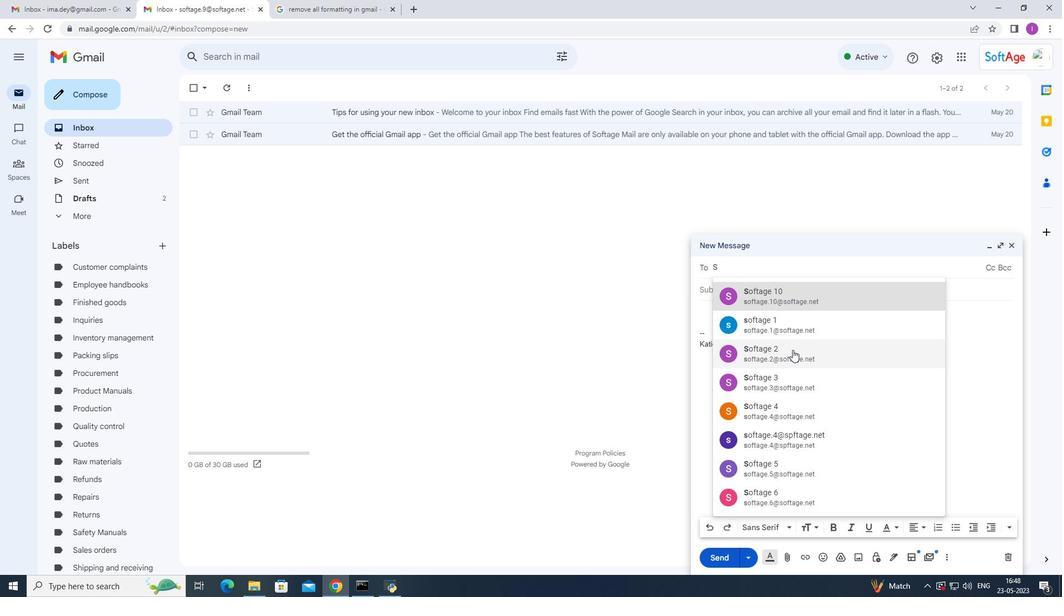 
Action: Mouse moved to (738, 302)
Screenshot: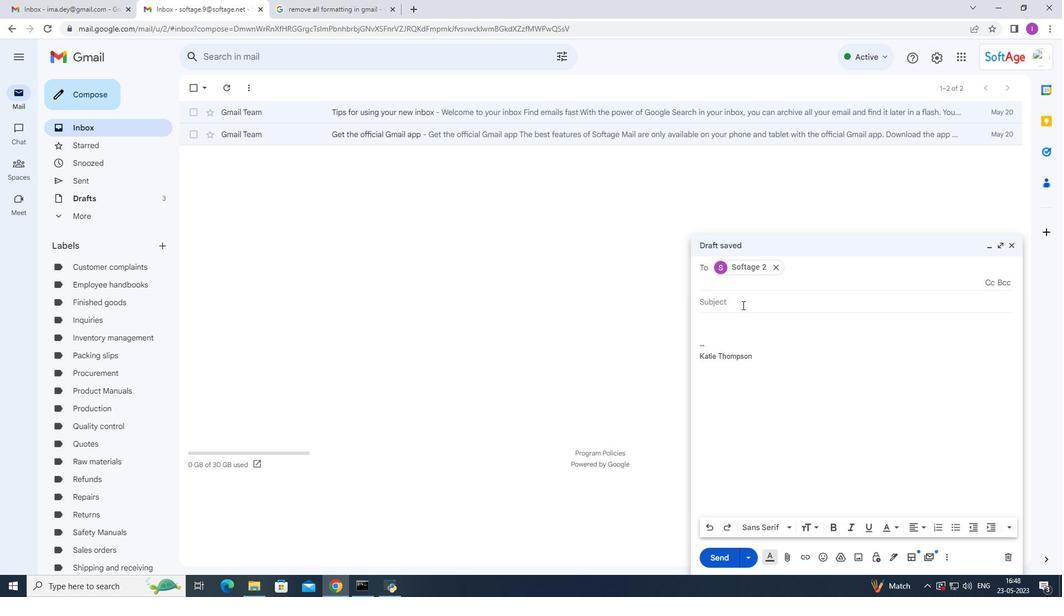 
Action: Mouse pressed left at (738, 302)
Screenshot: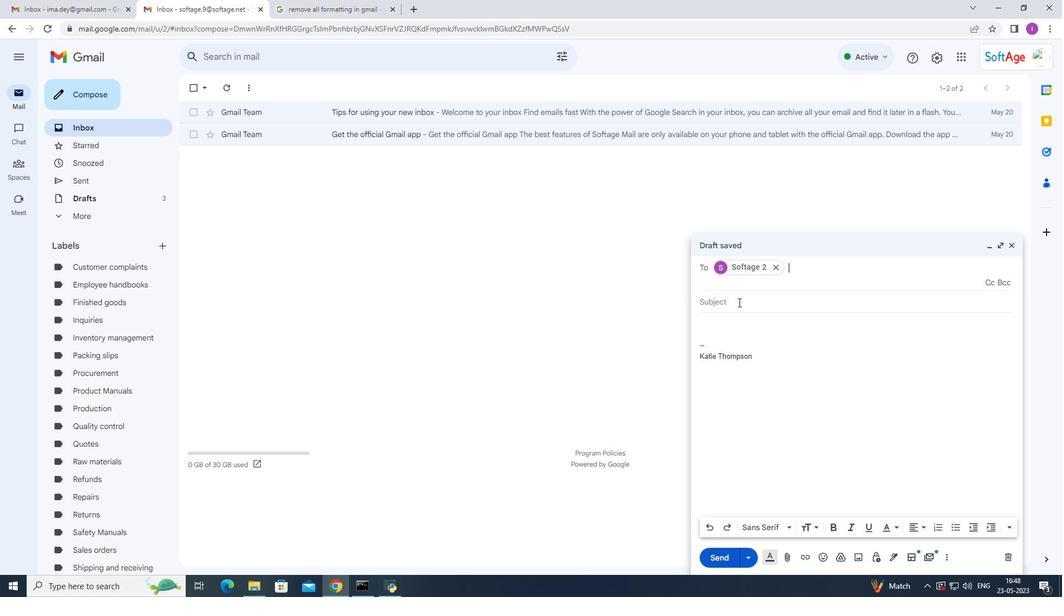 
Action: Mouse moved to (835, 340)
Screenshot: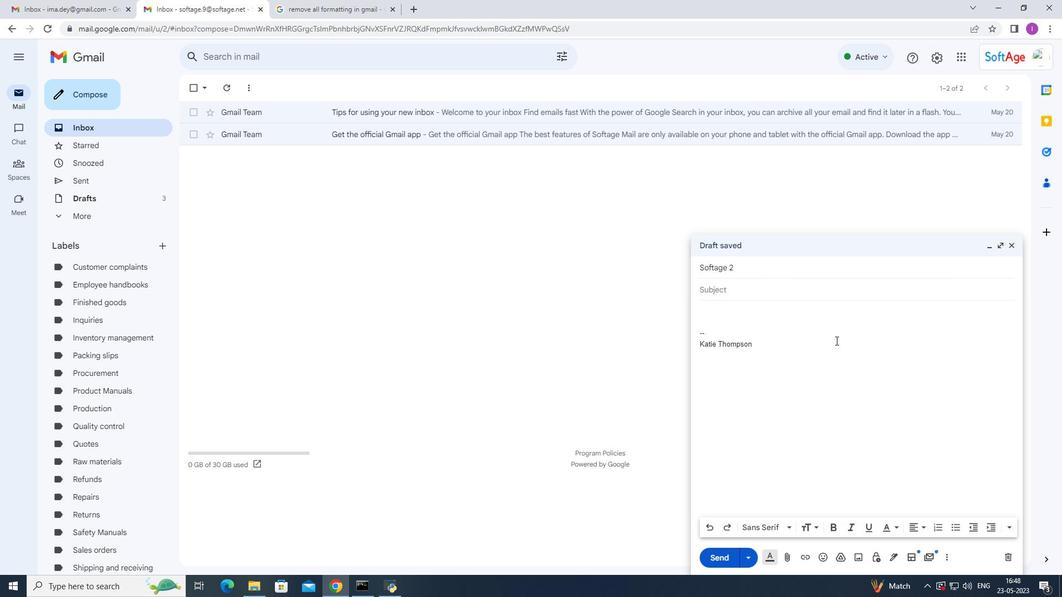 
Action: Key pressed <Key.shift><Key.shift>Request<Key.space>for<Key.space>a<Key.space>permo<Key.backspace><Key.backspace>formence
Screenshot: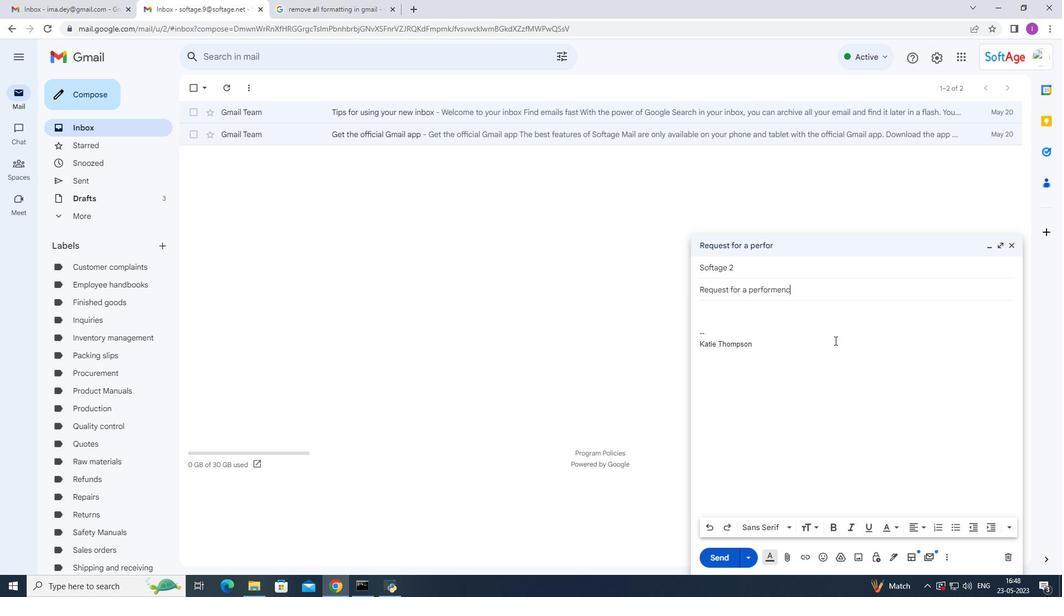 
Action: Mouse moved to (780, 291)
Screenshot: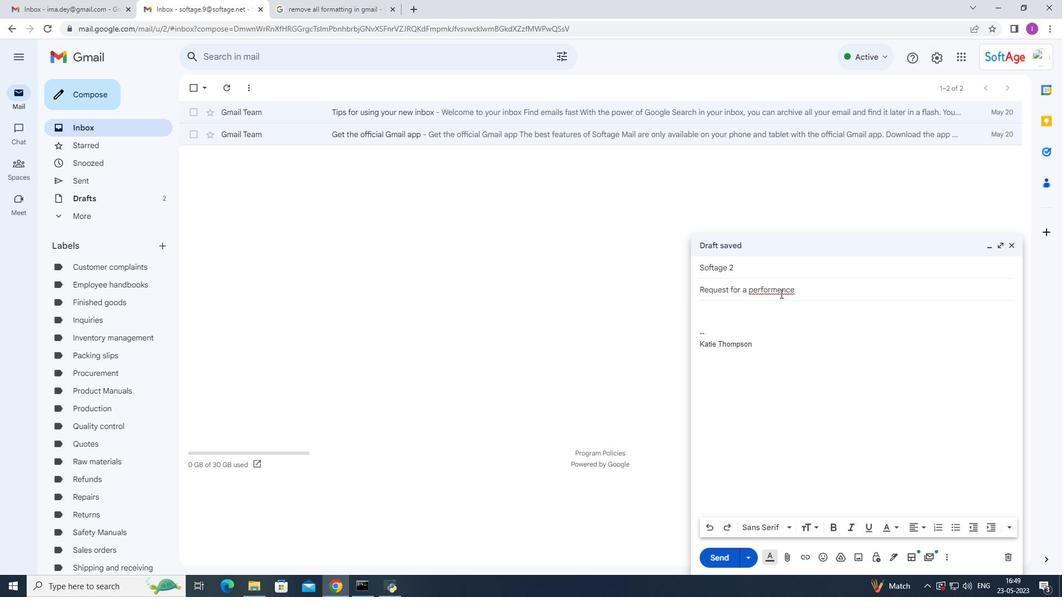 
Action: Mouse pressed left at (780, 291)
Screenshot: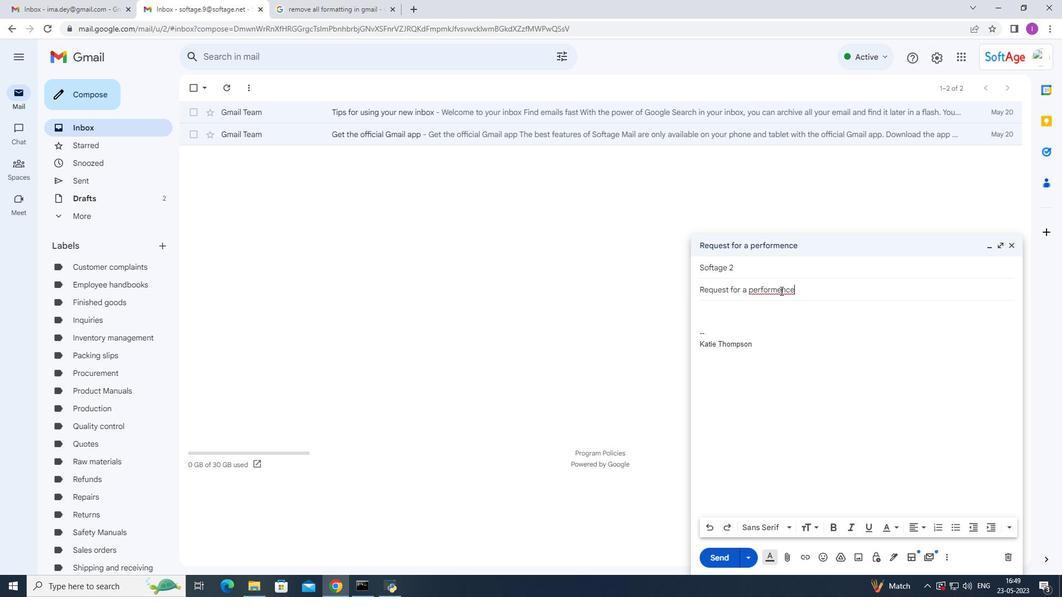 
Action: Mouse moved to (805, 287)
Screenshot: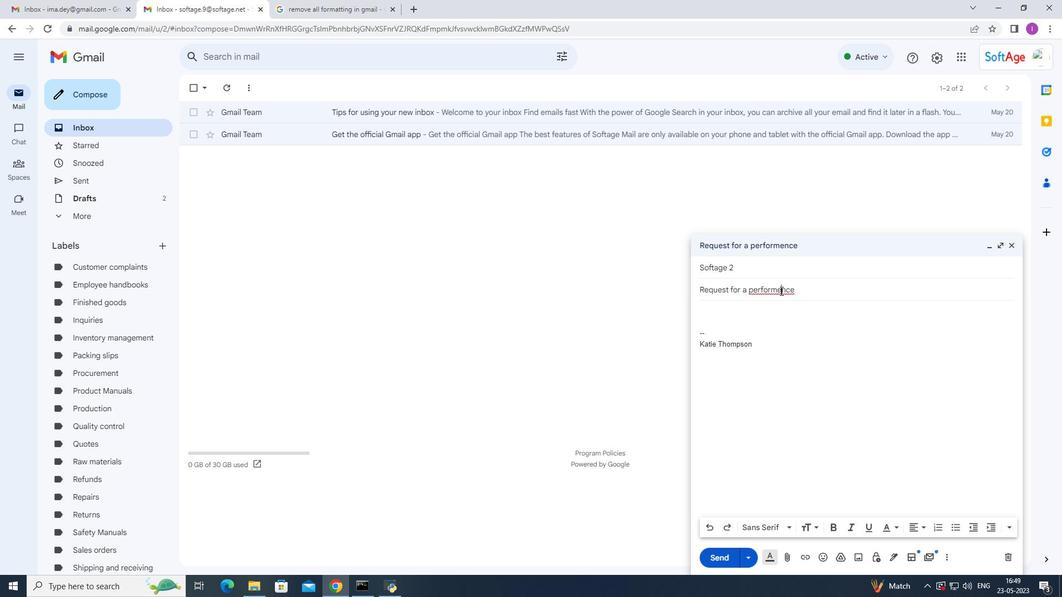 
Action: Key pressed <Key.backspace>a
Screenshot: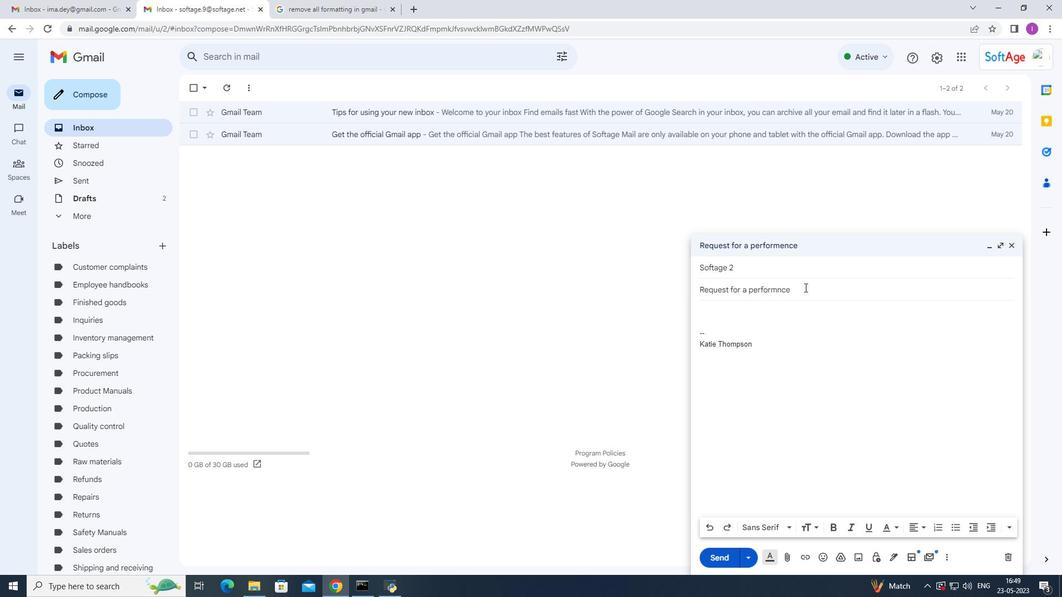 
Action: Mouse moved to (821, 294)
Screenshot: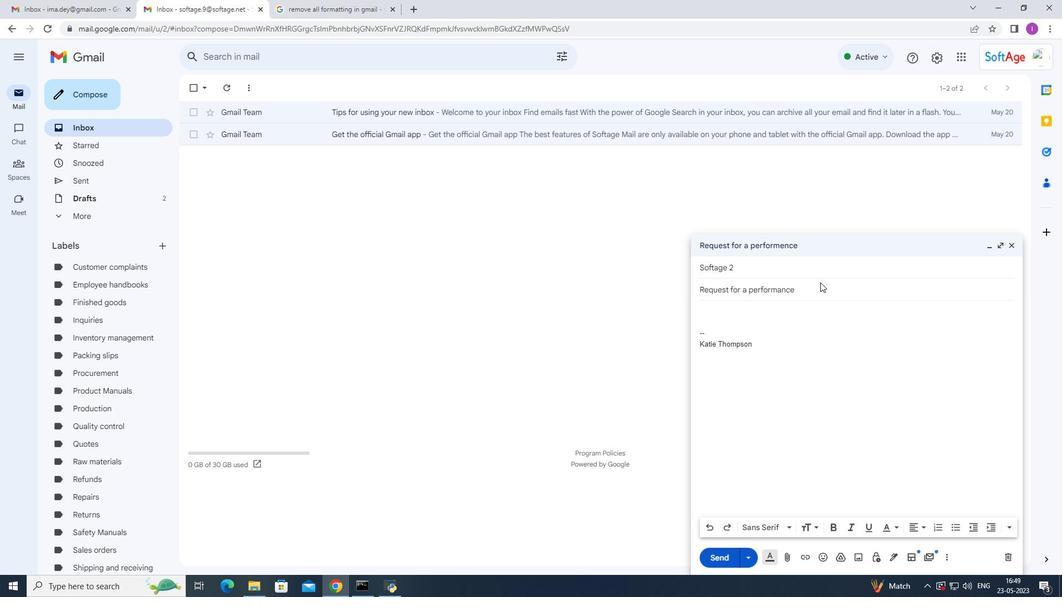 
Action: Mouse pressed left at (821, 294)
Screenshot: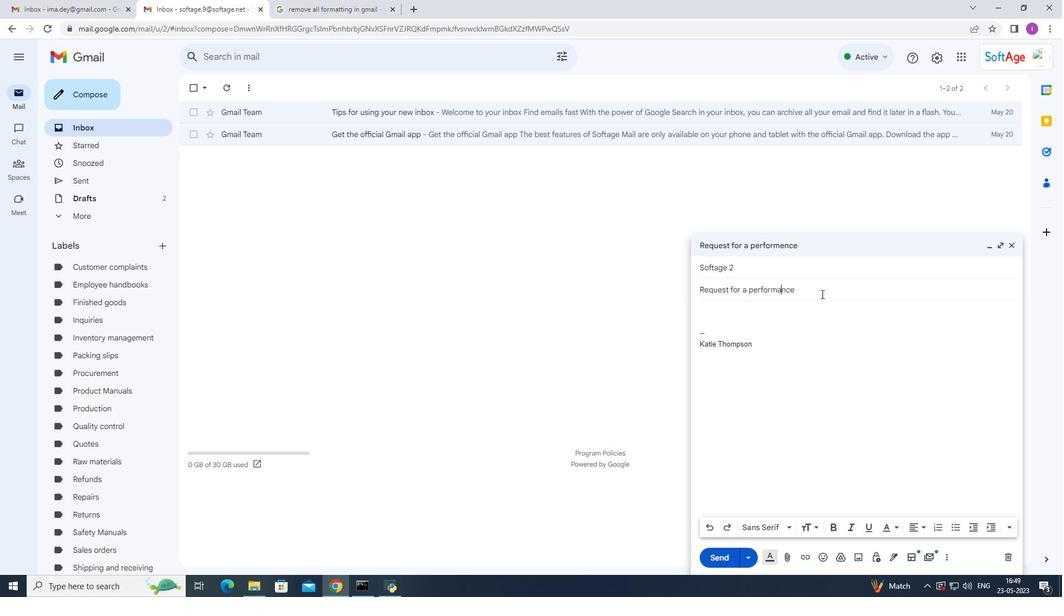 
Action: Mouse moved to (823, 306)
Screenshot: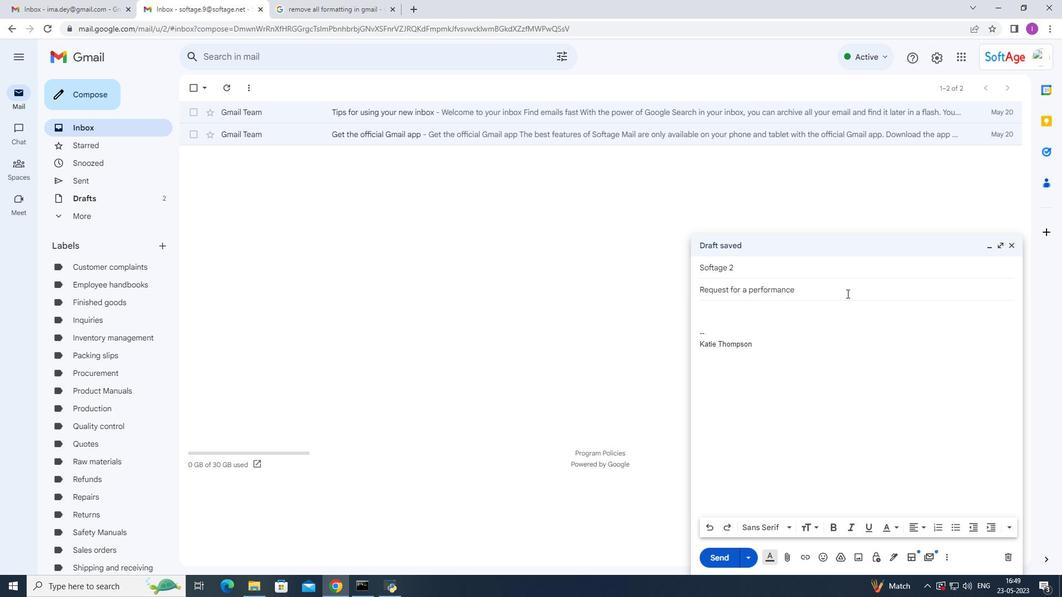 
Action: Key pressed <Key.space>improvement<Key.space>plan.
Screenshot: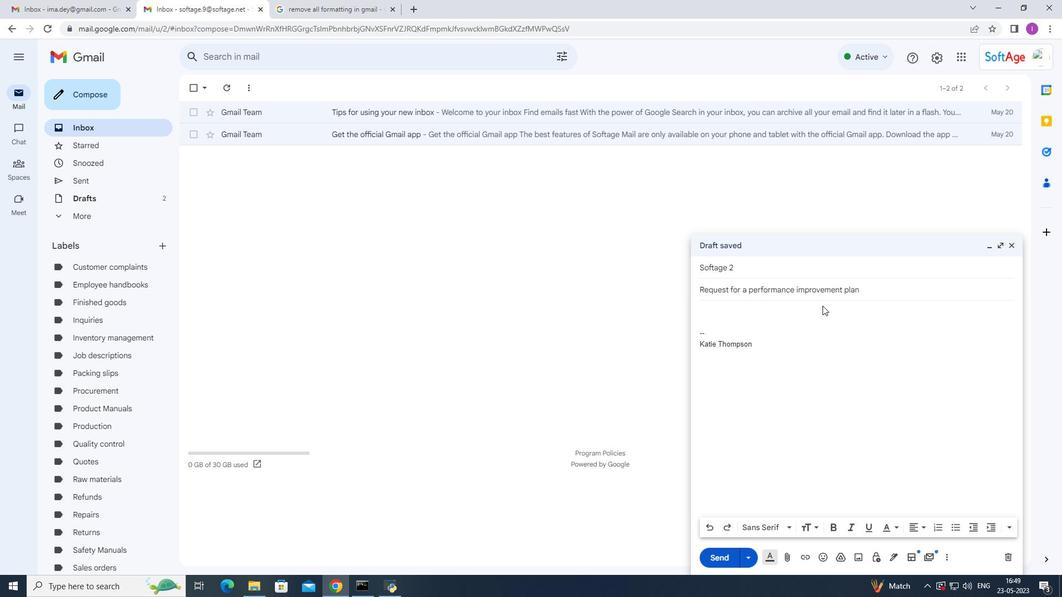 
Action: Mouse moved to (712, 317)
Screenshot: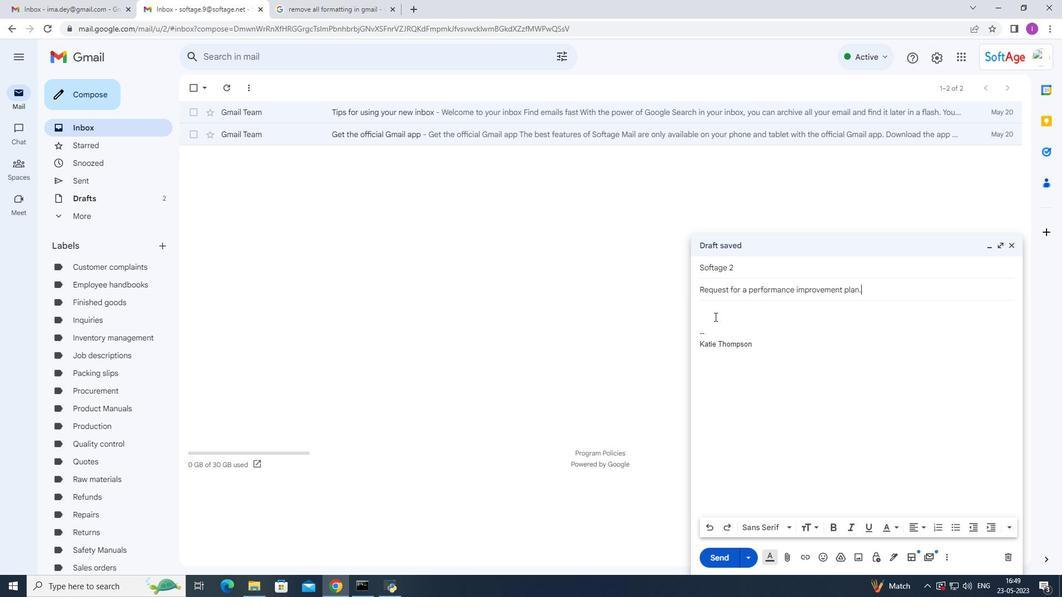 
Action: Mouse pressed left at (712, 317)
Screenshot: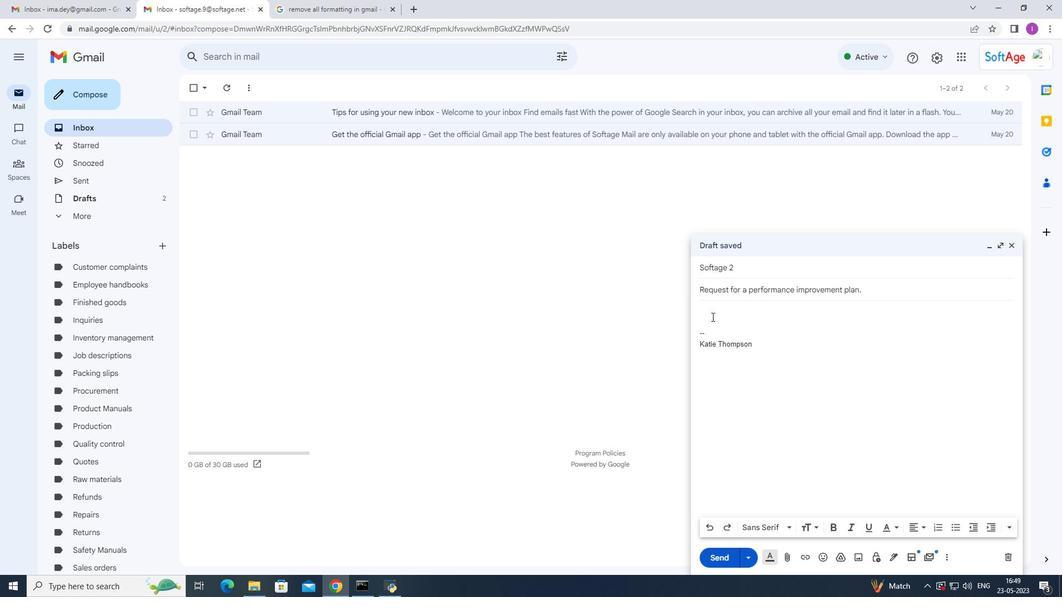 
Action: Mouse moved to (721, 348)
Screenshot: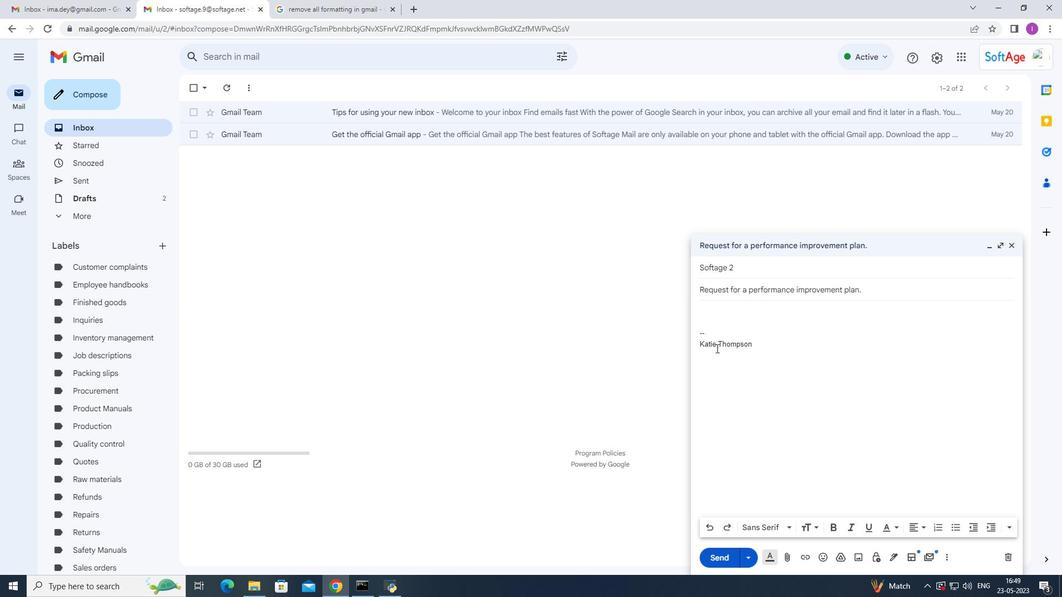 
Action: Key pressed <Key.shift><Key.shift><Key.shift>Could<Key.space>you<Key.space>plkese<Key.backspace><Key.backspace><Key.backspace><Key.backspace>ease<Key.space>confirm<Key.space>the<Key.space>pri<Key.backspace>oject<Key.space>scope<Key.space>and<Key.space>delo<Key.backspace>iverables<Key.shift><Key.shift><Key.shift><Key.shift><Key.shift><Key.shift><Key.shift><Key.shift><Key.shift><Key.shift><Key.shift><Key.shift><Key.shift><Key.shift><Key.shift><Key.shift><Key.shift><Key.shift><Key.shift><Key.shift><Key.shift><Key.shift><Key.shift>?
Screenshot: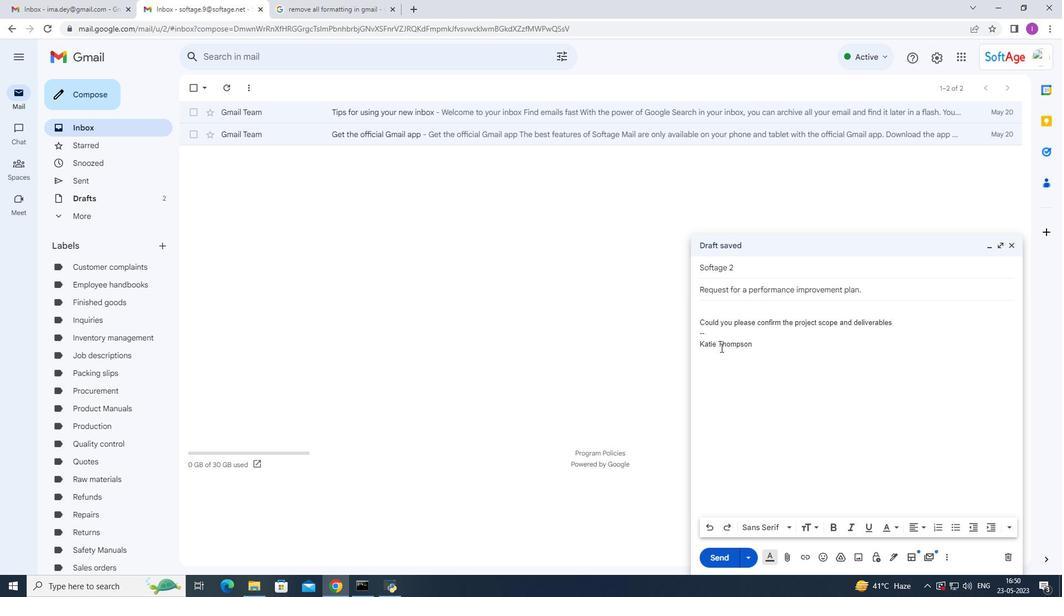 
Action: Mouse moved to (836, 434)
Screenshot: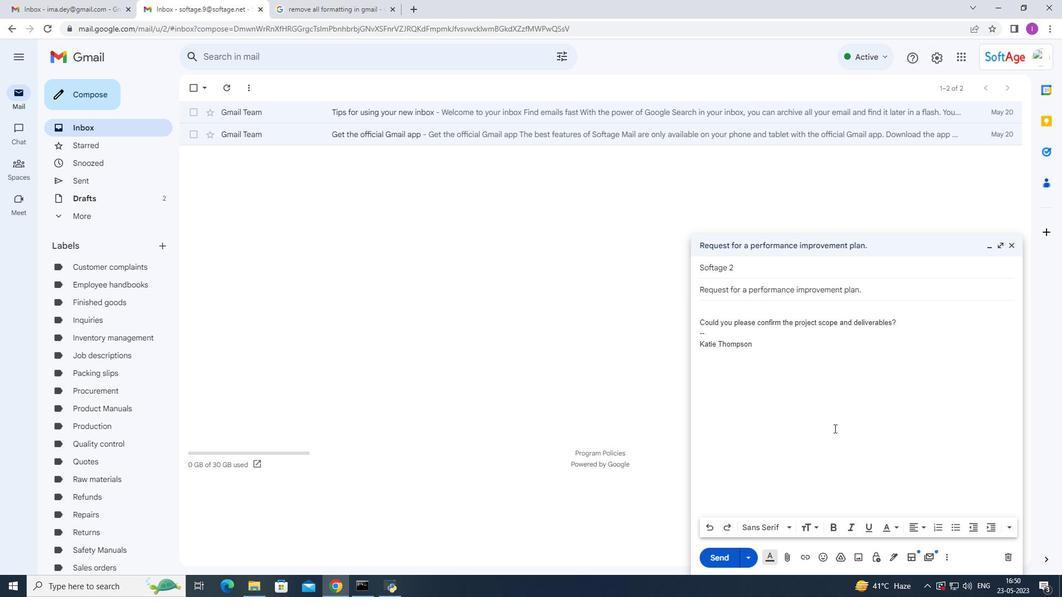 
Action: Mouse scrolled (836, 433) with delta (0, 0)
Screenshot: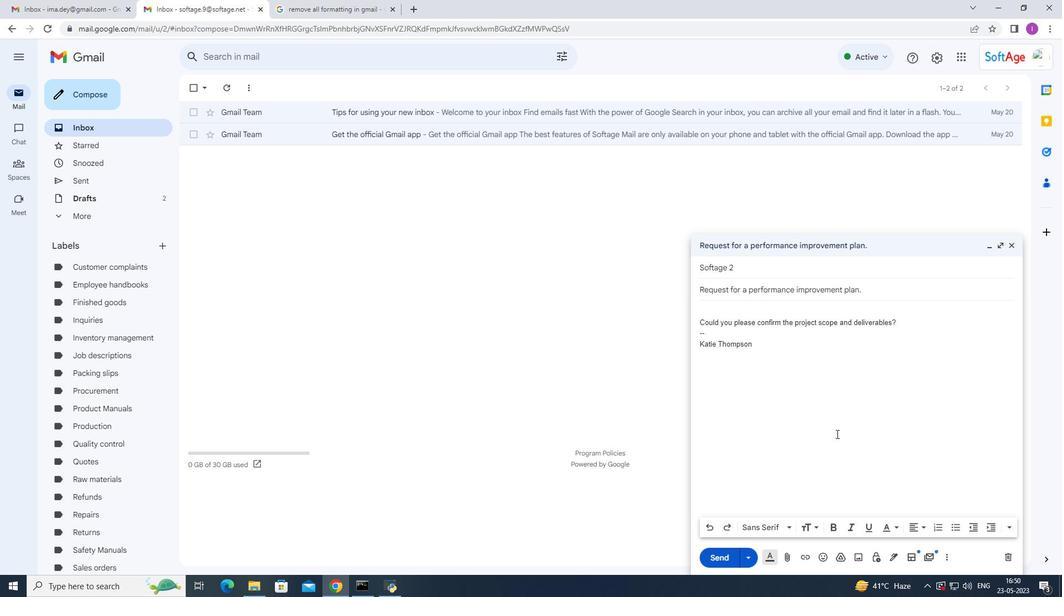 
Action: Mouse moved to (699, 324)
Screenshot: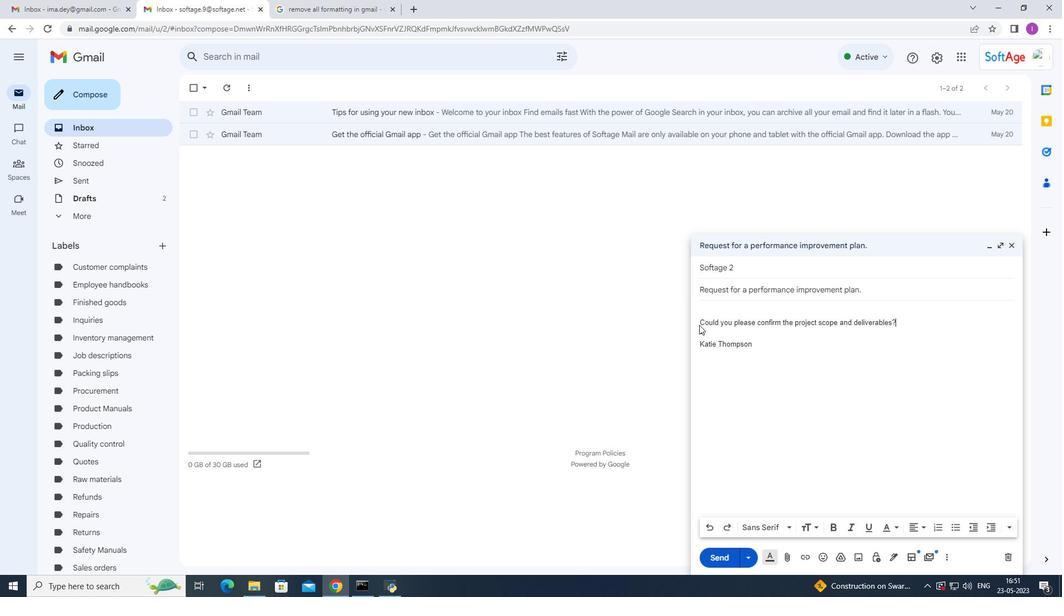 
Action: Mouse pressed left at (699, 324)
Screenshot: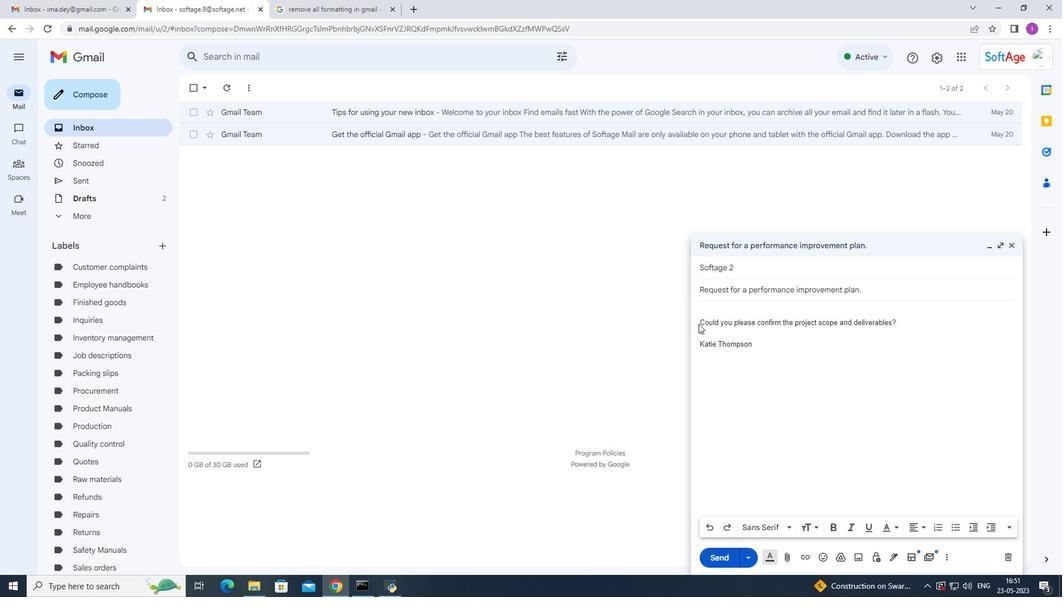 
Action: Mouse moved to (821, 366)
Screenshot: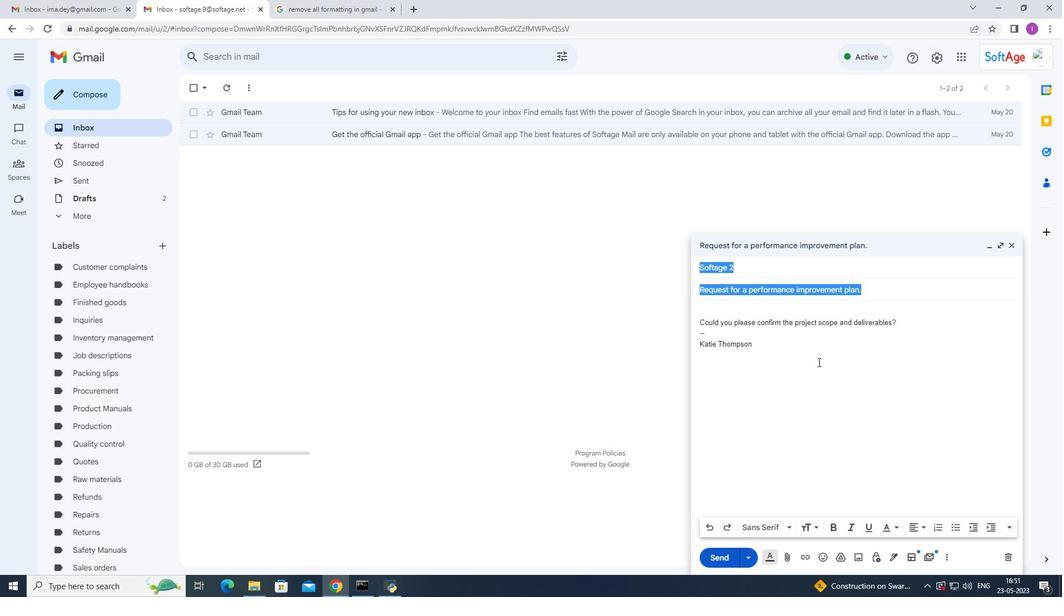 
Action: Mouse pressed left at (821, 366)
Screenshot: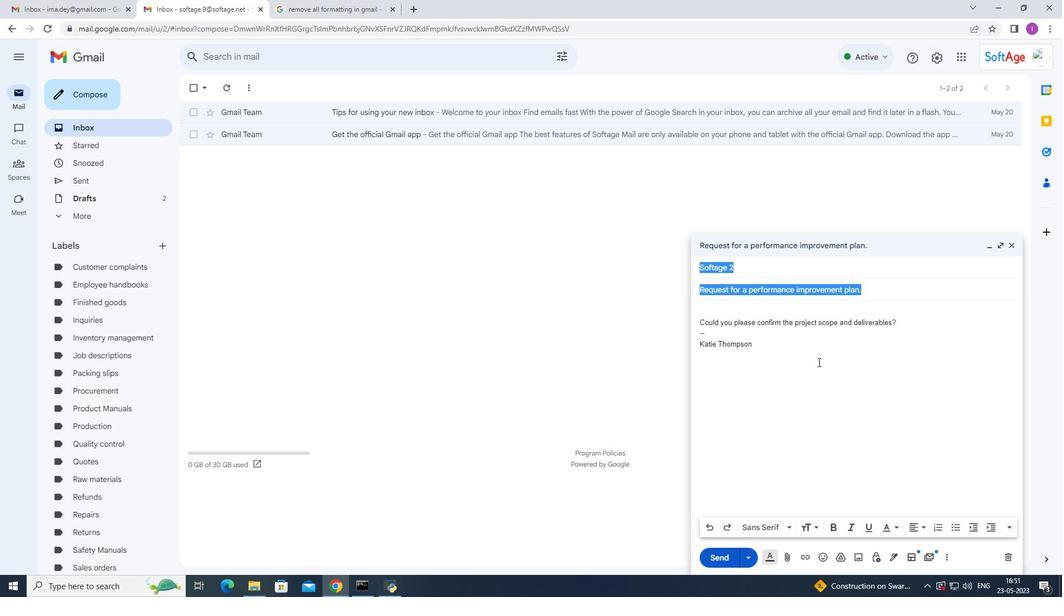 
Action: Mouse moved to (761, 354)
Screenshot: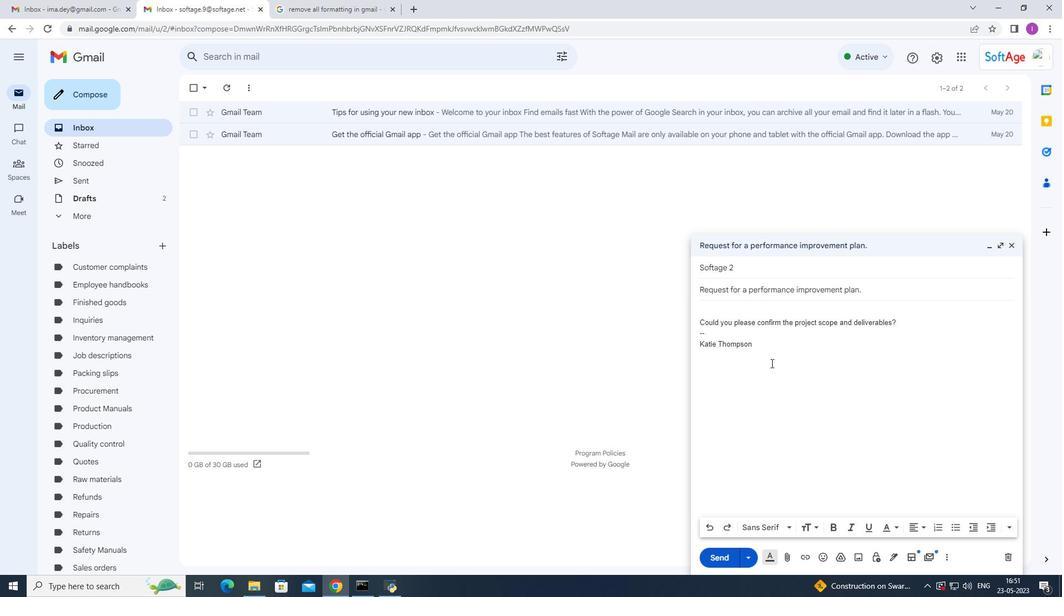 
Action: Mouse pressed left at (761, 354)
Screenshot: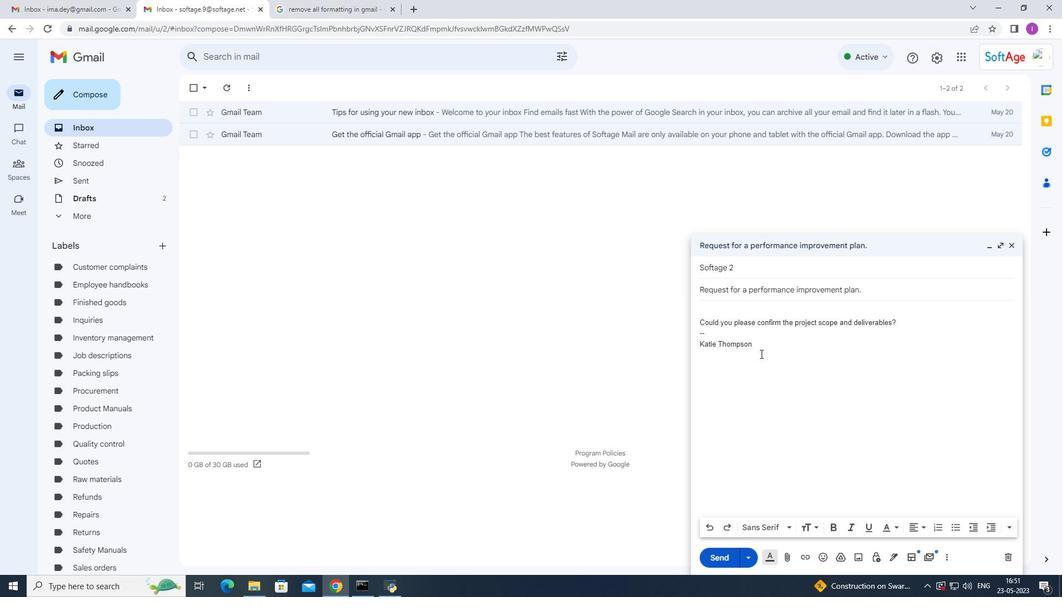 
Action: Mouse moved to (1009, 528)
Screenshot: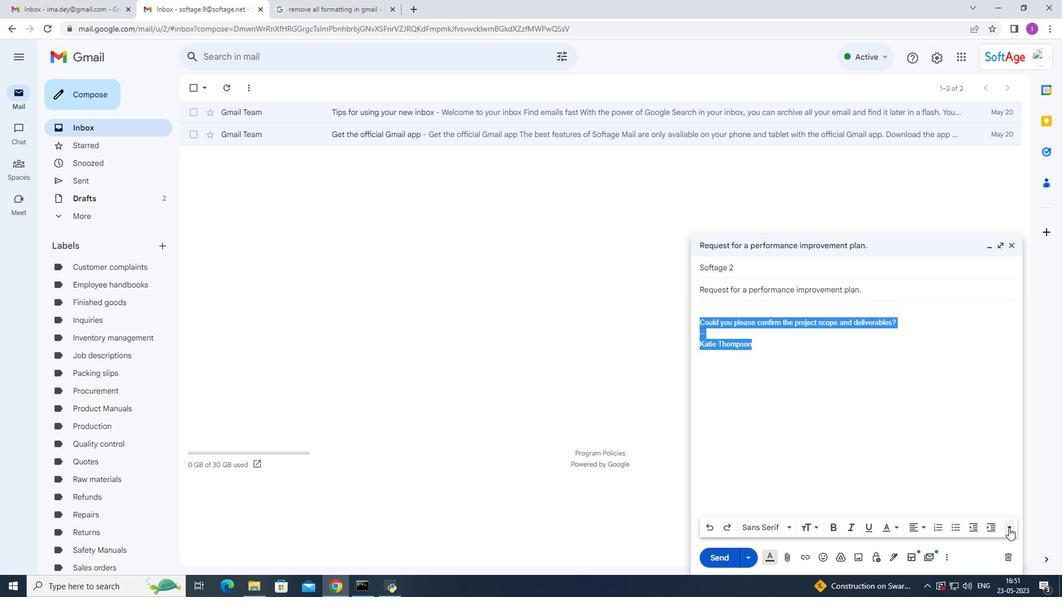 
Action: Mouse pressed left at (1009, 528)
Screenshot: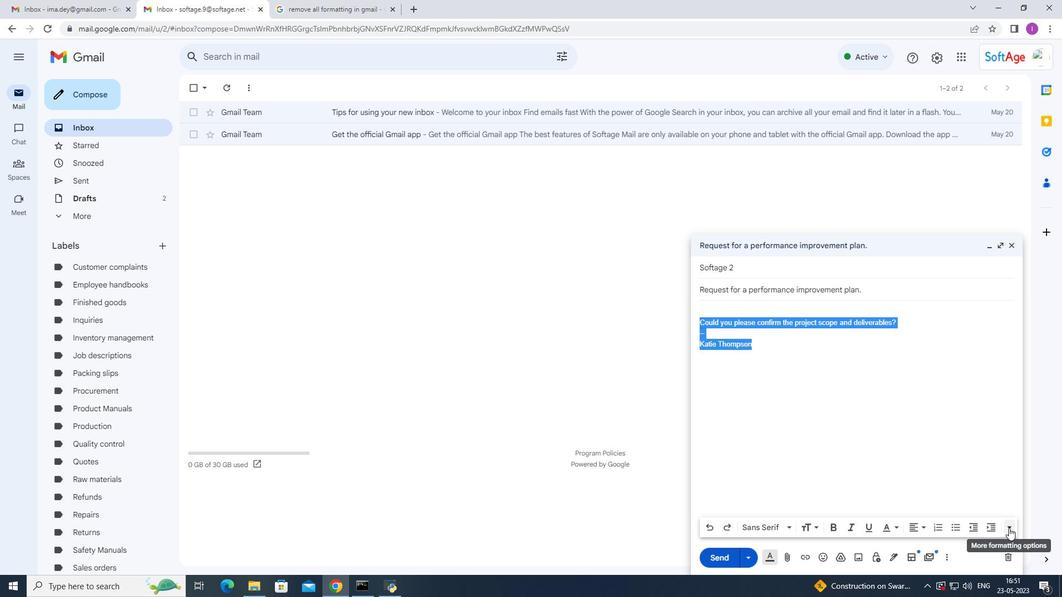
Action: Mouse moved to (1011, 480)
Screenshot: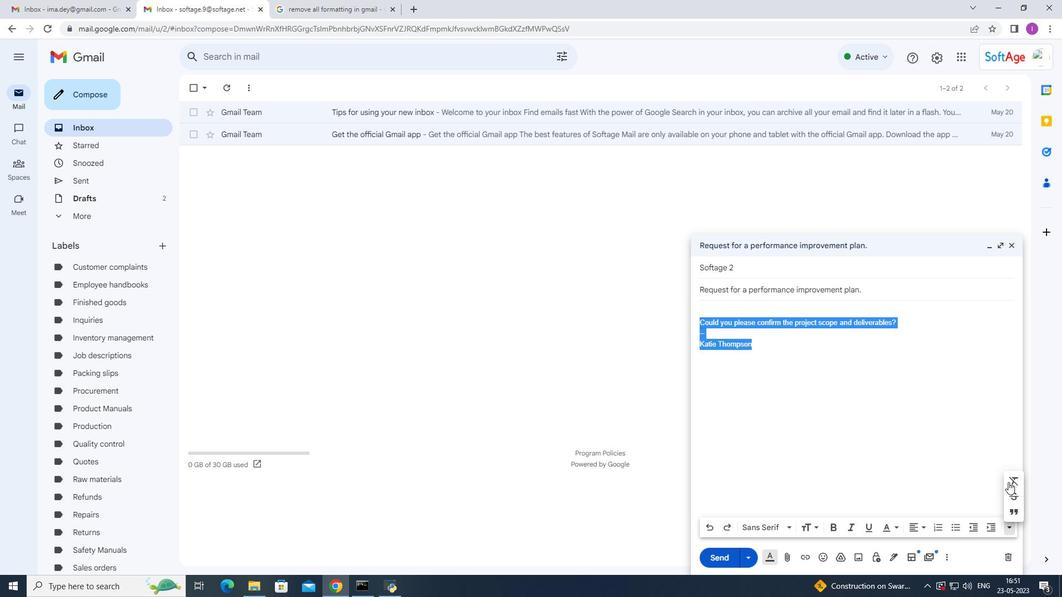 
Action: Mouse pressed left at (1011, 480)
Screenshot: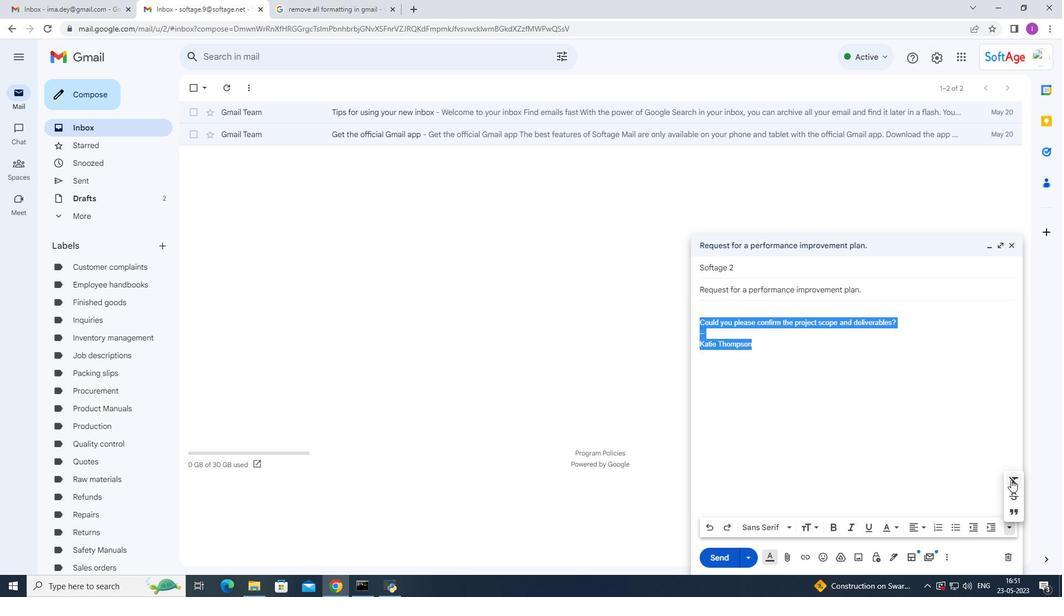 
Action: Mouse moved to (711, 527)
Screenshot: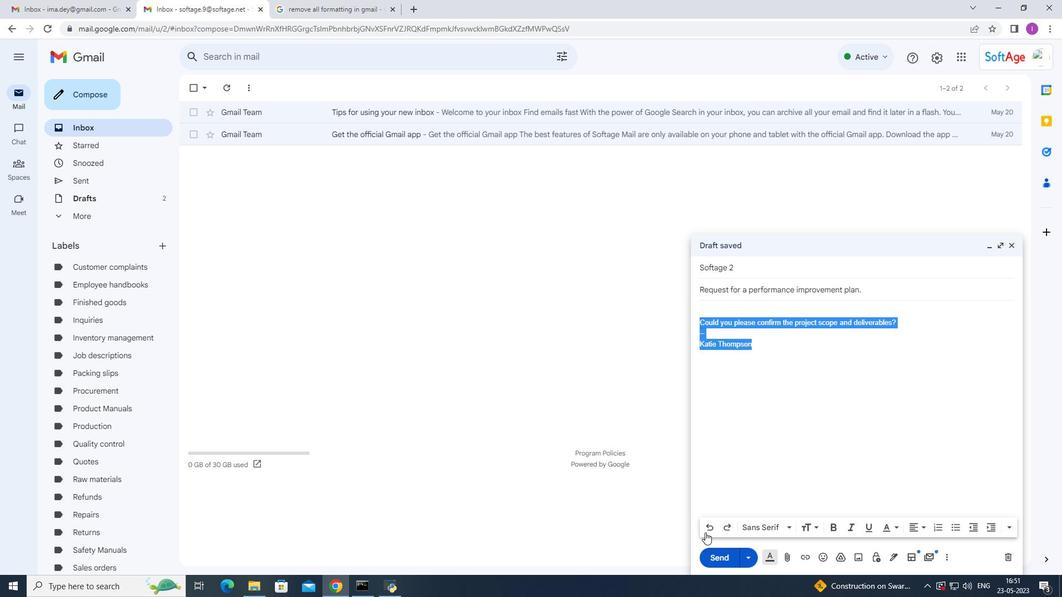 
Action: Mouse pressed left at (711, 527)
Screenshot: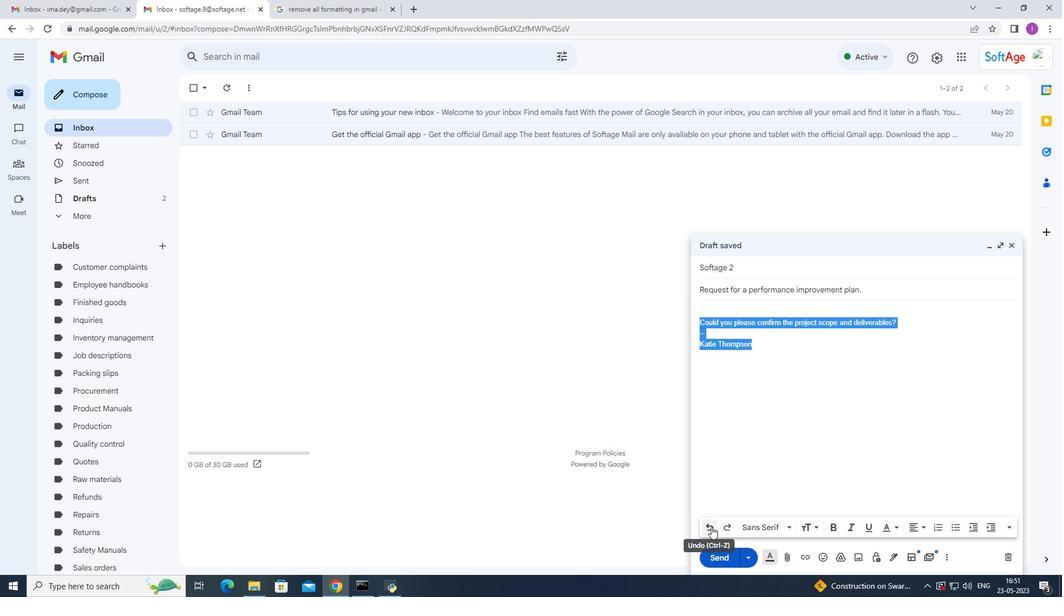 
Action: Mouse moved to (717, 559)
Screenshot: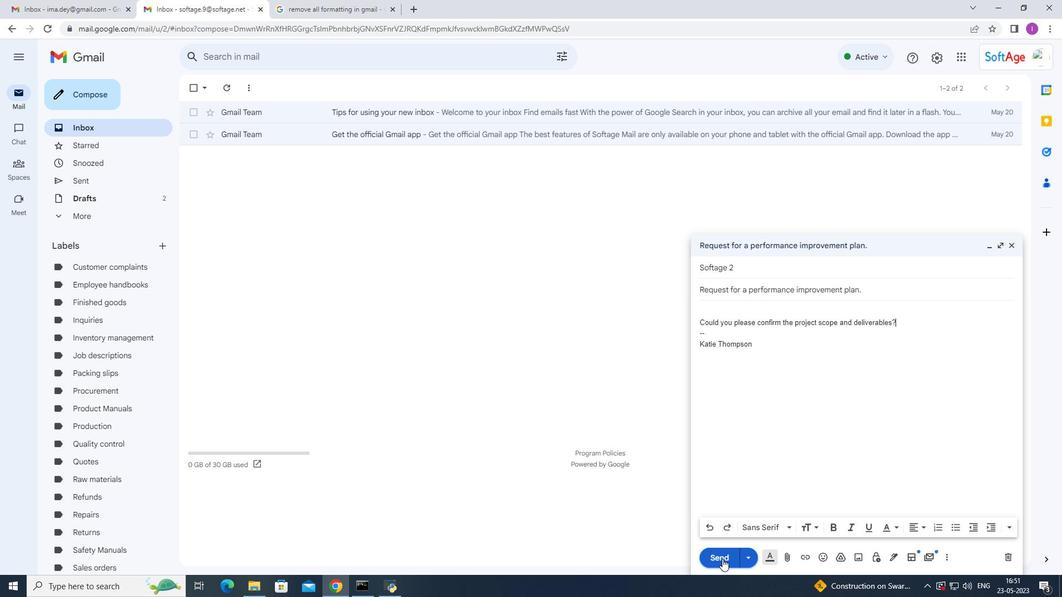 
Action: Mouse pressed left at (717, 559)
Screenshot: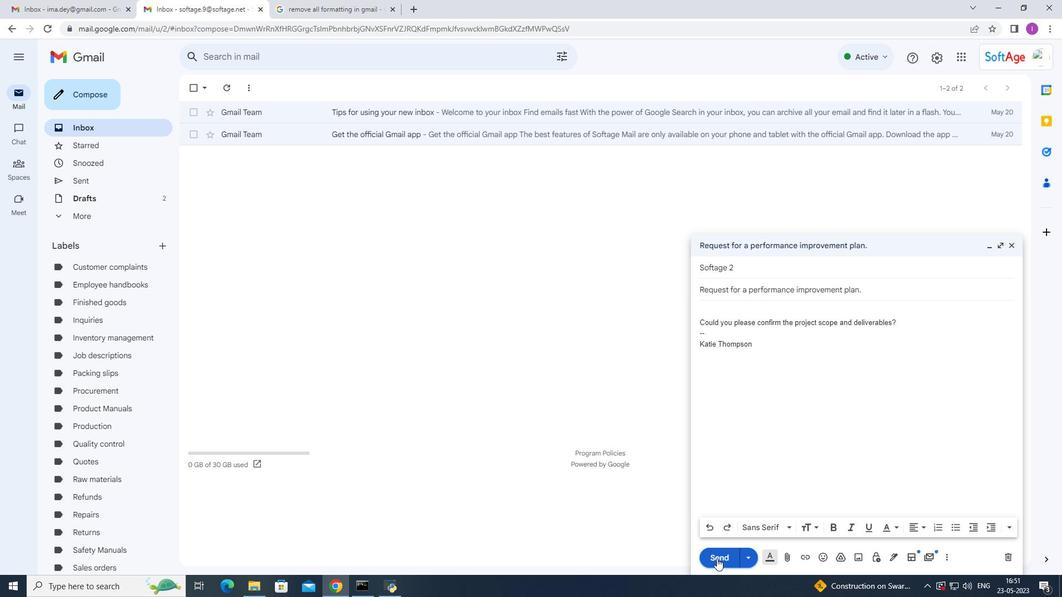 
Action: Mouse moved to (106, 178)
Screenshot: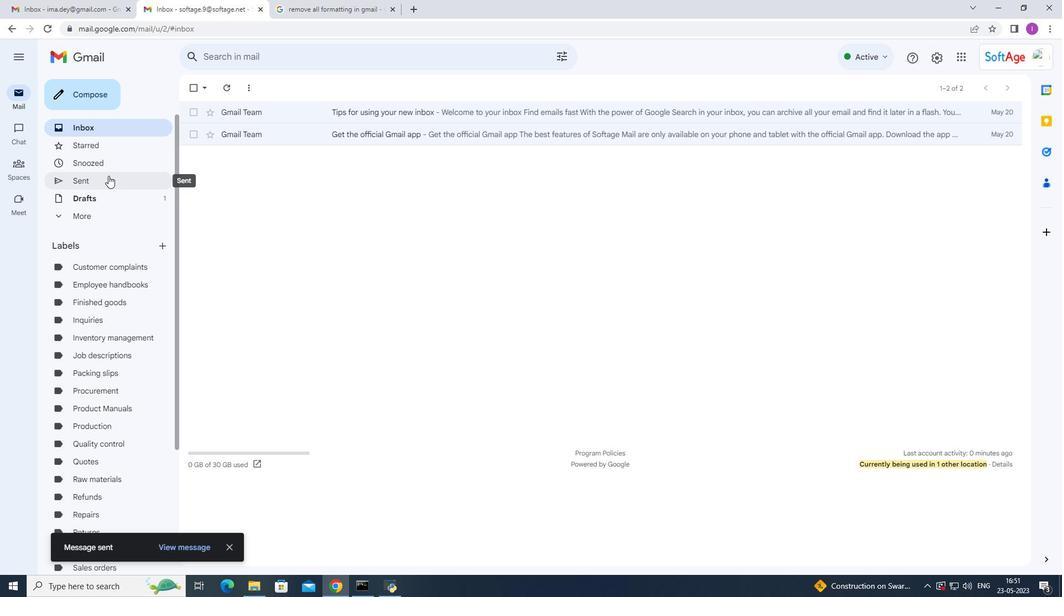 
Action: Mouse pressed left at (106, 178)
Screenshot: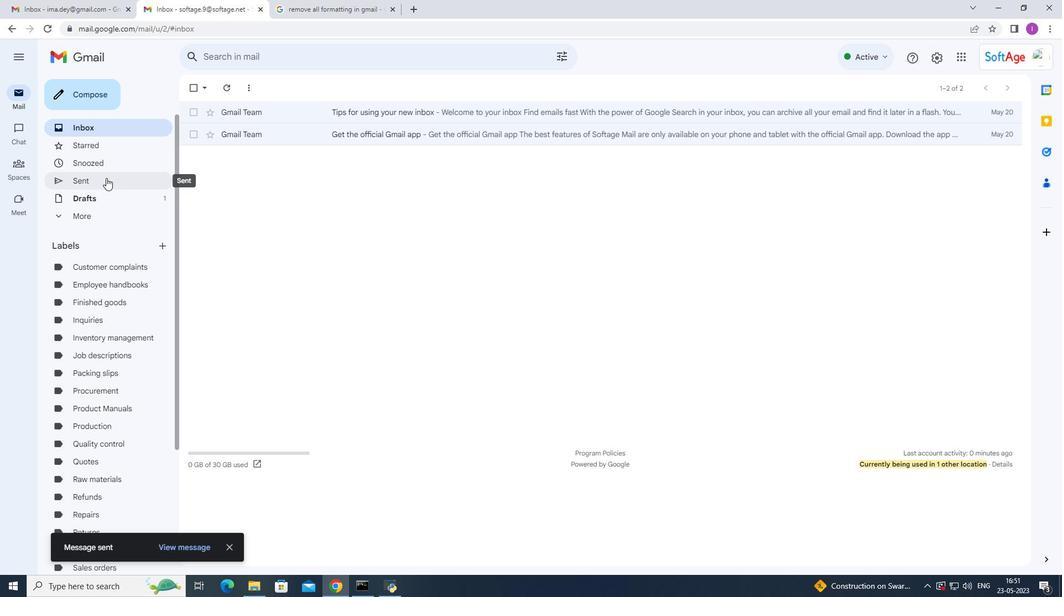 
Action: Mouse moved to (538, 146)
Screenshot: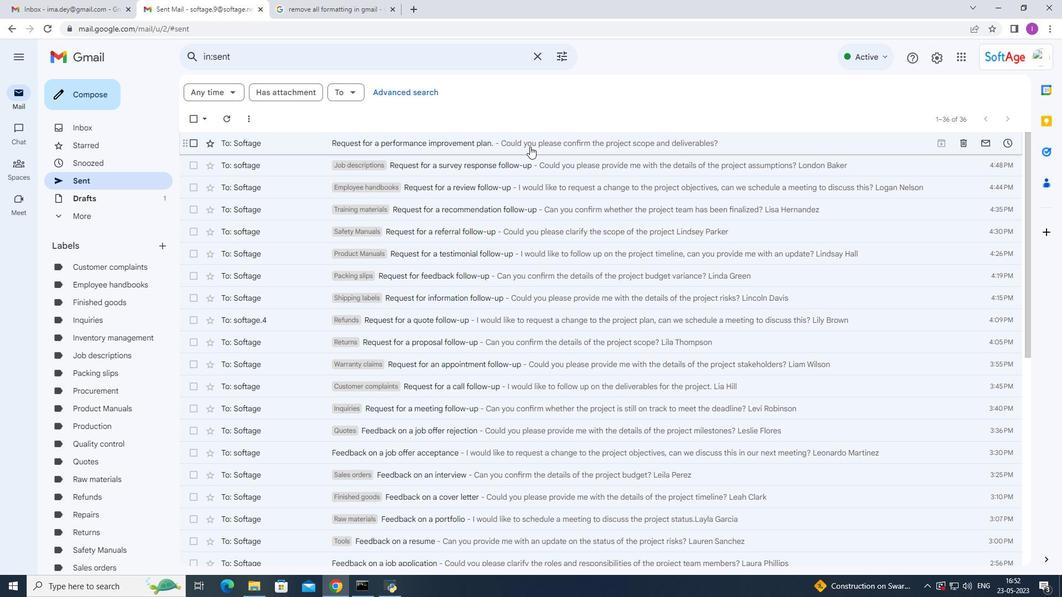 
Action: Mouse pressed left at (538, 146)
Screenshot: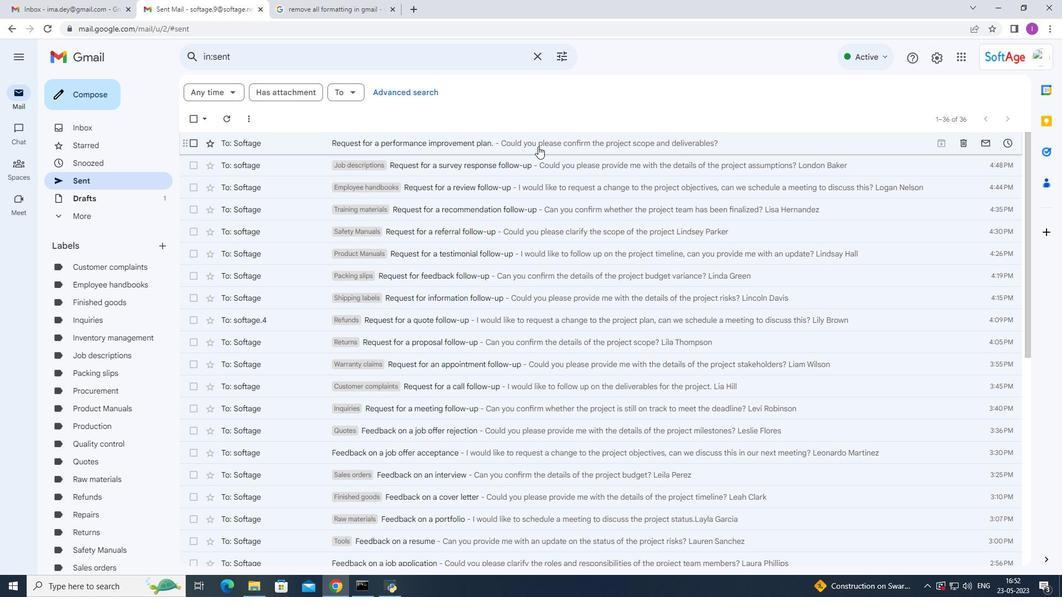 
Action: Mouse moved to (9, 24)
Screenshot: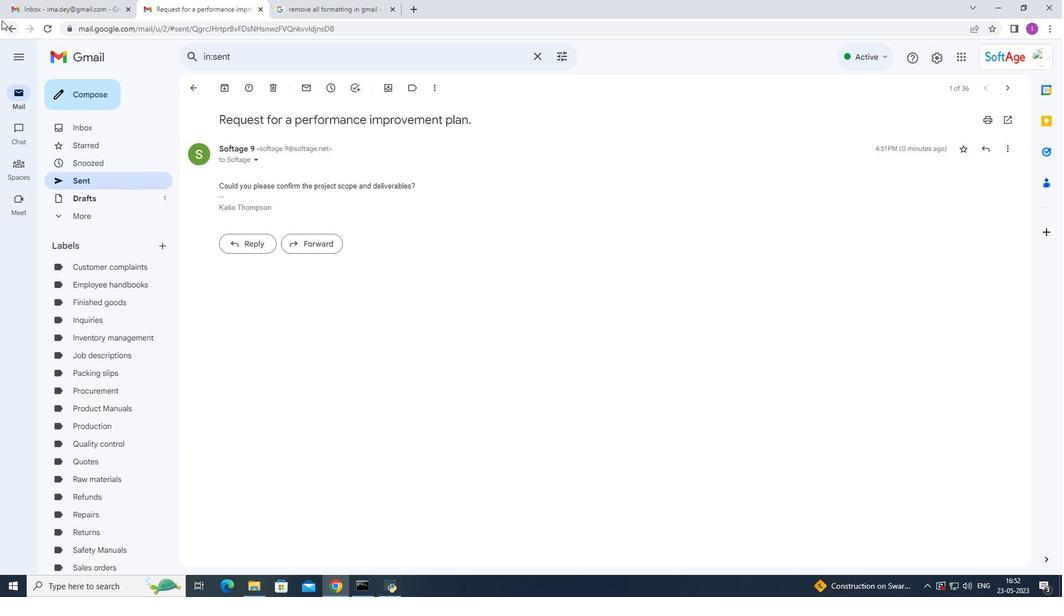 
Action: Mouse pressed left at (9, 24)
Screenshot: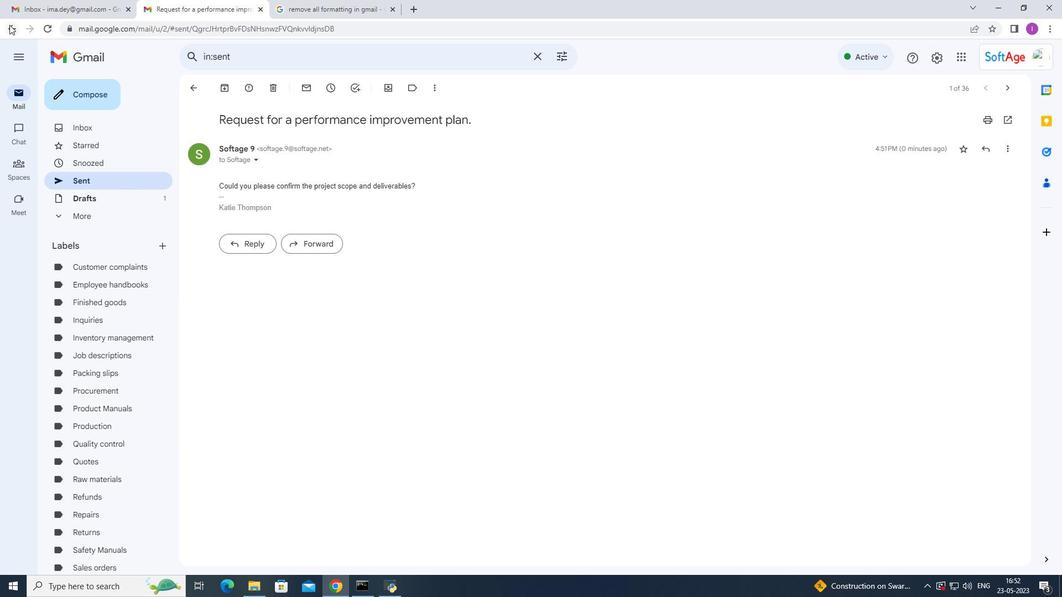 
Action: Mouse moved to (622, 140)
Screenshot: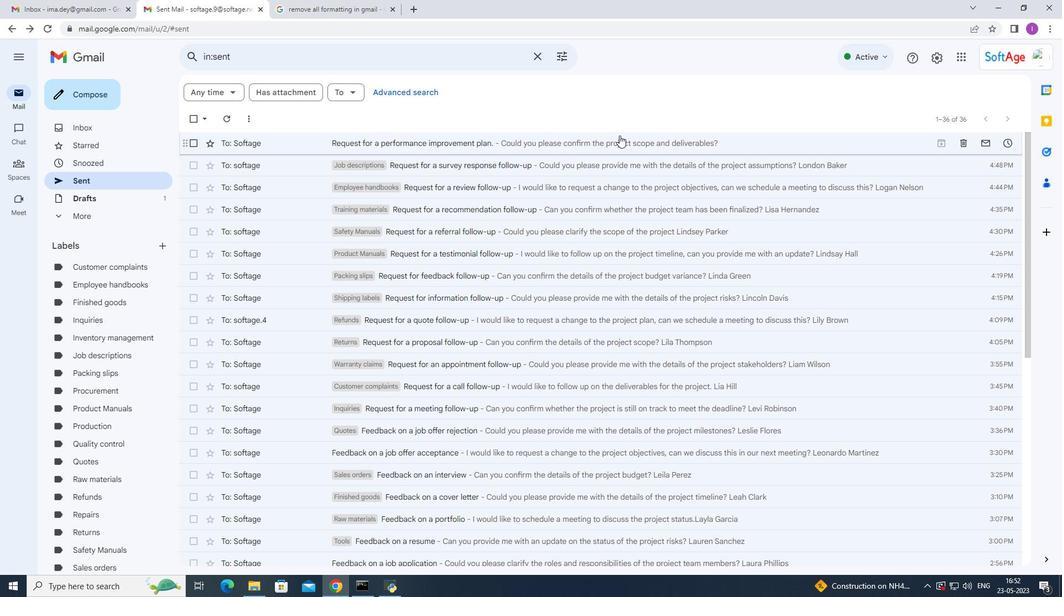 
Action: Mouse pressed right at (622, 140)
Screenshot: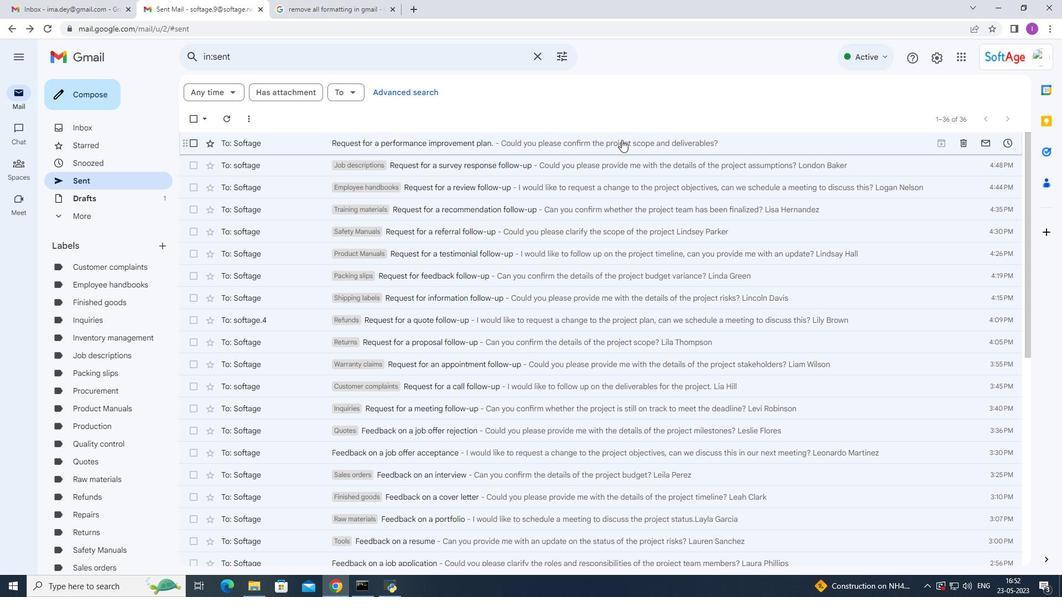 
Action: Mouse moved to (620, 104)
Screenshot: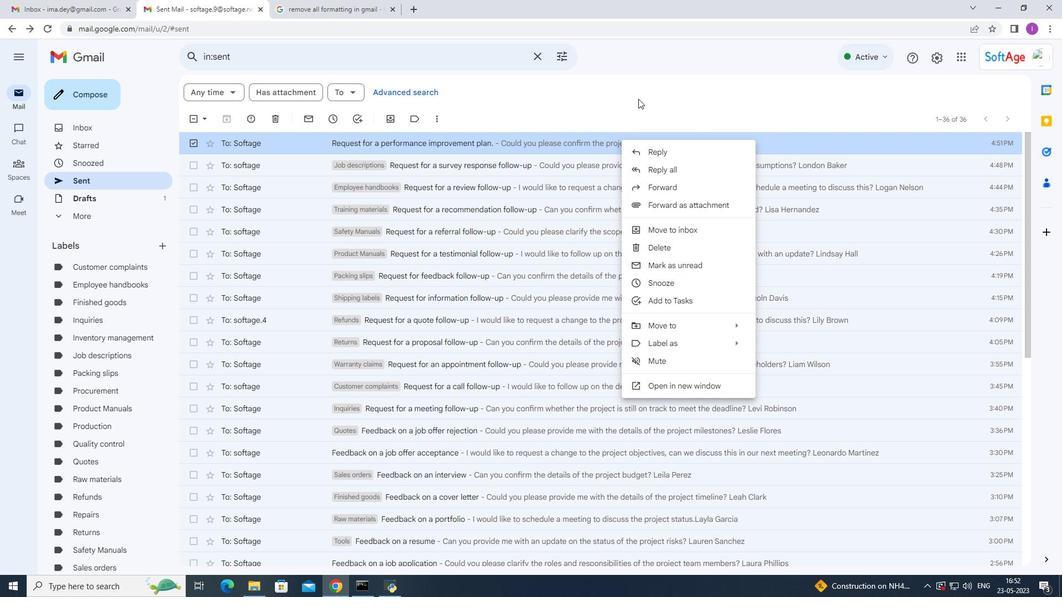 
Action: Mouse pressed left at (620, 104)
Screenshot: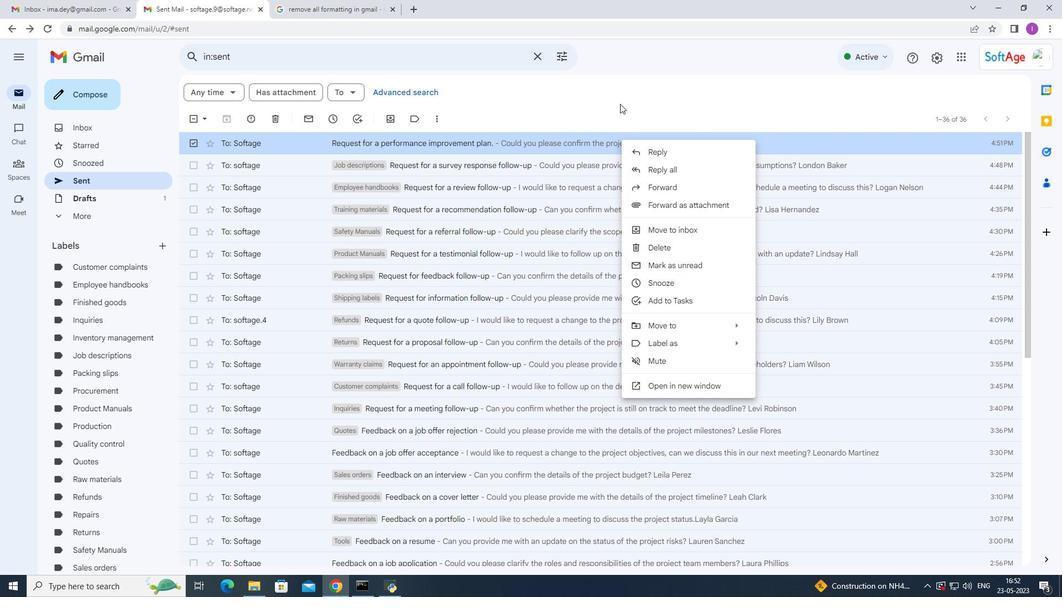
Action: Mouse moved to (407, 146)
Screenshot: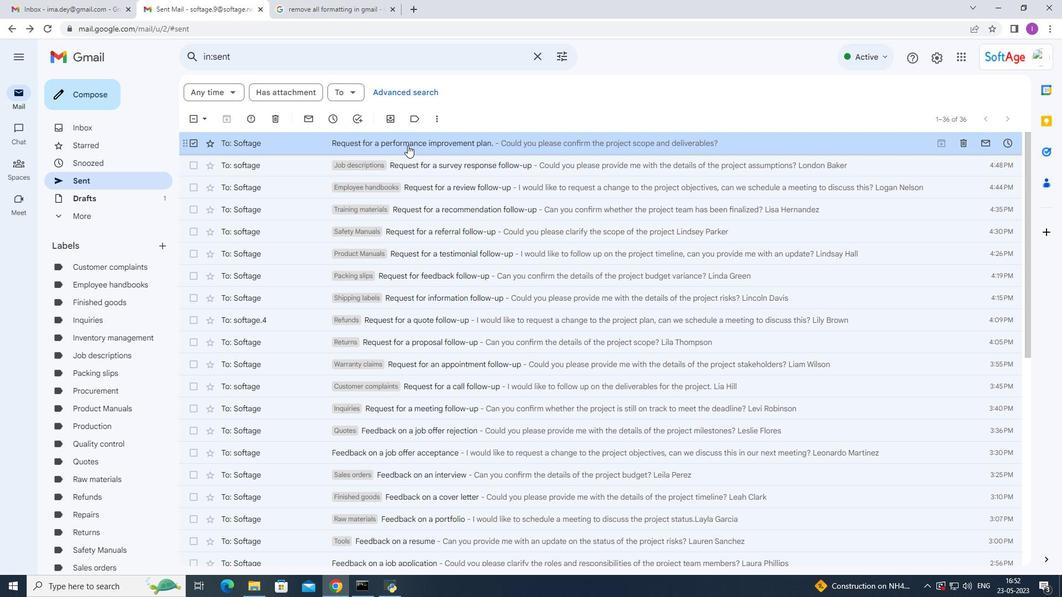 
Action: Mouse pressed right at (407, 146)
Screenshot: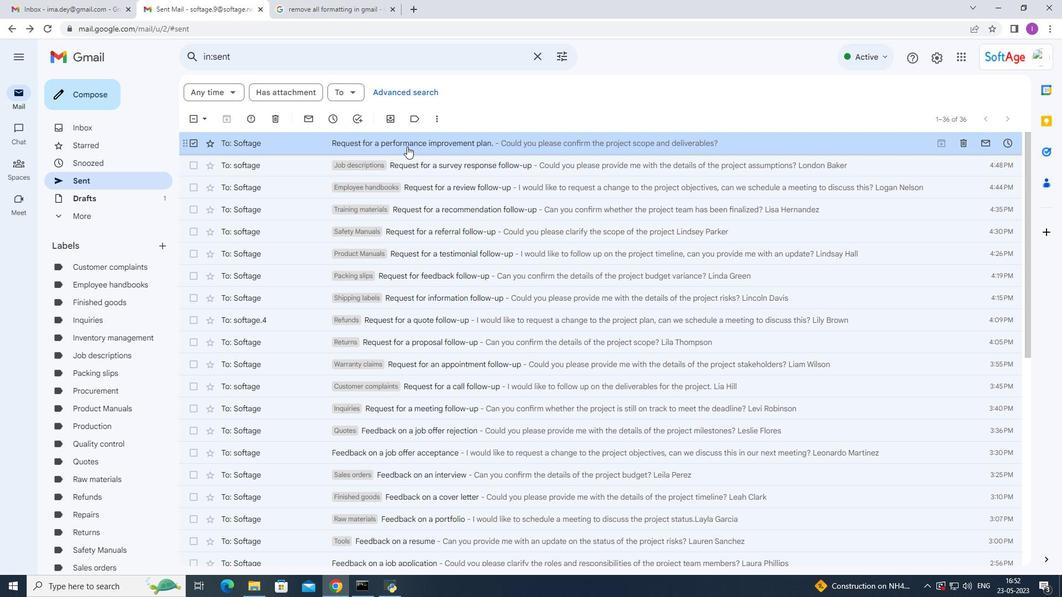 
Action: Mouse moved to (592, 308)
Screenshot: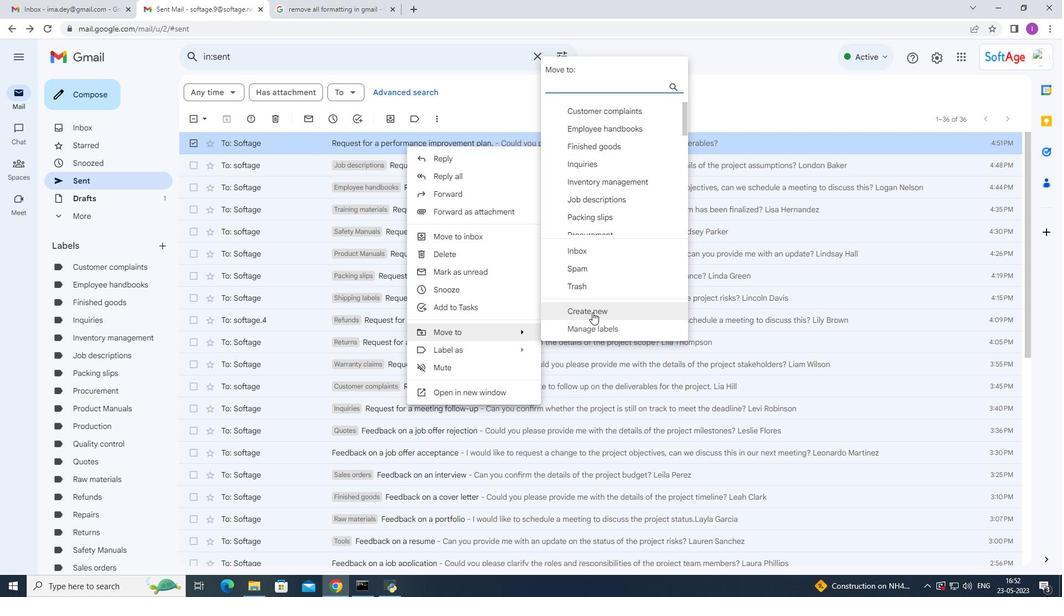
Action: Mouse pressed left at (592, 308)
Screenshot: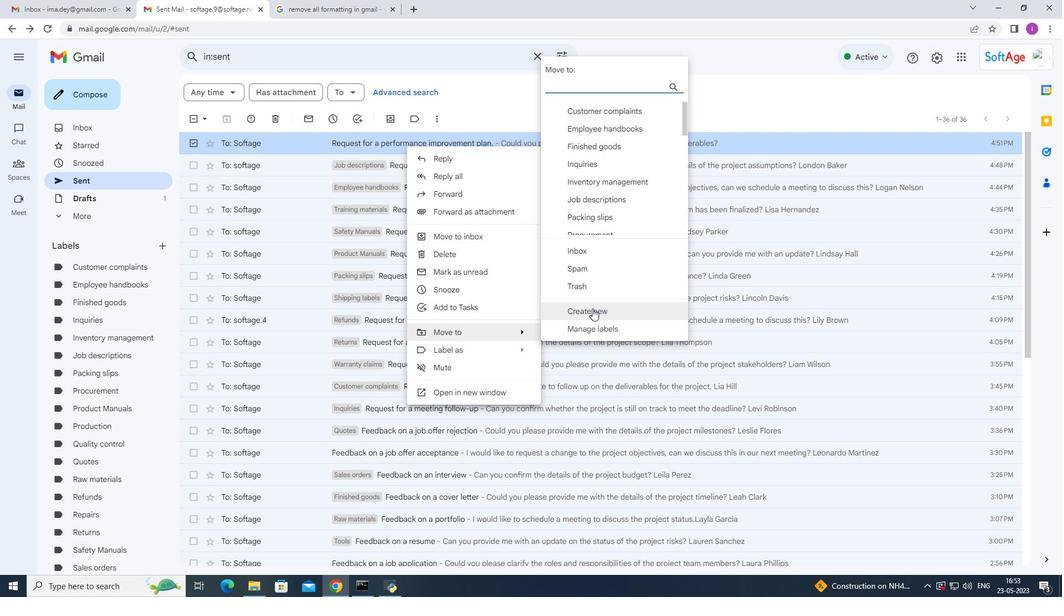 
Action: Mouse moved to (418, 293)
Screenshot: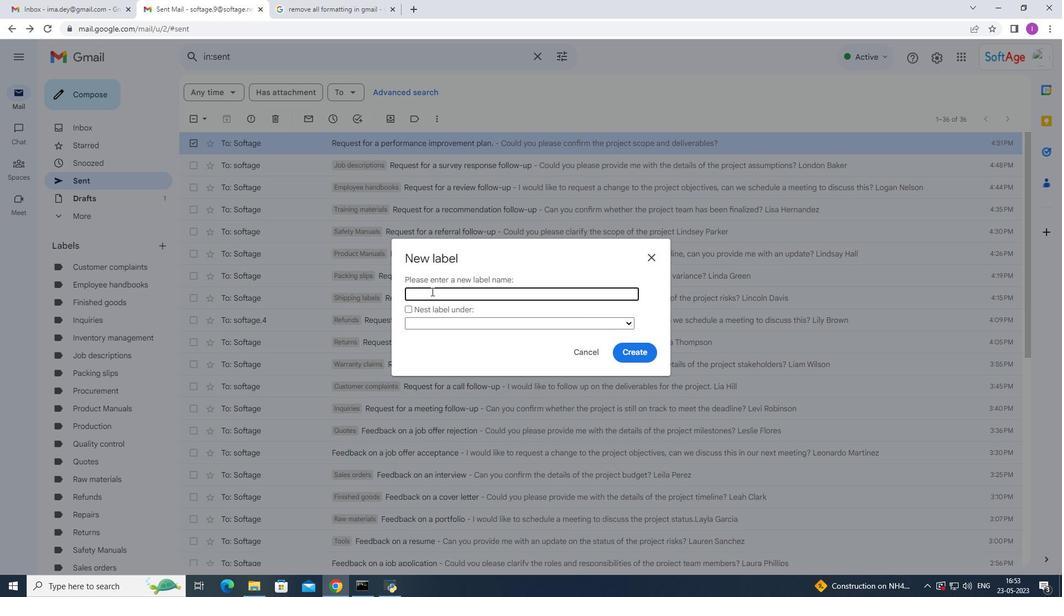 
Action: Mouse pressed left at (418, 293)
Screenshot: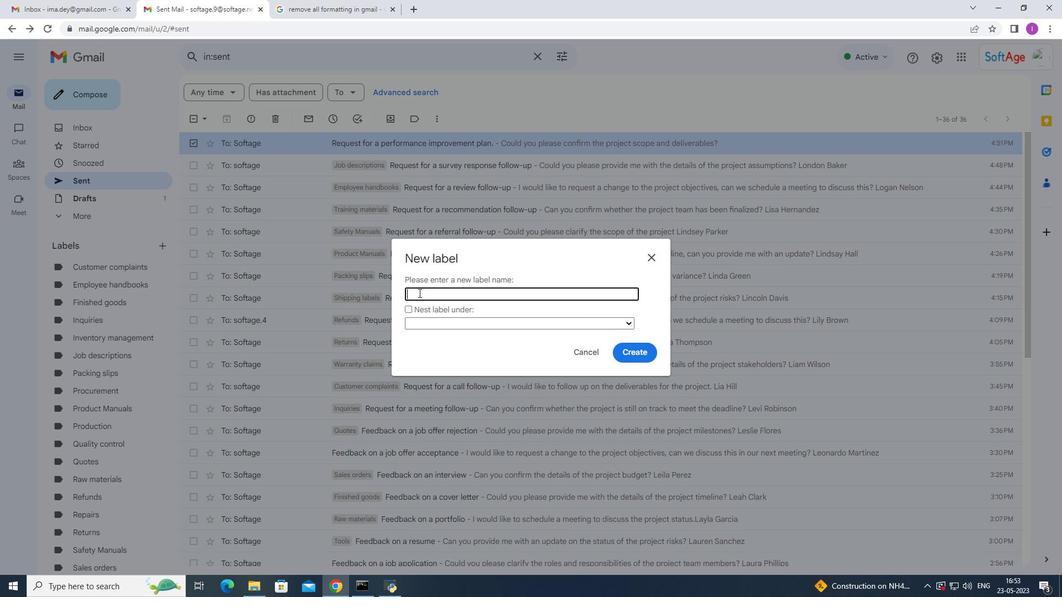
Action: Mouse moved to (420, 294)
Screenshot: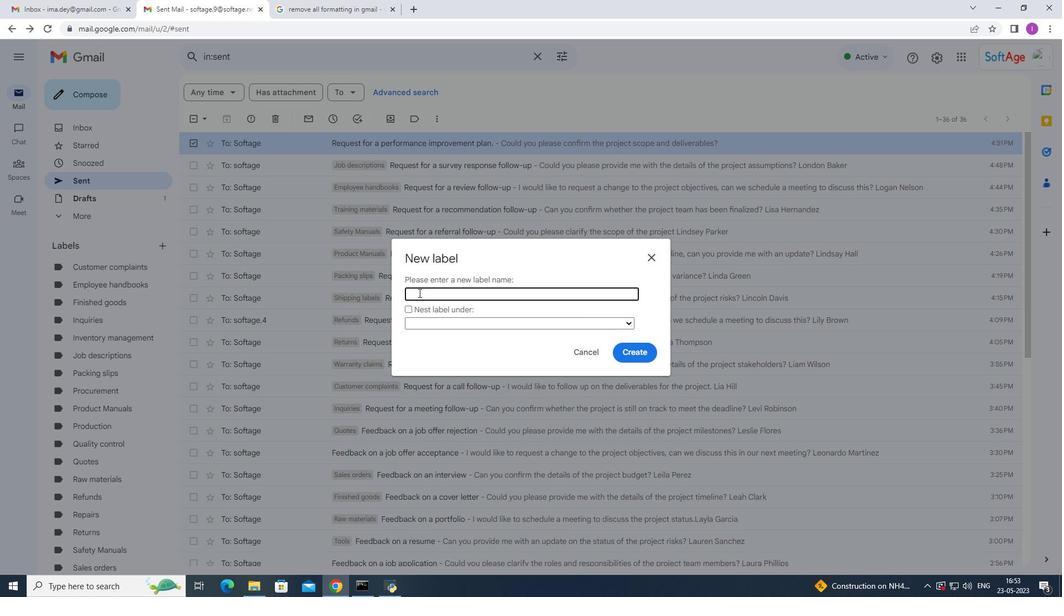 
Action: Key pressed <Key.shift>Air<Key.space>quality
Screenshot: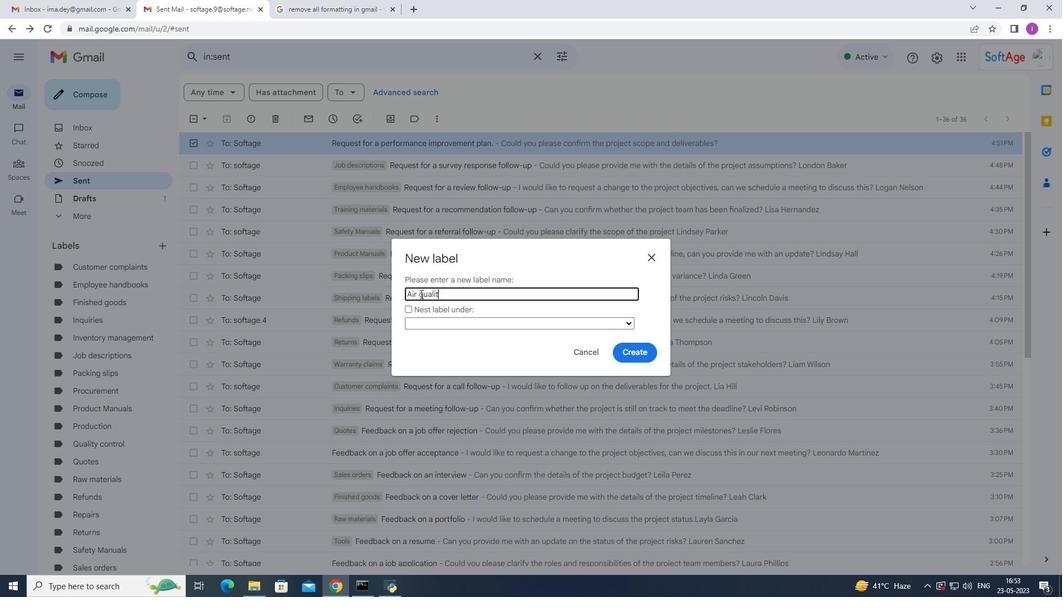 
Action: Mouse moved to (630, 349)
Screenshot: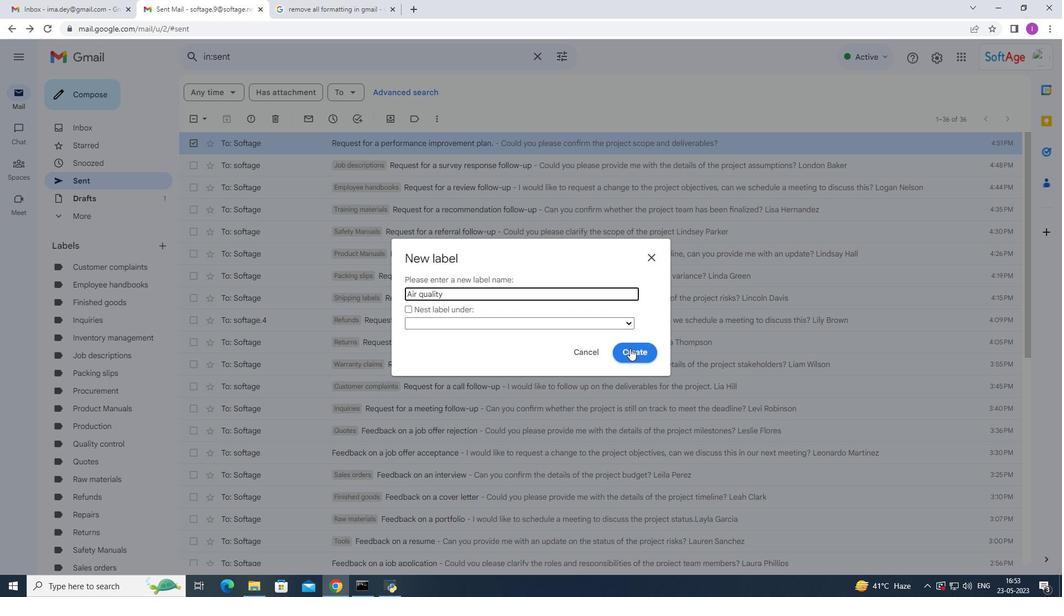 
Action: Mouse pressed left at (630, 349)
Screenshot: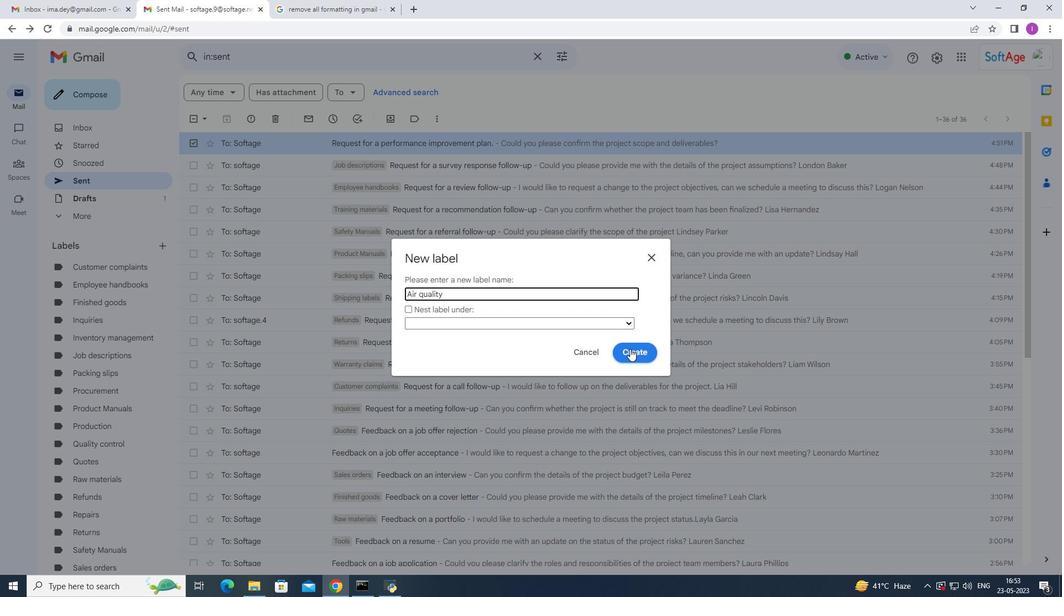 
Action: Mouse moved to (500, 240)
Screenshot: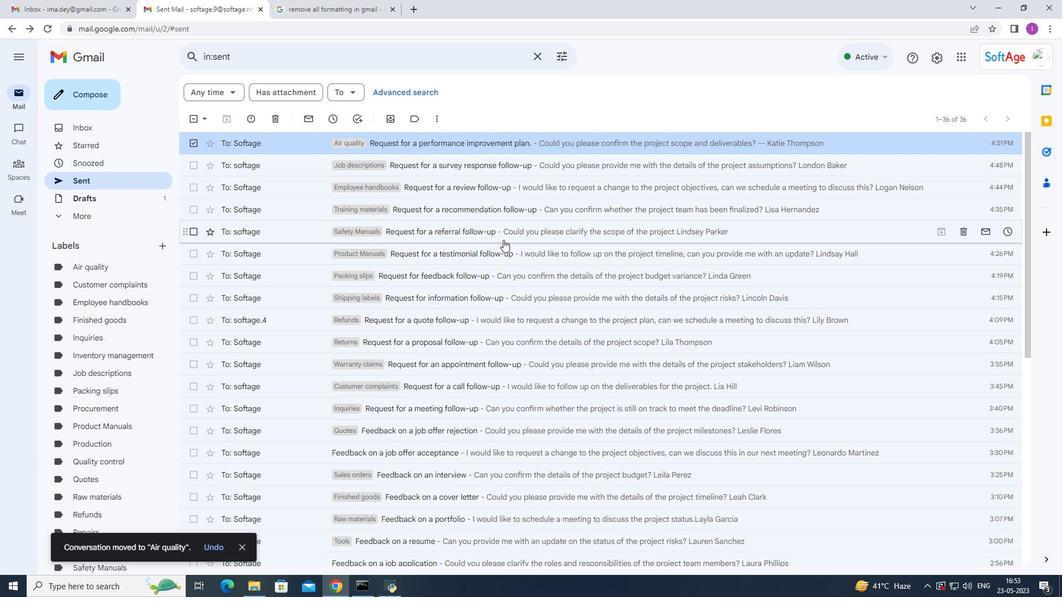 
